 Task: Find connections with filter location Nioki with filter topic #ONOwith filter profile language German with filter current company ACCEL HUMAN RESOURCE CONSULTANTS with filter school IFIM Business School with filter industry Museums with filter service category Web Design with filter keywords title UPS Driver
Action: Mouse moved to (522, 111)
Screenshot: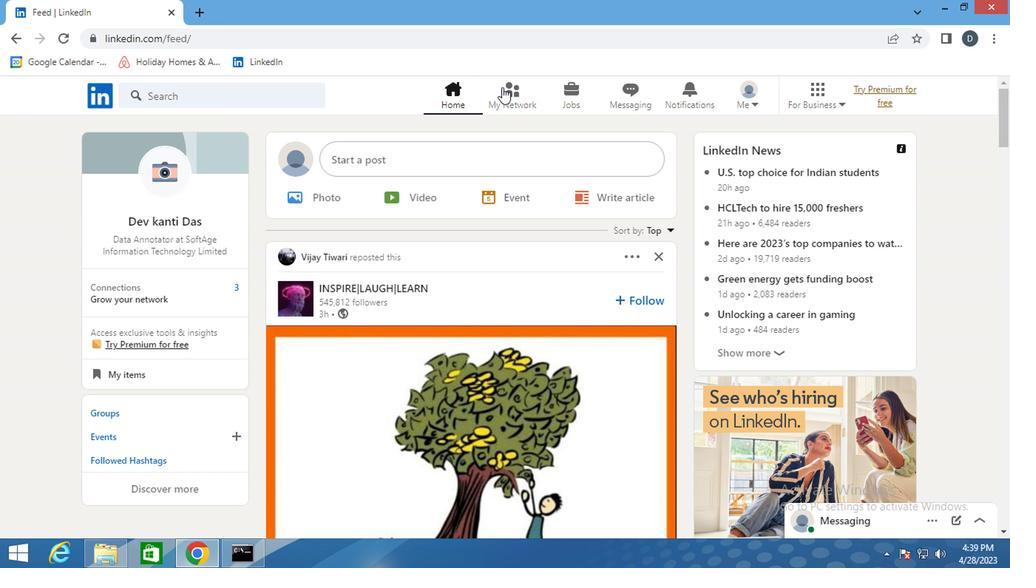 
Action: Mouse pressed left at (522, 111)
Screenshot: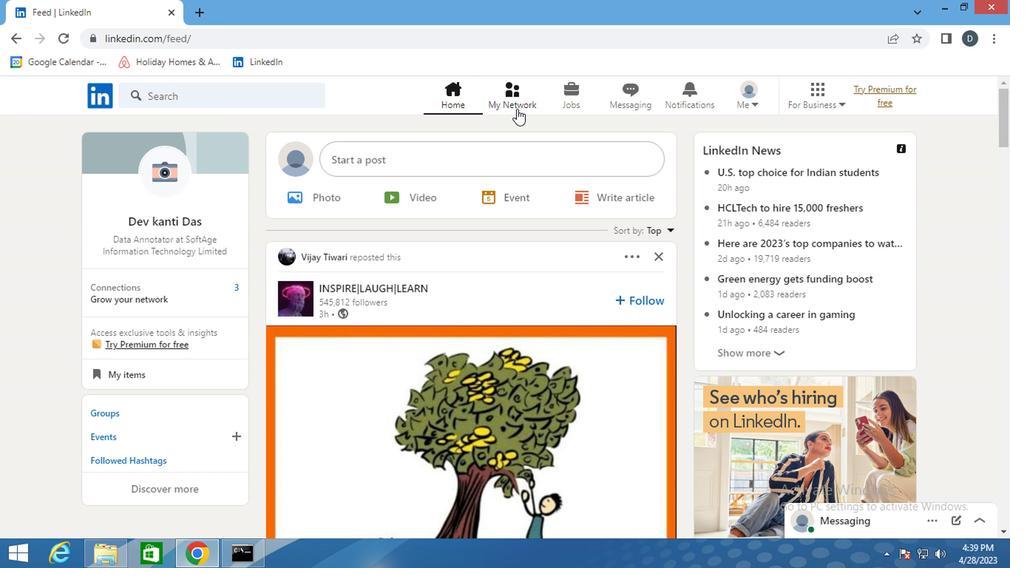 
Action: Mouse moved to (282, 175)
Screenshot: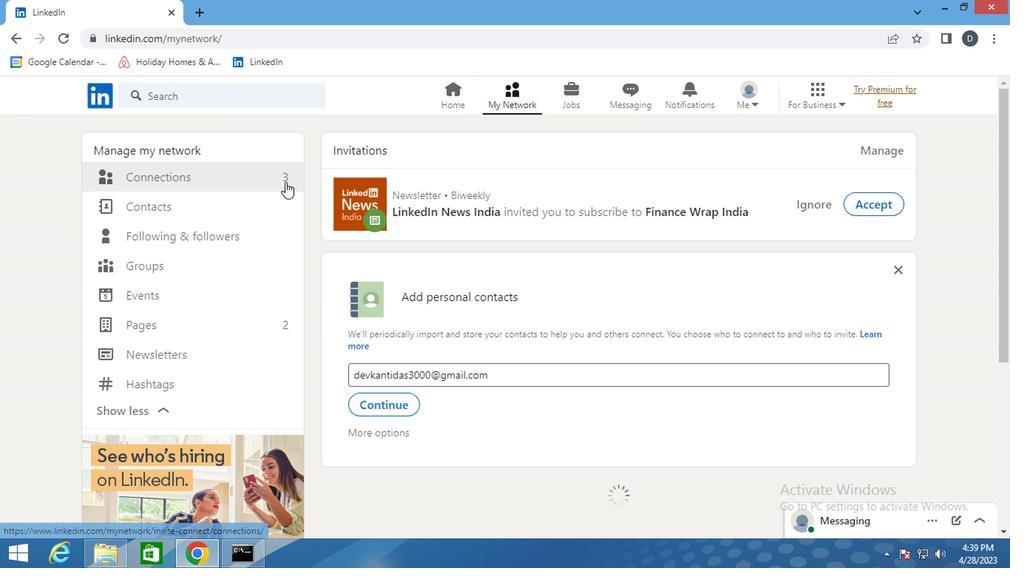 
Action: Mouse pressed left at (282, 175)
Screenshot: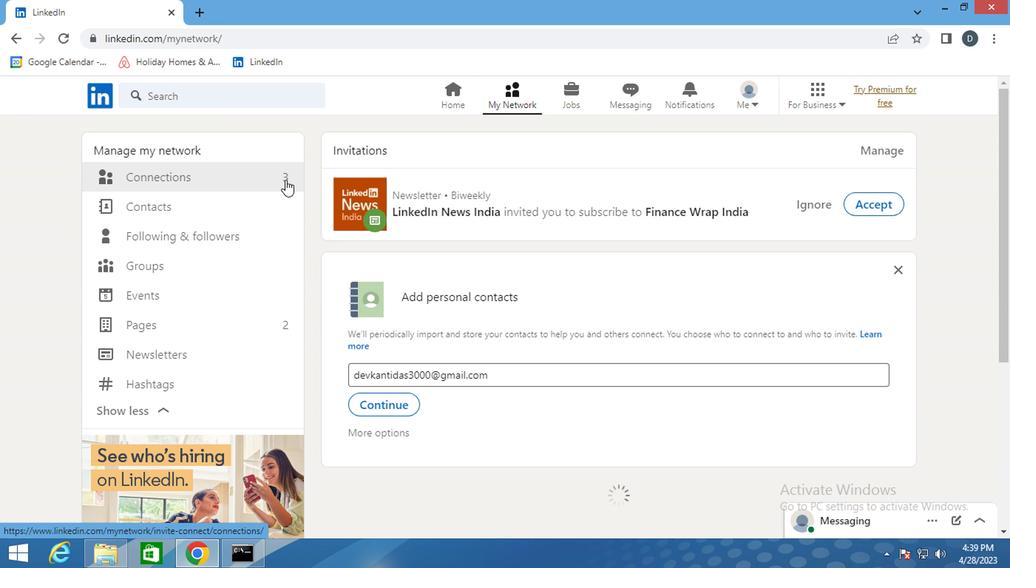 
Action: Mouse moved to (152, 174)
Screenshot: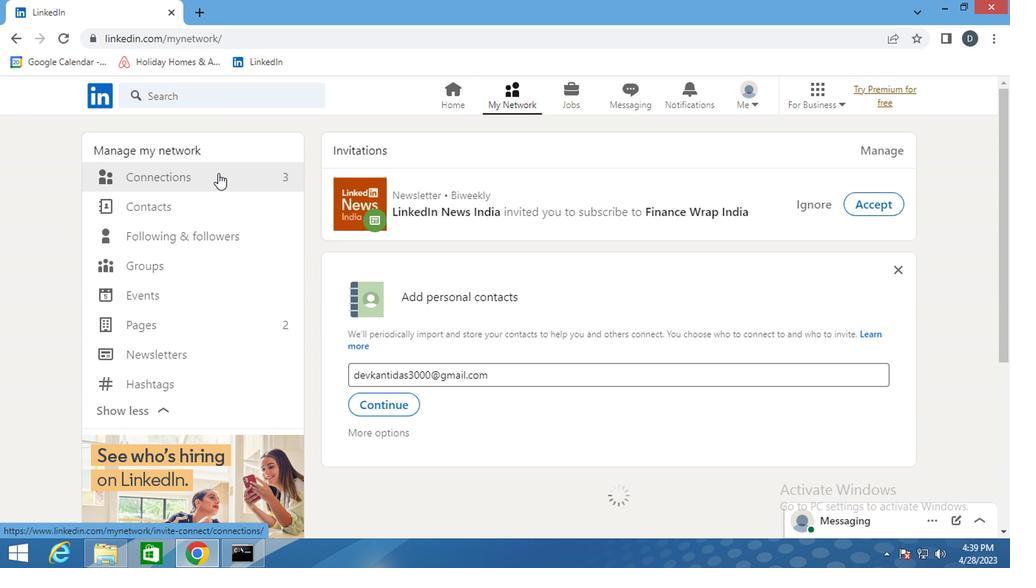 
Action: Mouse pressed left at (152, 174)
Screenshot: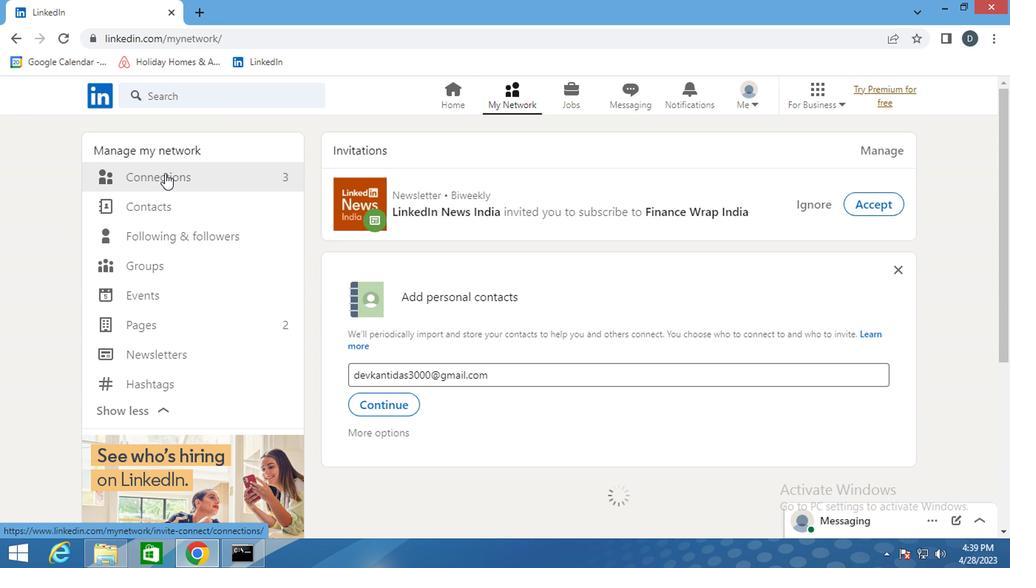 
Action: Mouse moved to (280, 169)
Screenshot: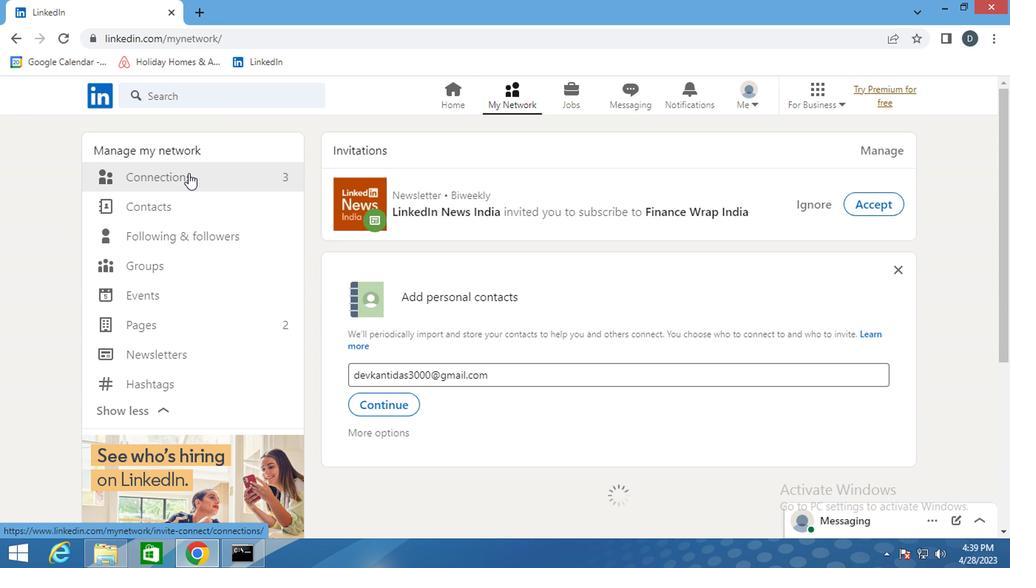 
Action: Mouse pressed left at (280, 169)
Screenshot: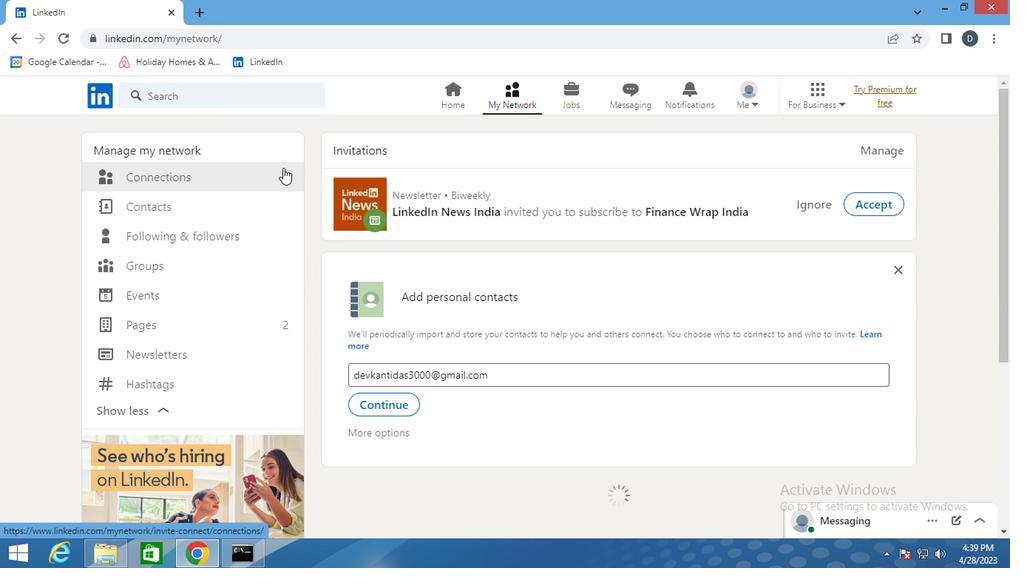 
Action: Mouse moved to (580, 163)
Screenshot: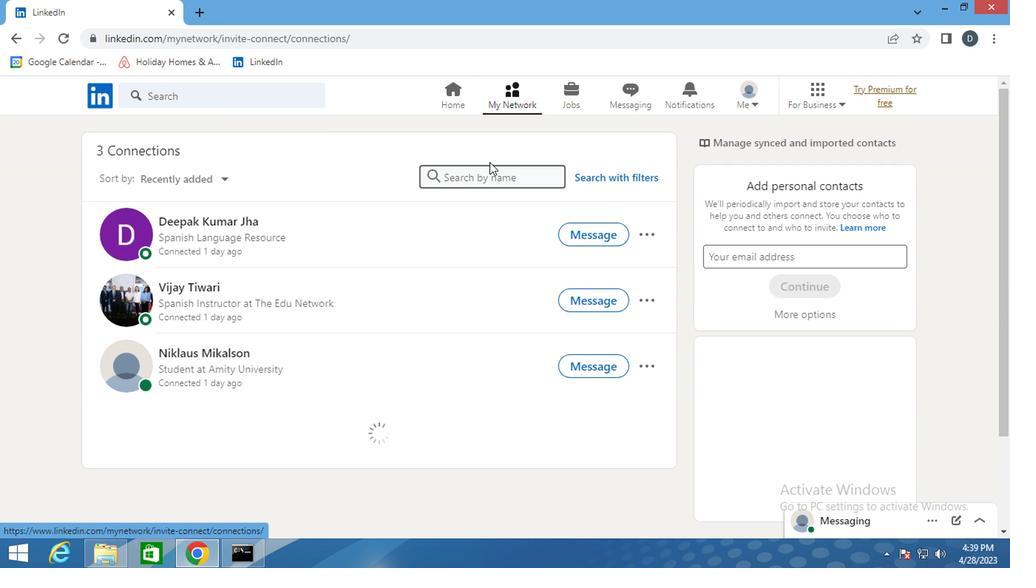
Action: Mouse pressed left at (580, 163)
Screenshot: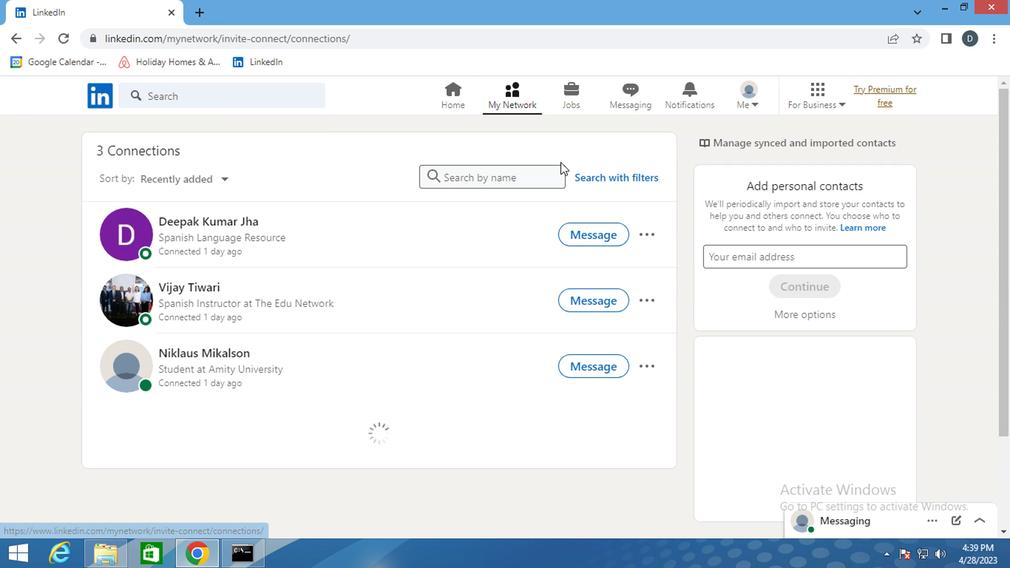 
Action: Mouse moved to (587, 173)
Screenshot: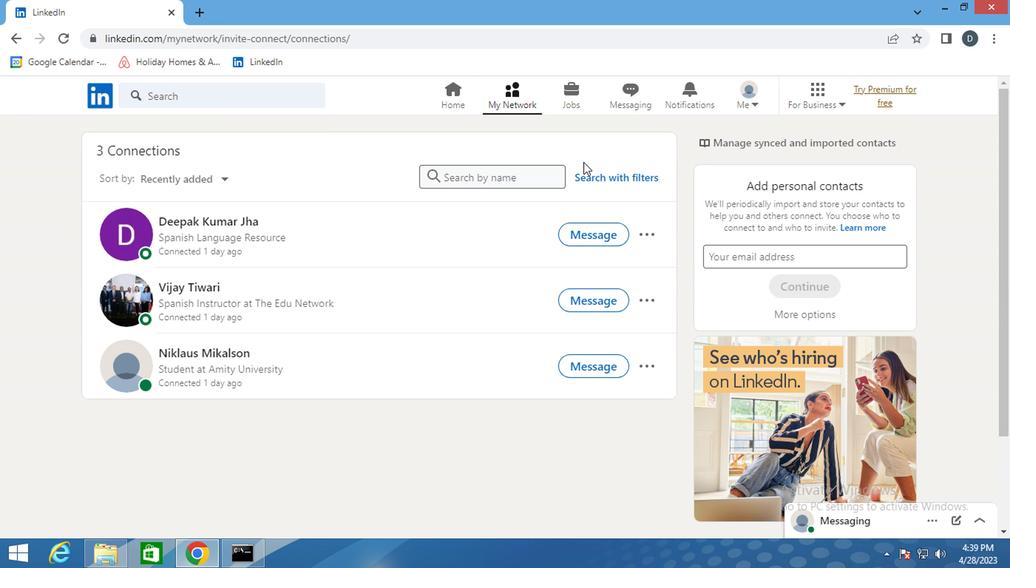 
Action: Mouse pressed left at (587, 173)
Screenshot: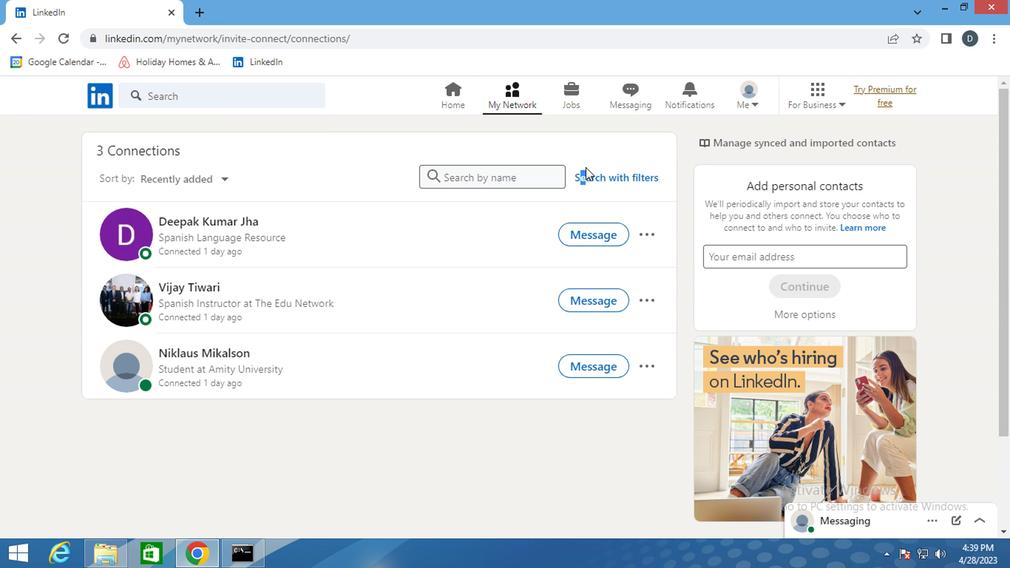 
Action: Mouse moved to (555, 142)
Screenshot: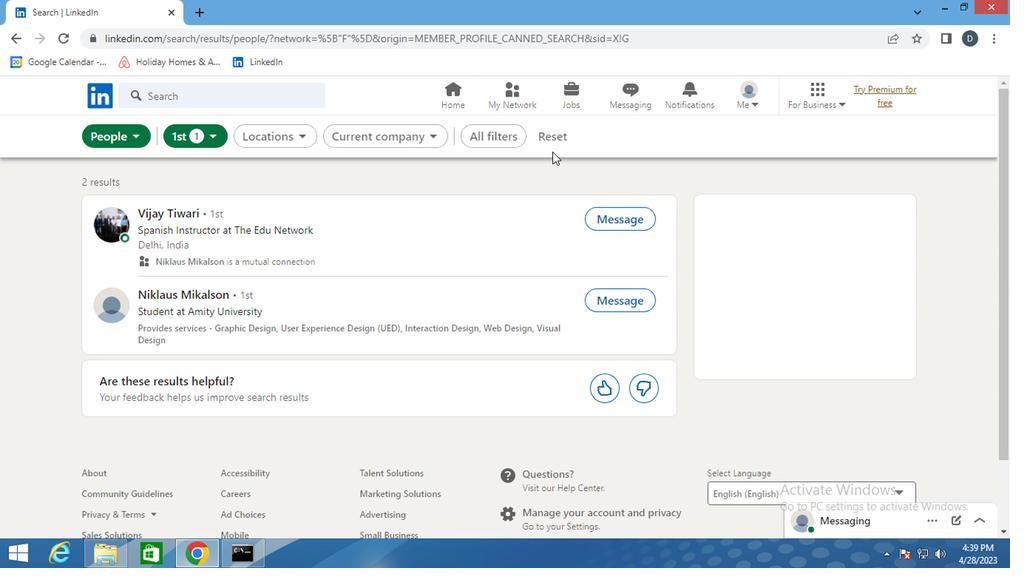 
Action: Mouse pressed left at (555, 142)
Screenshot: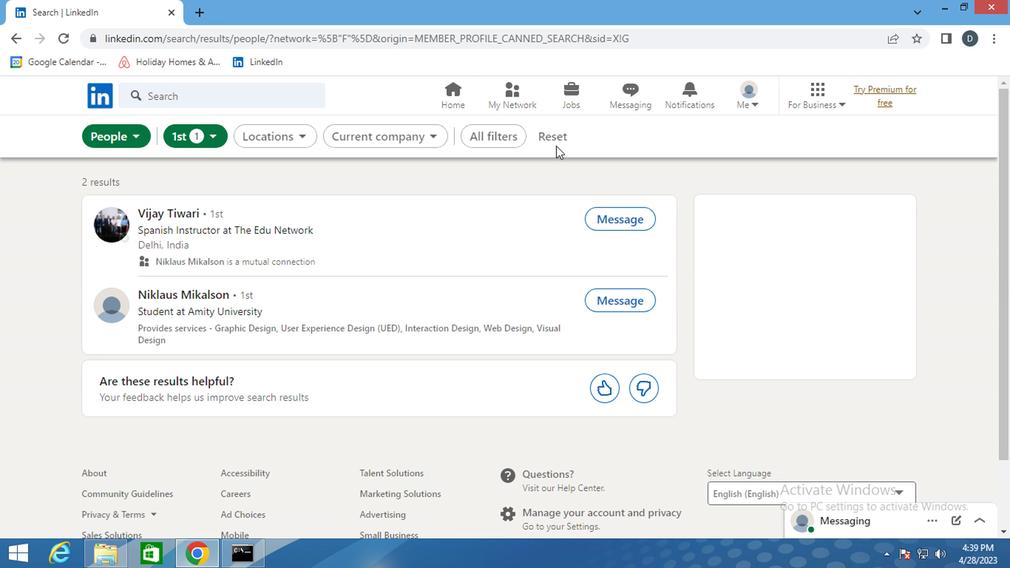 
Action: Mouse moved to (538, 133)
Screenshot: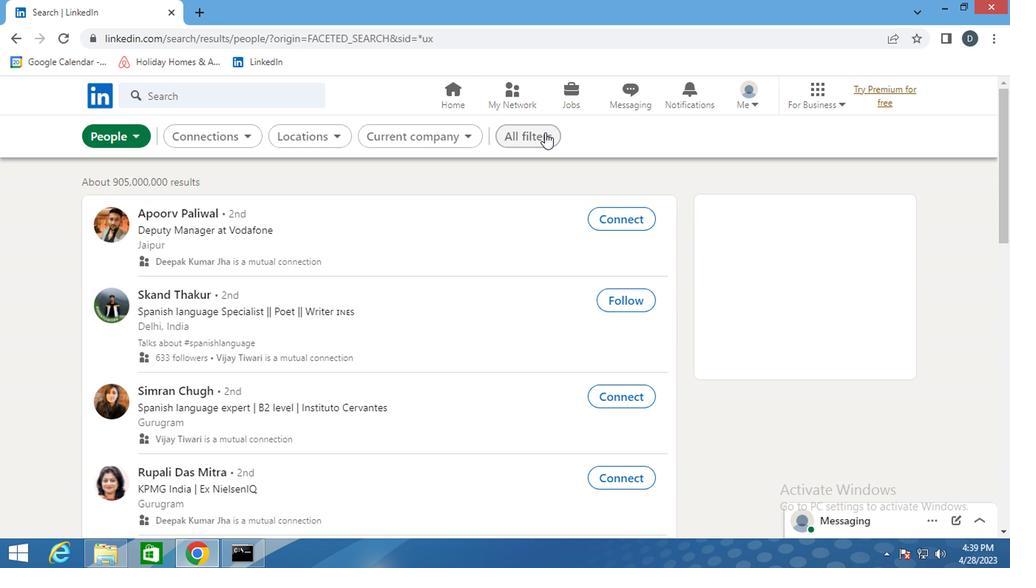 
Action: Mouse pressed left at (538, 133)
Screenshot: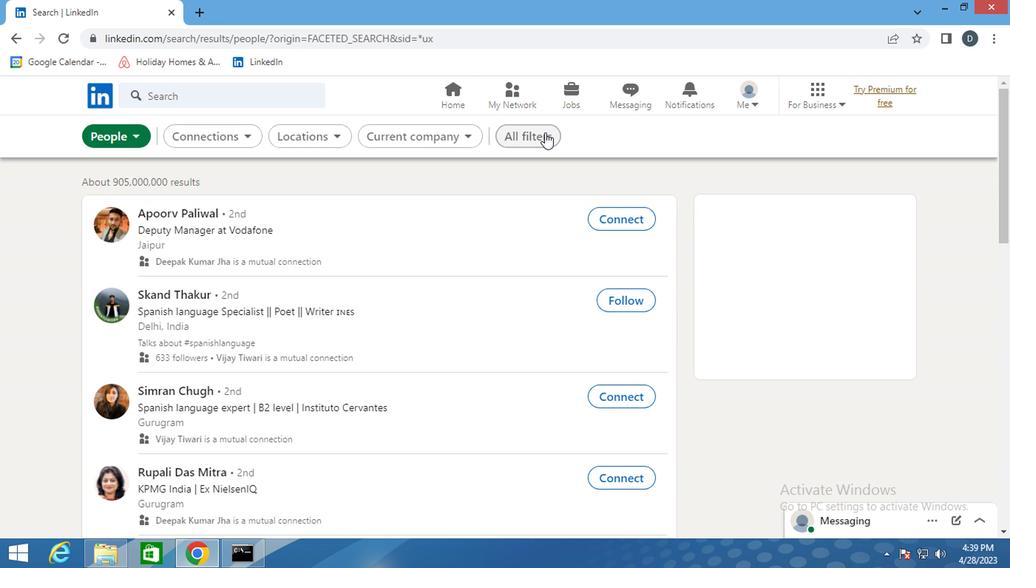 
Action: Mouse moved to (846, 428)
Screenshot: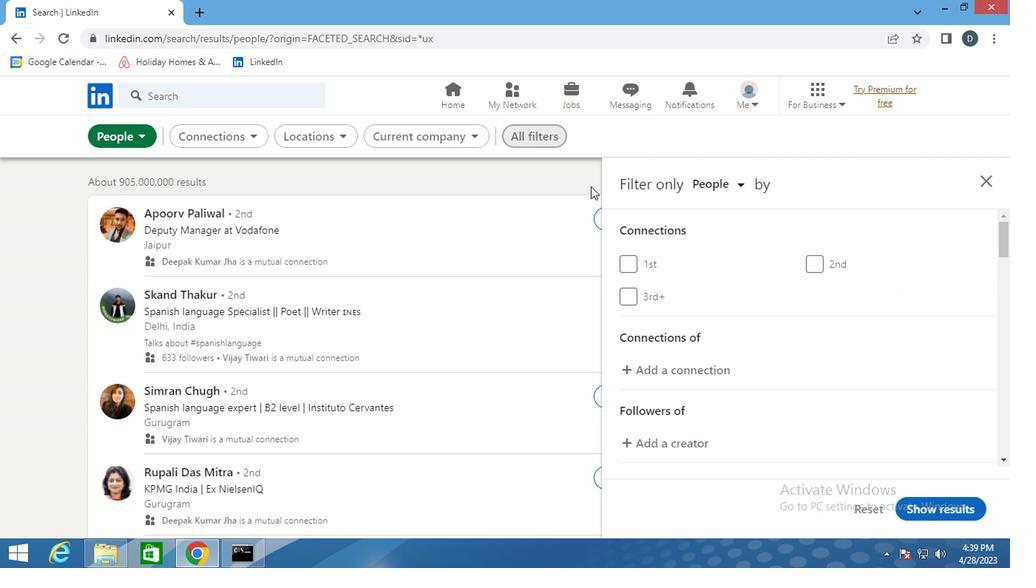 
Action: Mouse scrolled (846, 427) with delta (0, 0)
Screenshot: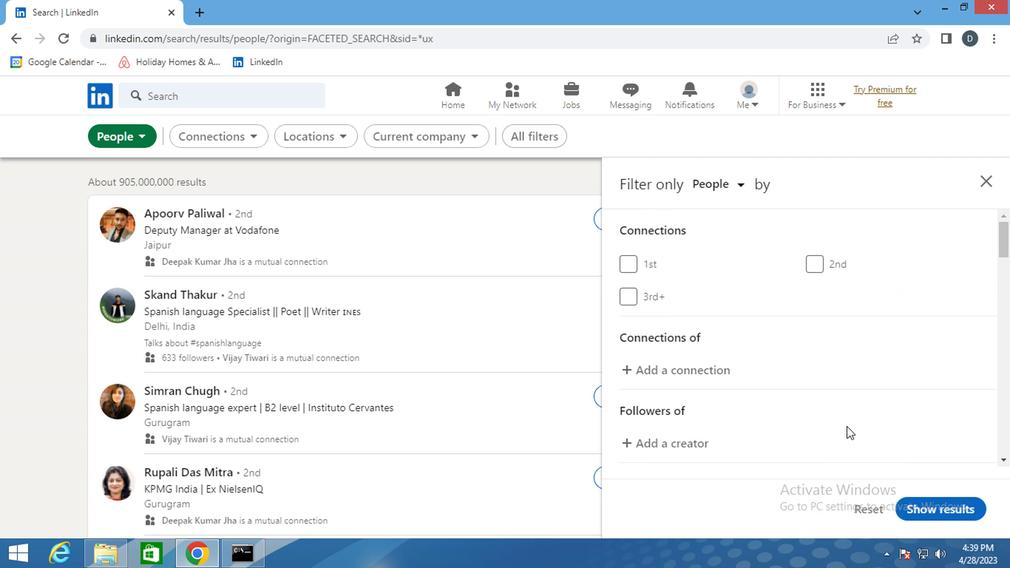 
Action: Mouse scrolled (846, 427) with delta (0, 0)
Screenshot: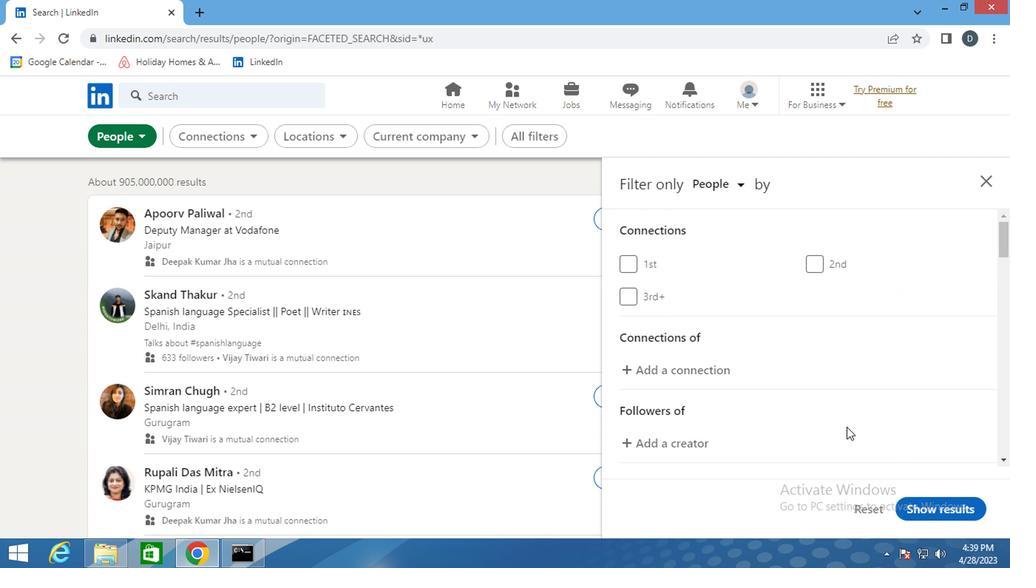 
Action: Mouse moved to (859, 399)
Screenshot: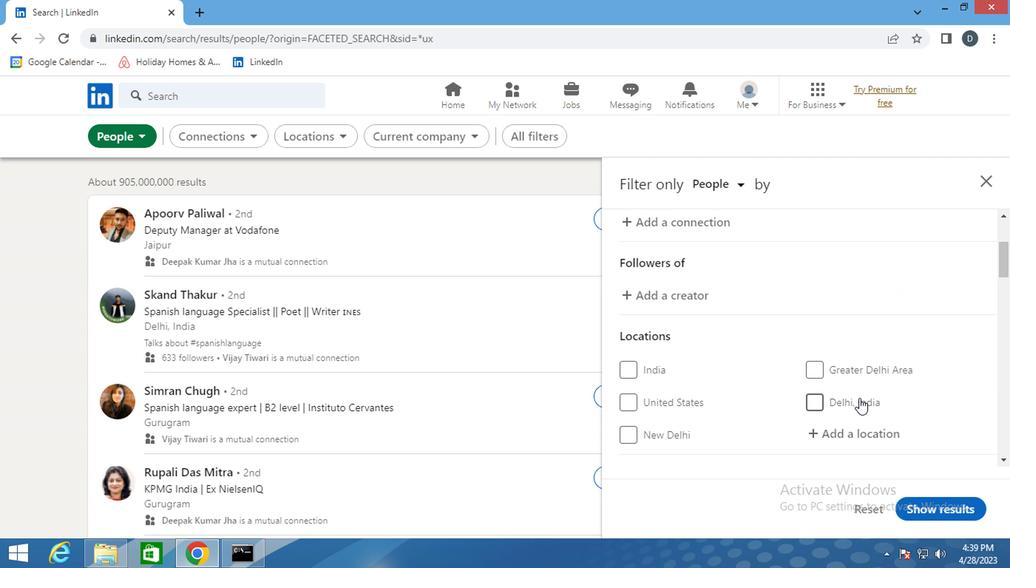 
Action: Mouse scrolled (859, 398) with delta (0, 0)
Screenshot: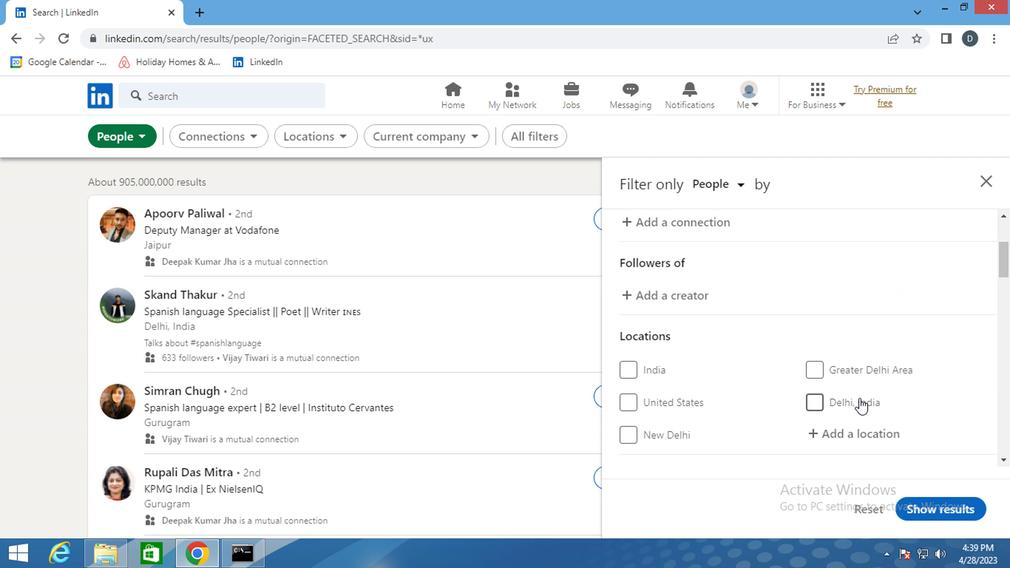 
Action: Mouse moved to (866, 359)
Screenshot: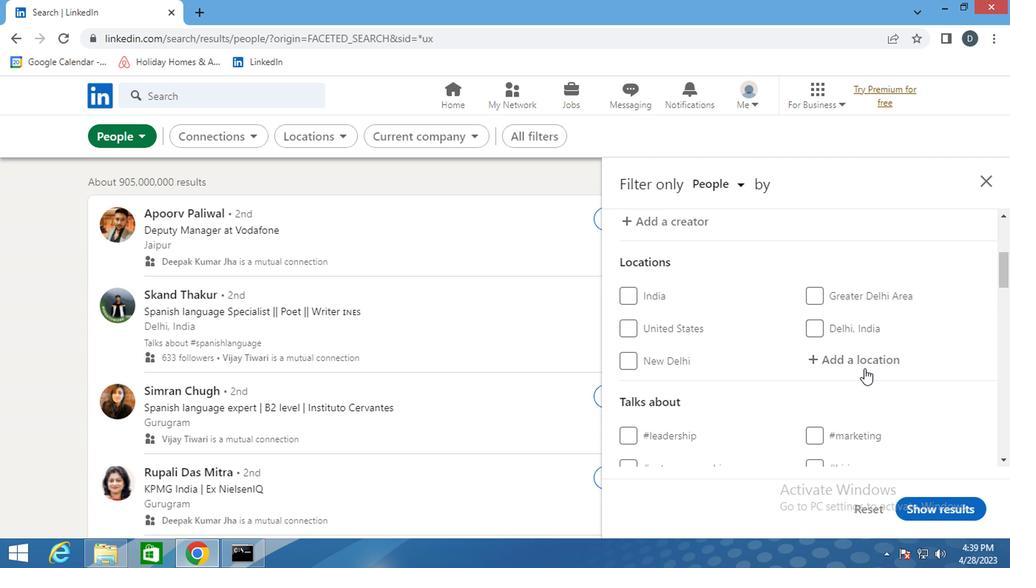 
Action: Mouse pressed left at (866, 359)
Screenshot: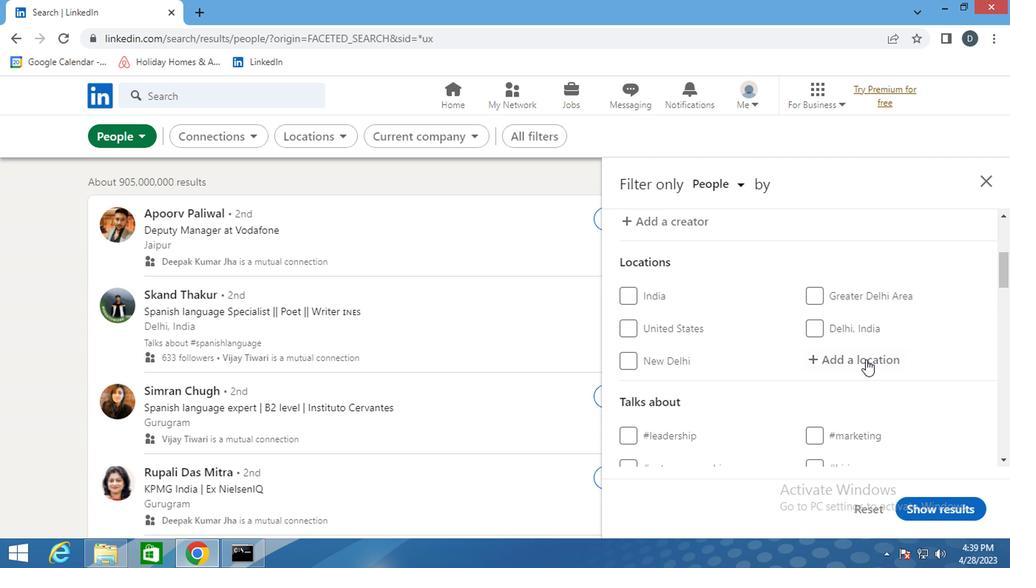 
Action: Key pressed <Key.shift_r>Nioki<Key.enter>
Screenshot: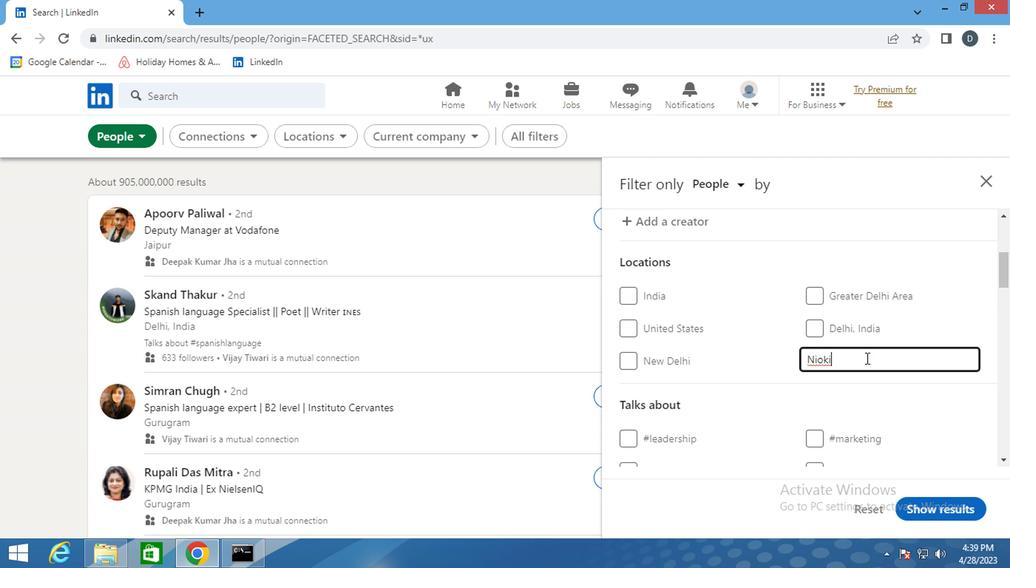 
Action: Mouse moved to (857, 351)
Screenshot: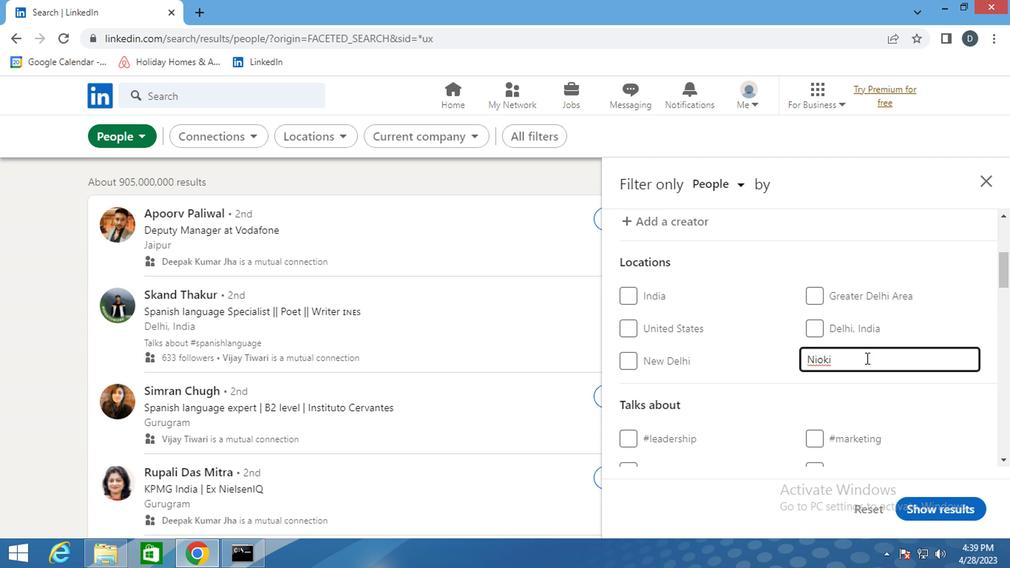 
Action: Mouse scrolled (857, 351) with delta (0, 0)
Screenshot: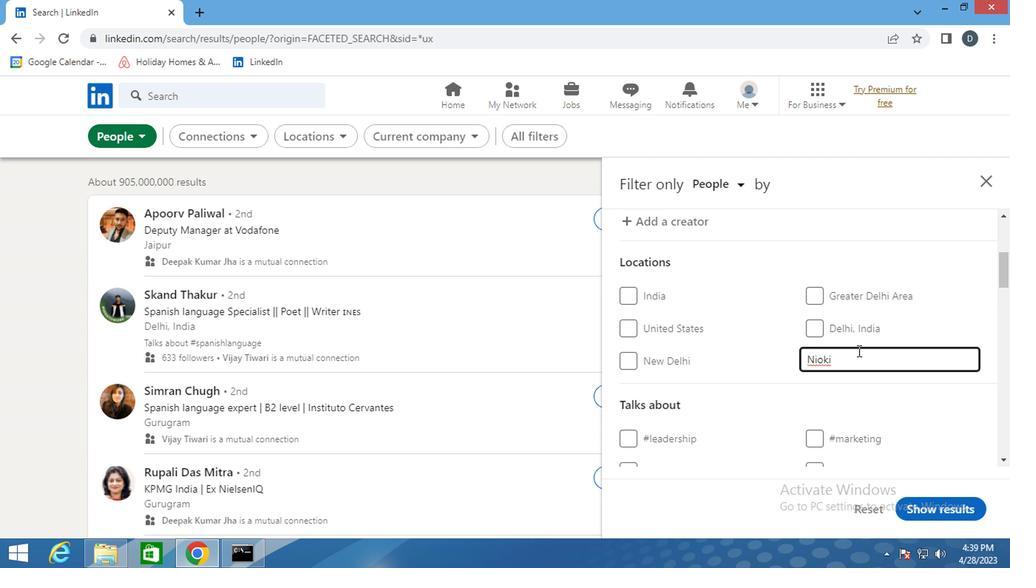 
Action: Mouse scrolled (857, 351) with delta (0, 0)
Screenshot: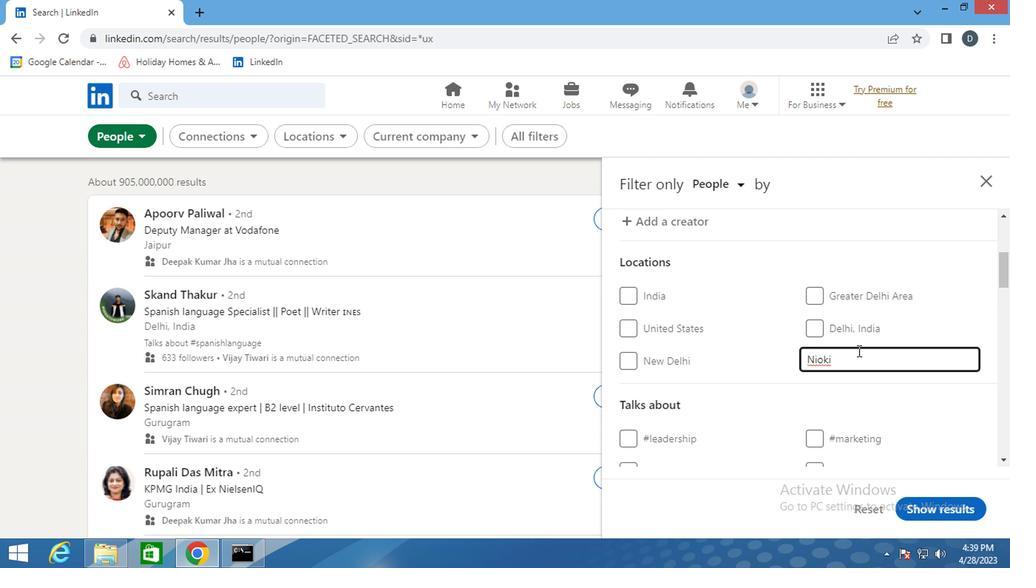 
Action: Mouse scrolled (857, 351) with delta (0, 0)
Screenshot: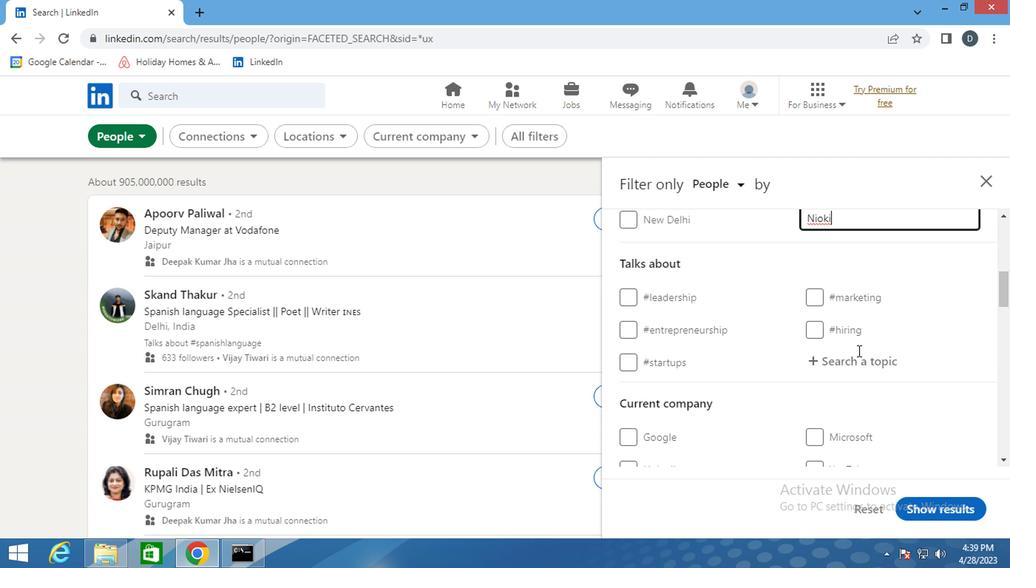 
Action: Mouse moved to (868, 284)
Screenshot: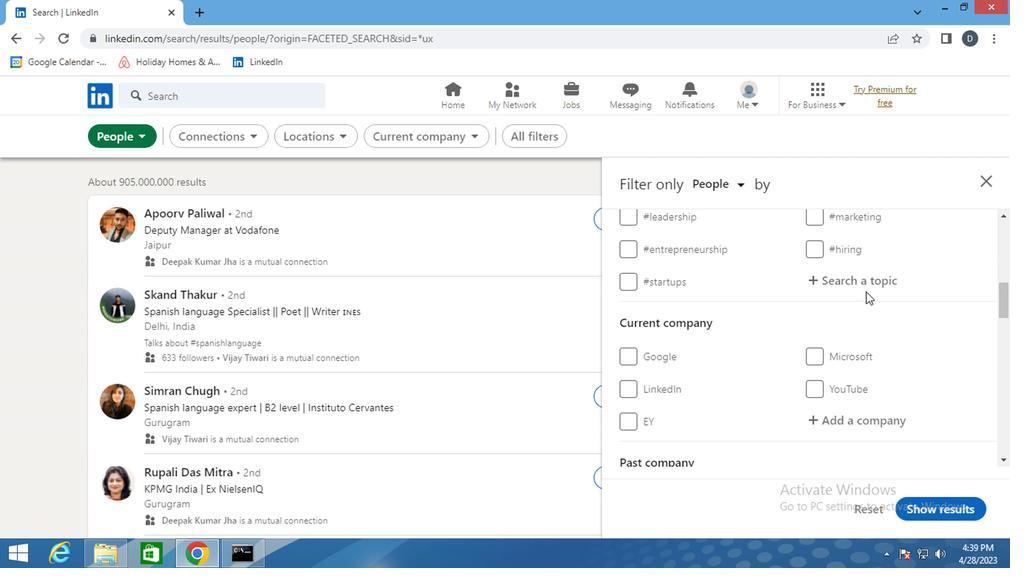 
Action: Mouse pressed left at (868, 284)
Screenshot: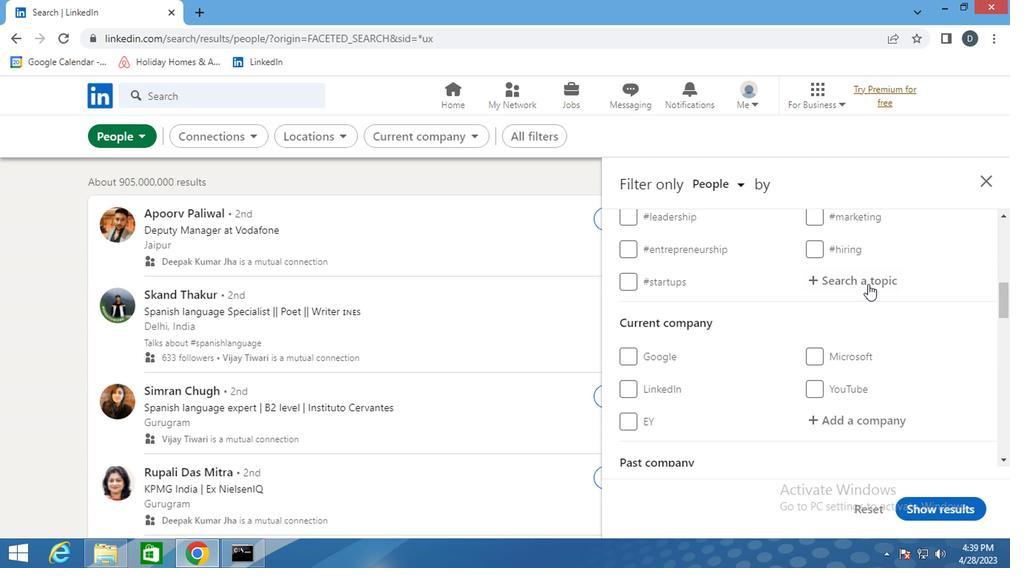 
Action: Mouse moved to (867, 286)
Screenshot: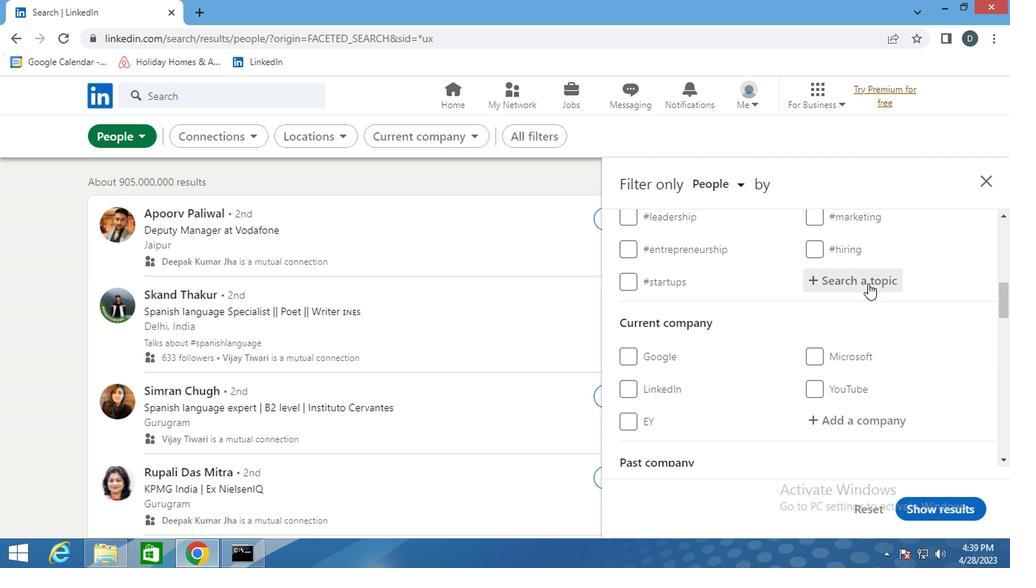 
Action: Key pressed <Key.shift><Key.shift><Key.shift><Key.shift><Key.shift>#<Key.shift>ONO
Screenshot: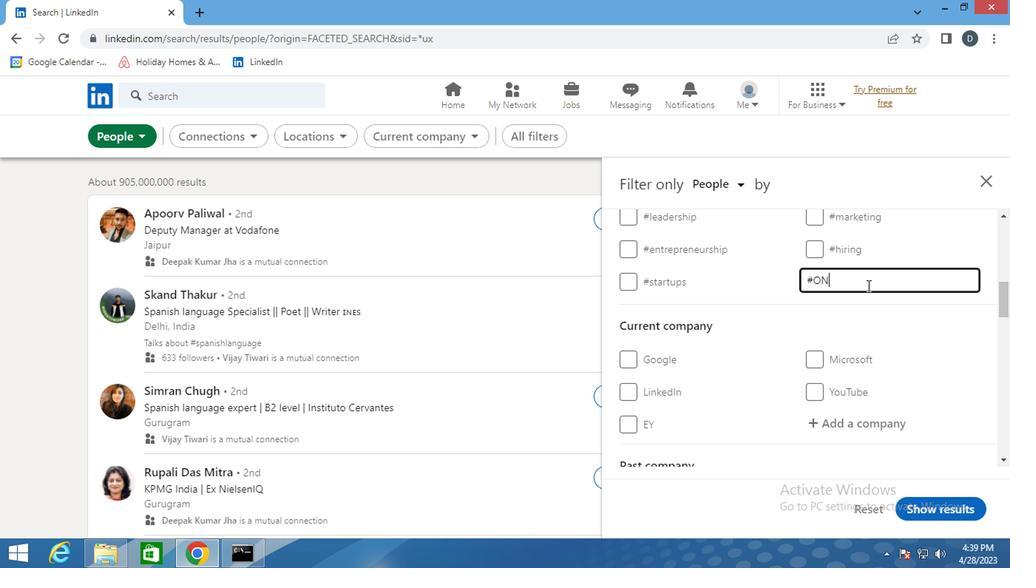 
Action: Mouse moved to (867, 294)
Screenshot: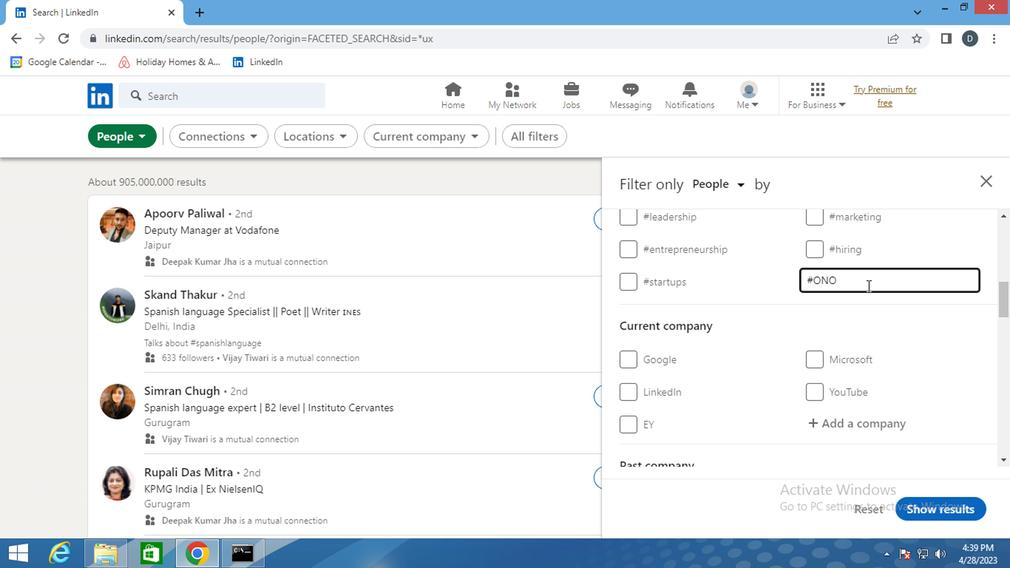 
Action: Mouse scrolled (867, 294) with delta (0, 0)
Screenshot: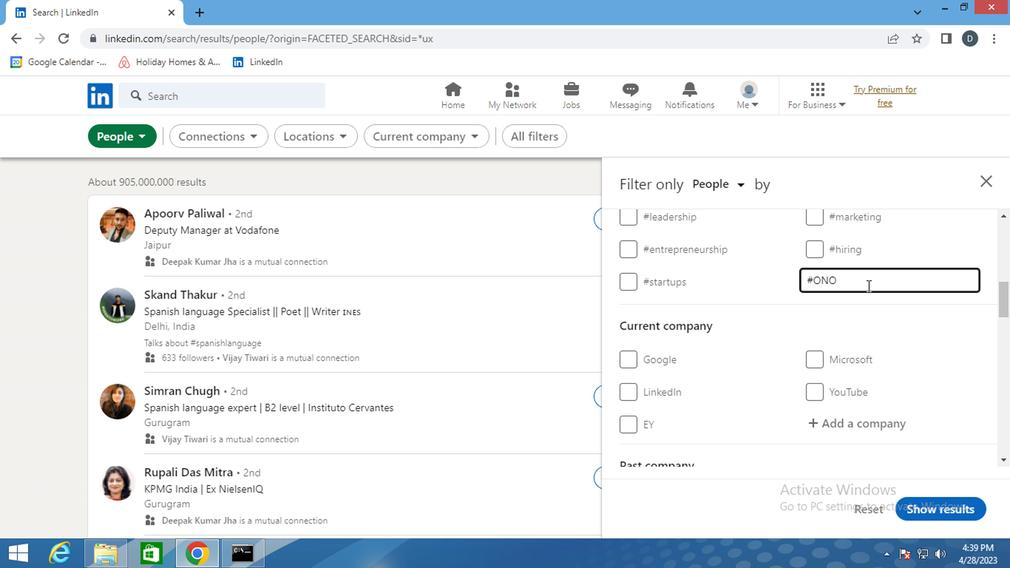 
Action: Mouse moved to (867, 297)
Screenshot: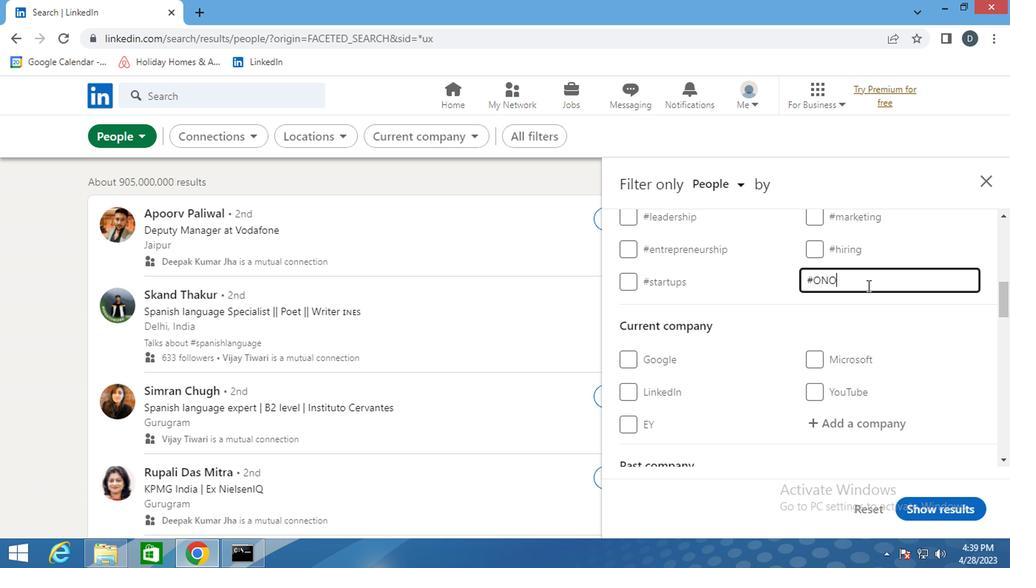 
Action: Mouse scrolled (867, 297) with delta (0, 0)
Screenshot: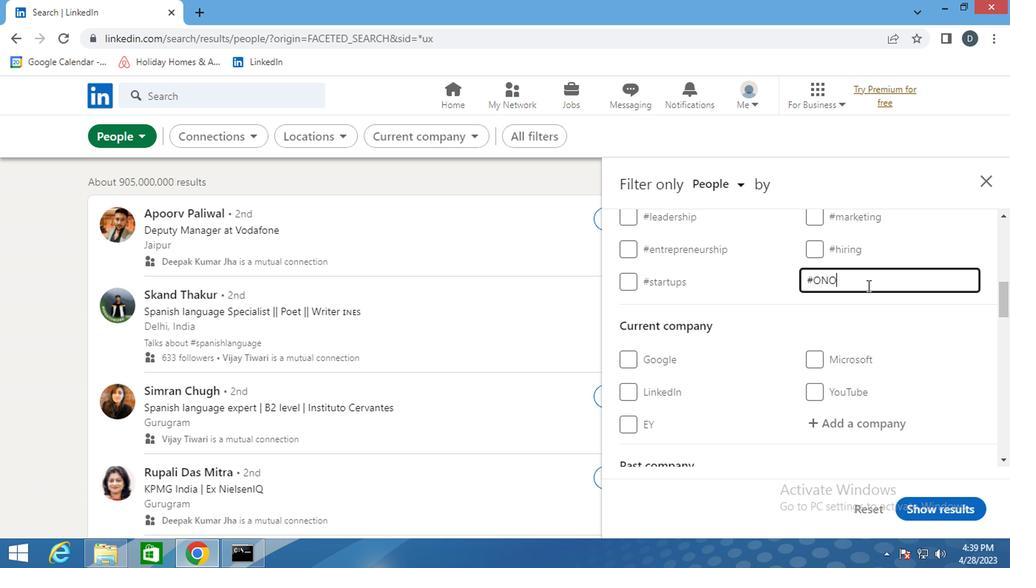 
Action: Mouse moved to (867, 298)
Screenshot: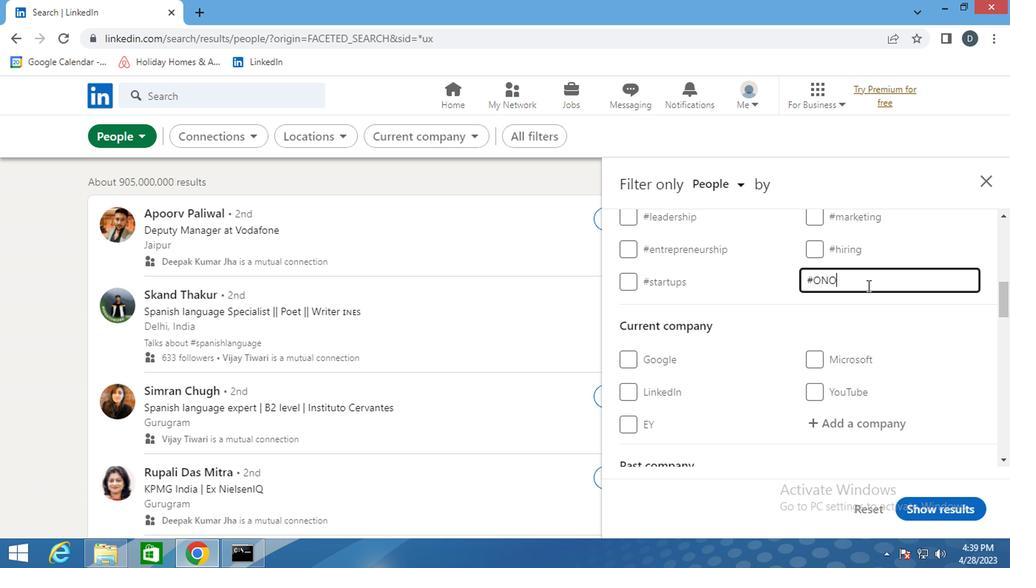 
Action: Mouse scrolled (867, 297) with delta (0, 0)
Screenshot: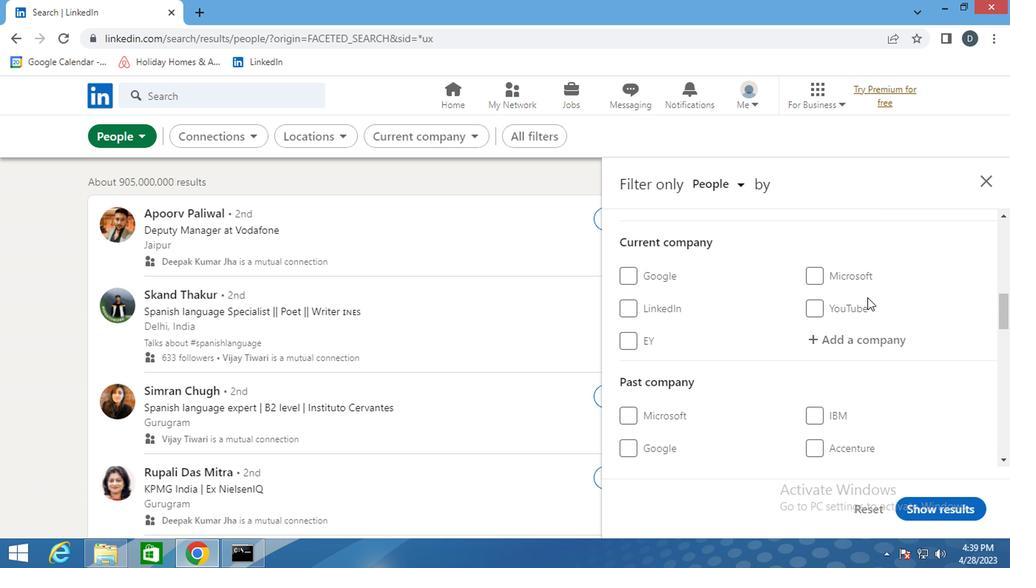 
Action: Mouse scrolled (867, 297) with delta (0, 0)
Screenshot: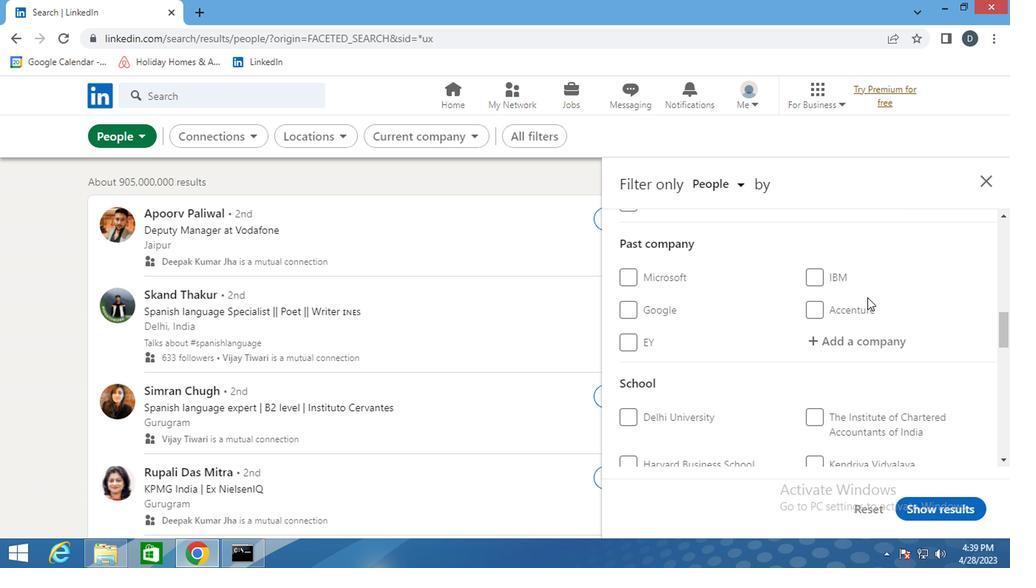 
Action: Mouse scrolled (867, 297) with delta (0, 0)
Screenshot: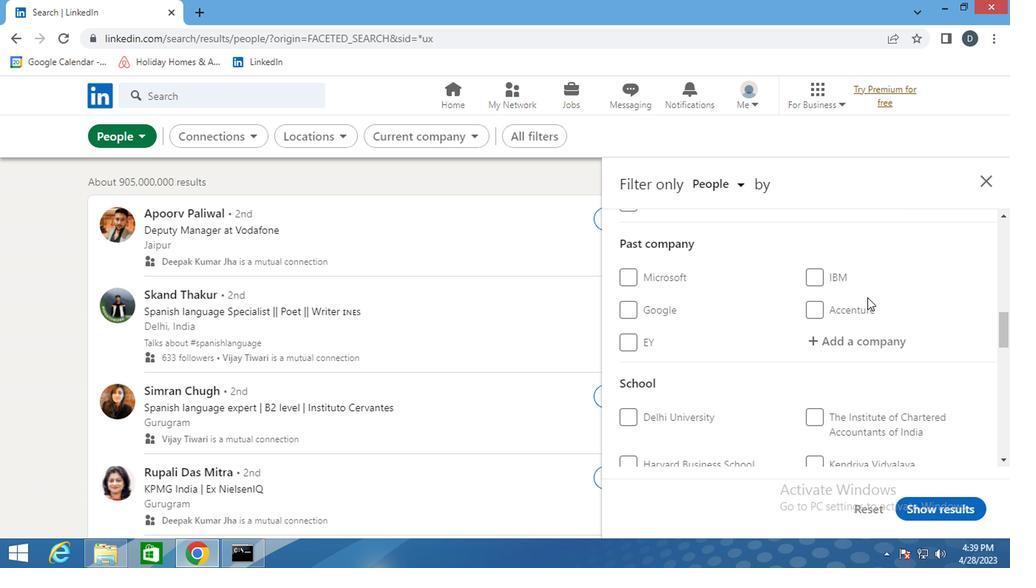 
Action: Mouse scrolled (867, 297) with delta (0, 0)
Screenshot: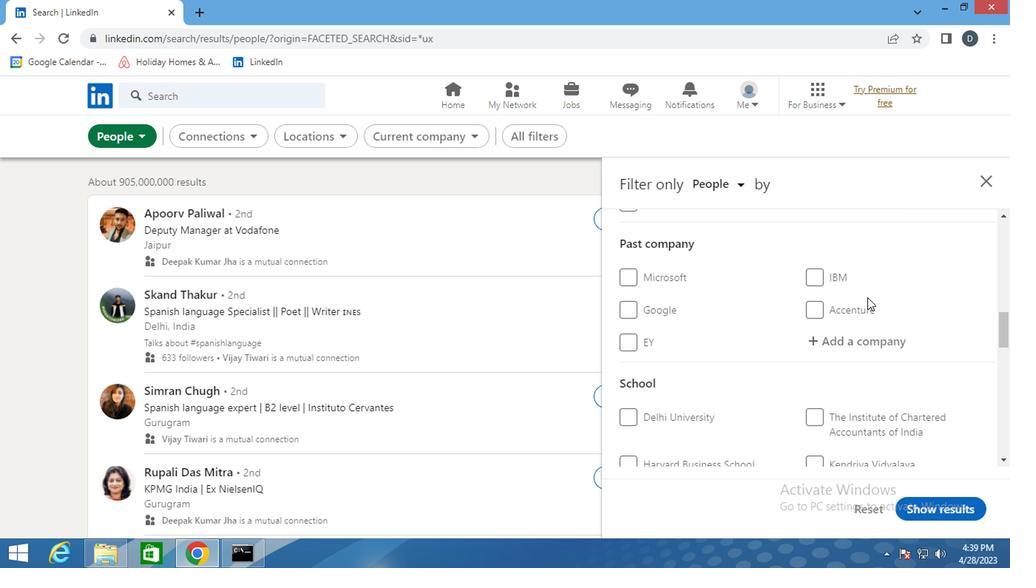 
Action: Mouse scrolled (867, 297) with delta (0, 0)
Screenshot: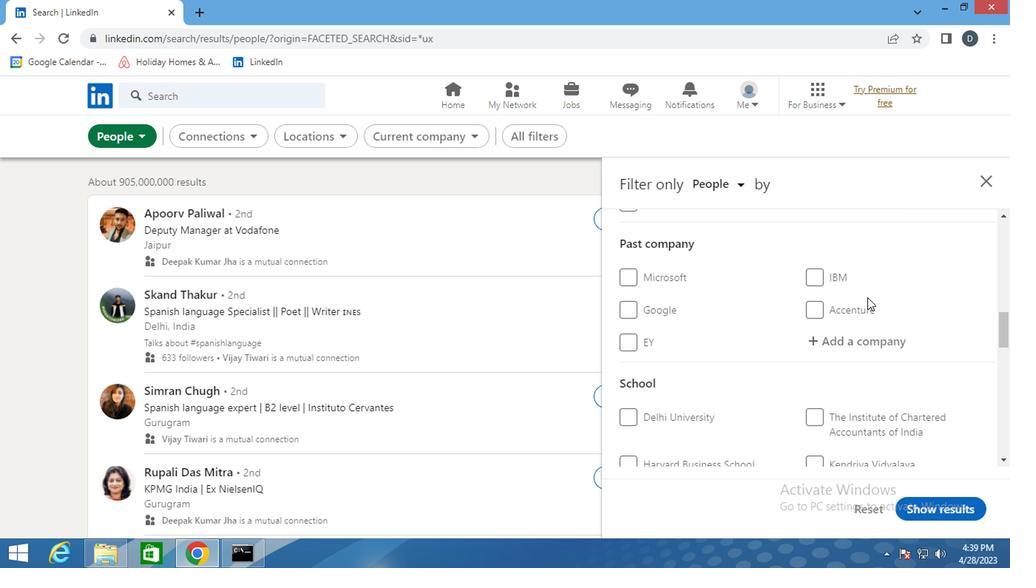 
Action: Mouse moved to (854, 303)
Screenshot: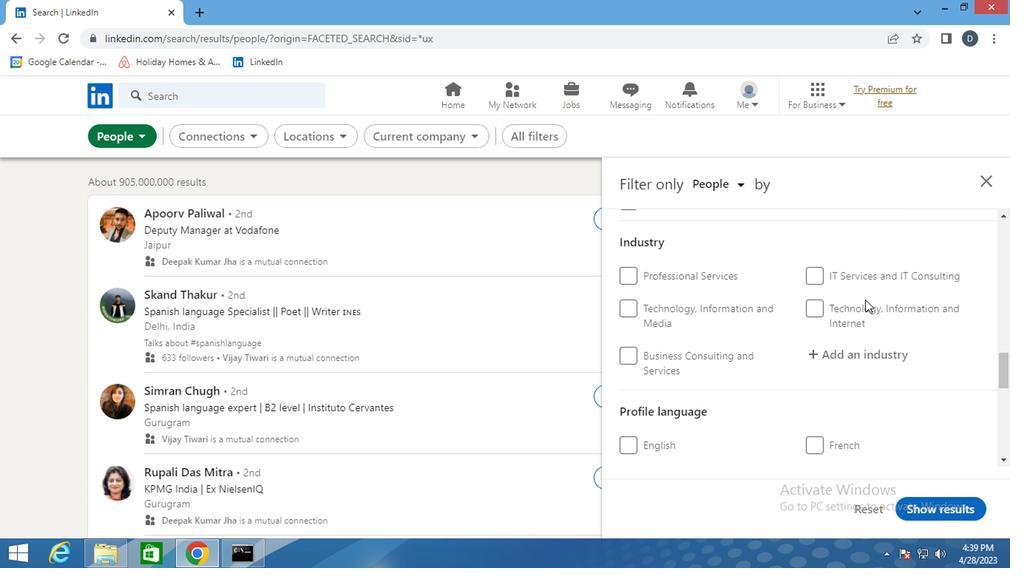 
Action: Mouse scrolled (854, 303) with delta (0, 0)
Screenshot: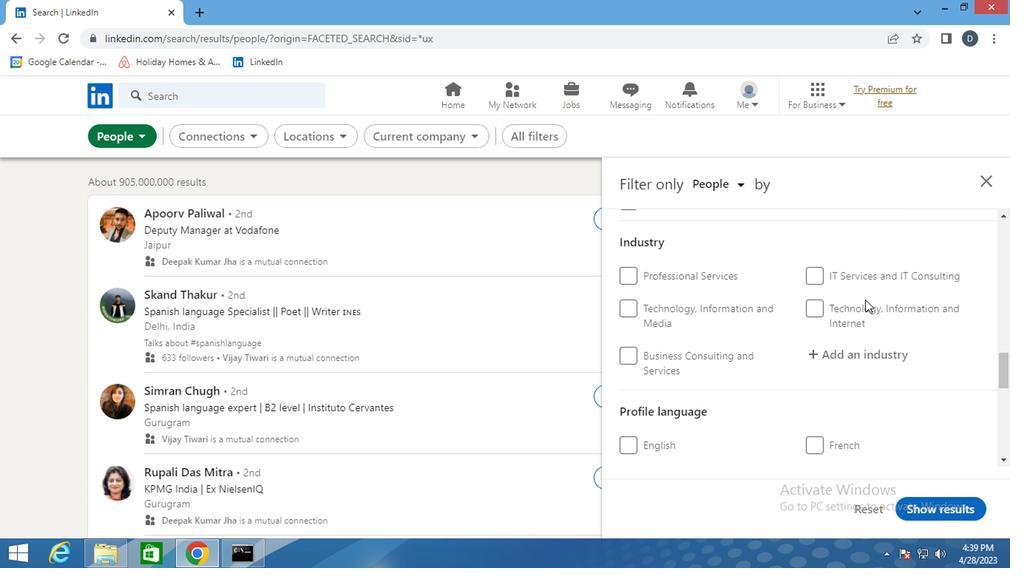 
Action: Mouse moved to (853, 304)
Screenshot: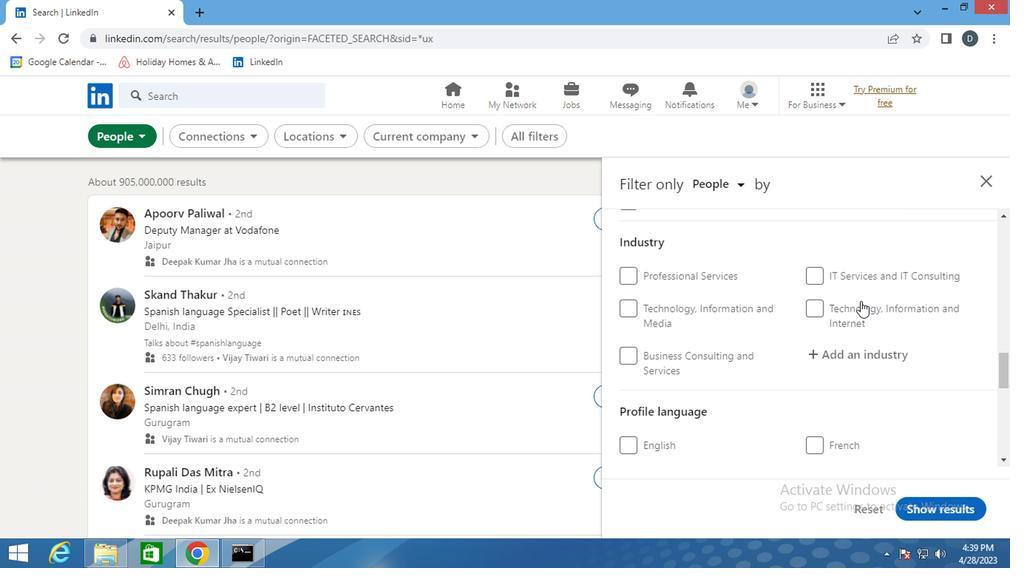 
Action: Mouse scrolled (853, 303) with delta (0, -1)
Screenshot: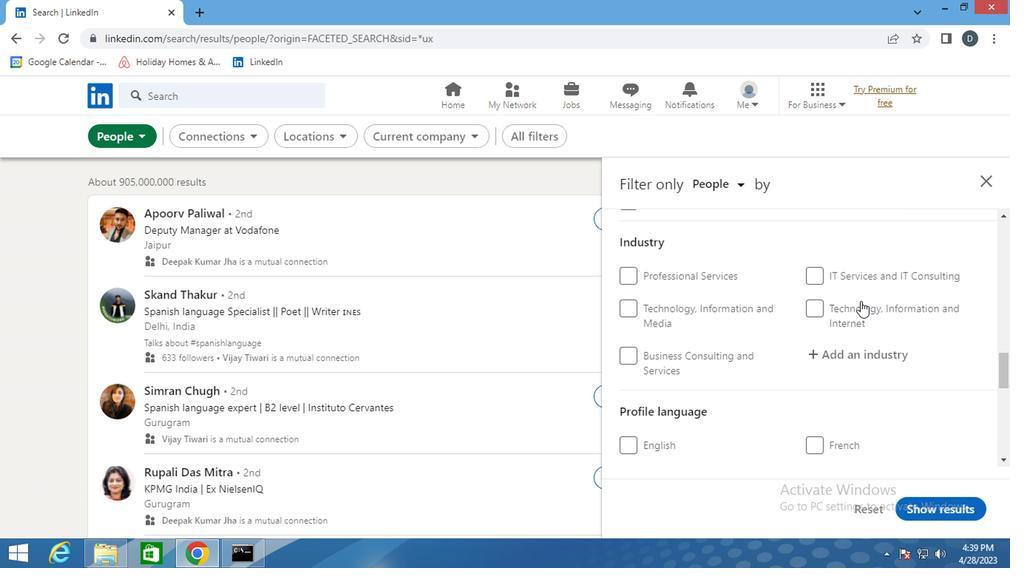 
Action: Mouse scrolled (853, 303) with delta (0, -1)
Screenshot: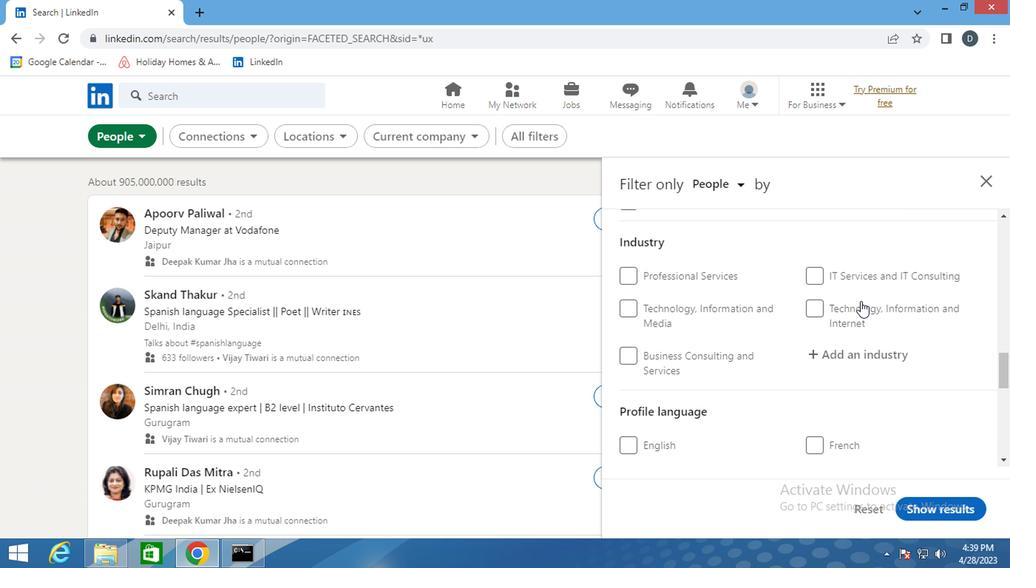 
Action: Mouse moved to (649, 293)
Screenshot: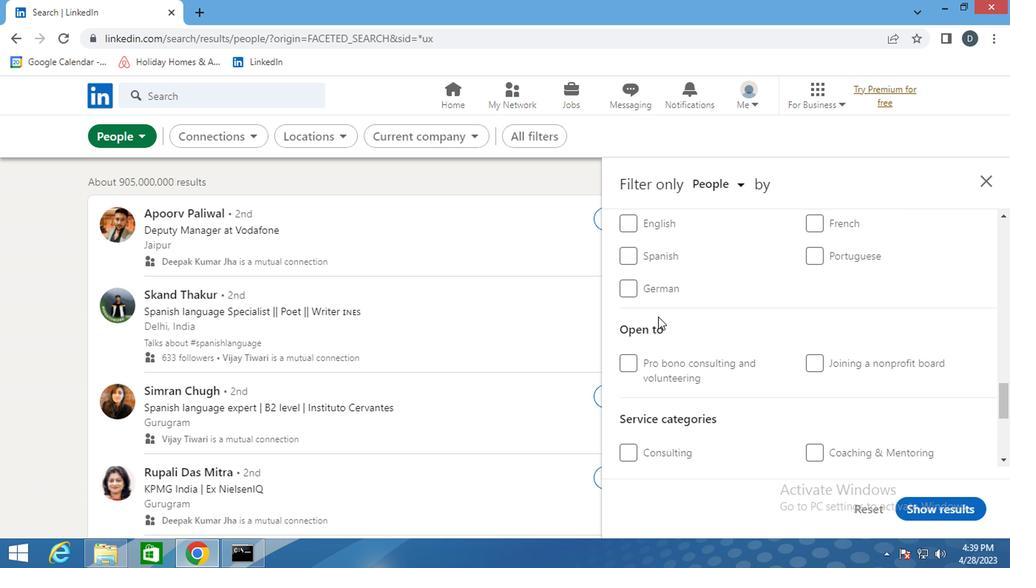 
Action: Mouse pressed left at (649, 293)
Screenshot: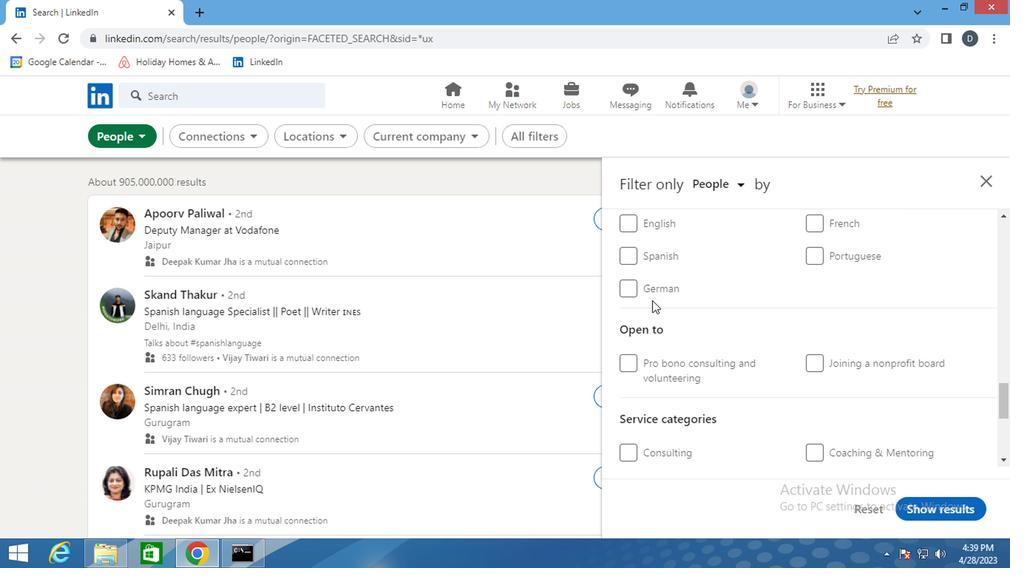 
Action: Mouse moved to (718, 324)
Screenshot: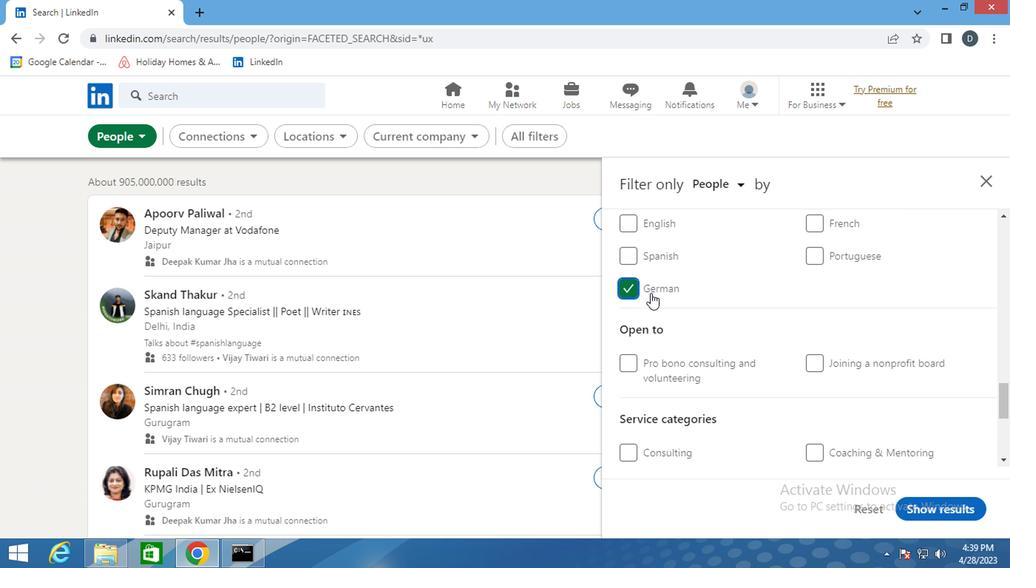 
Action: Mouse scrolled (718, 325) with delta (0, 1)
Screenshot: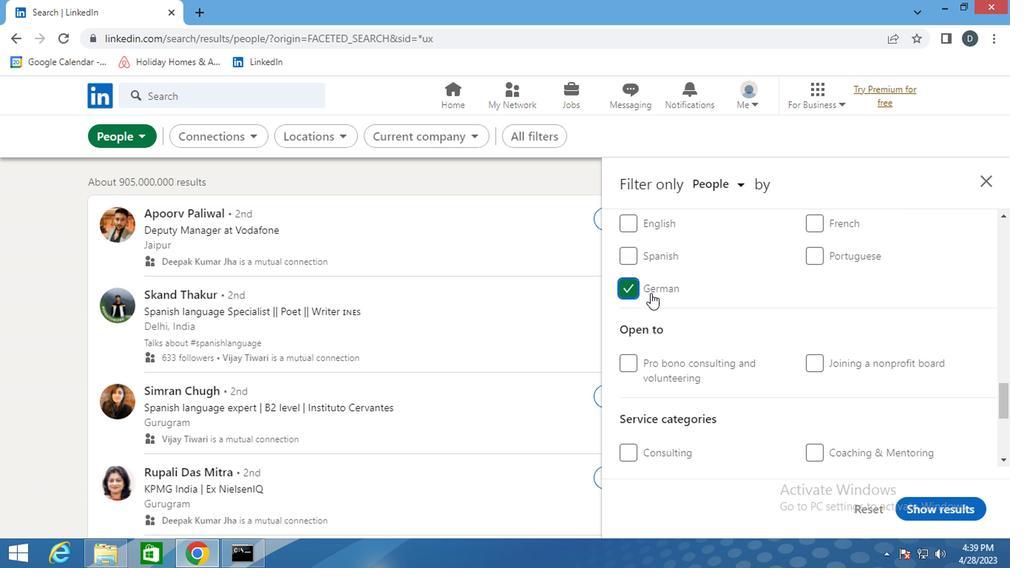 
Action: Mouse scrolled (718, 325) with delta (0, 1)
Screenshot: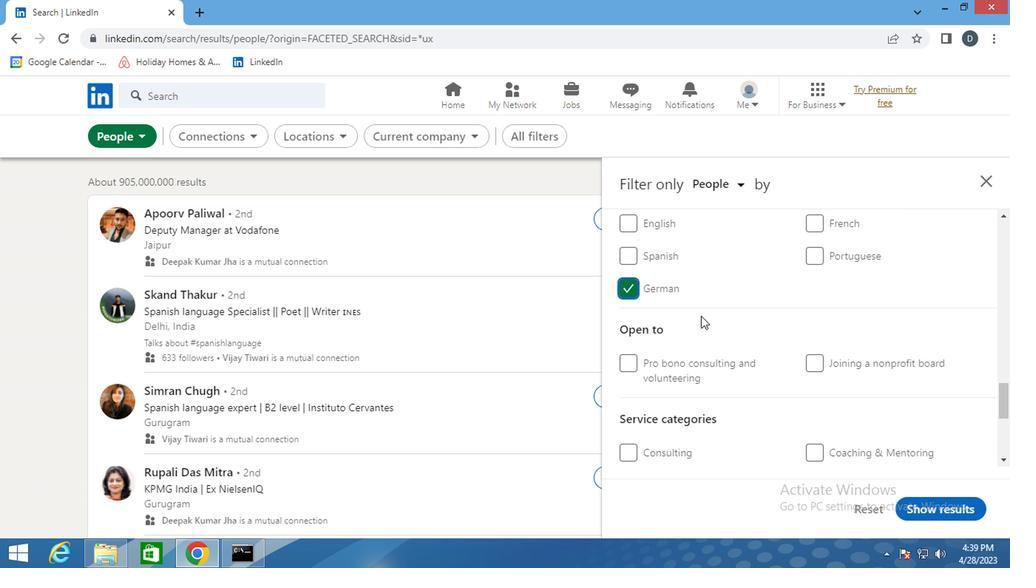 
Action: Mouse scrolled (718, 325) with delta (0, 1)
Screenshot: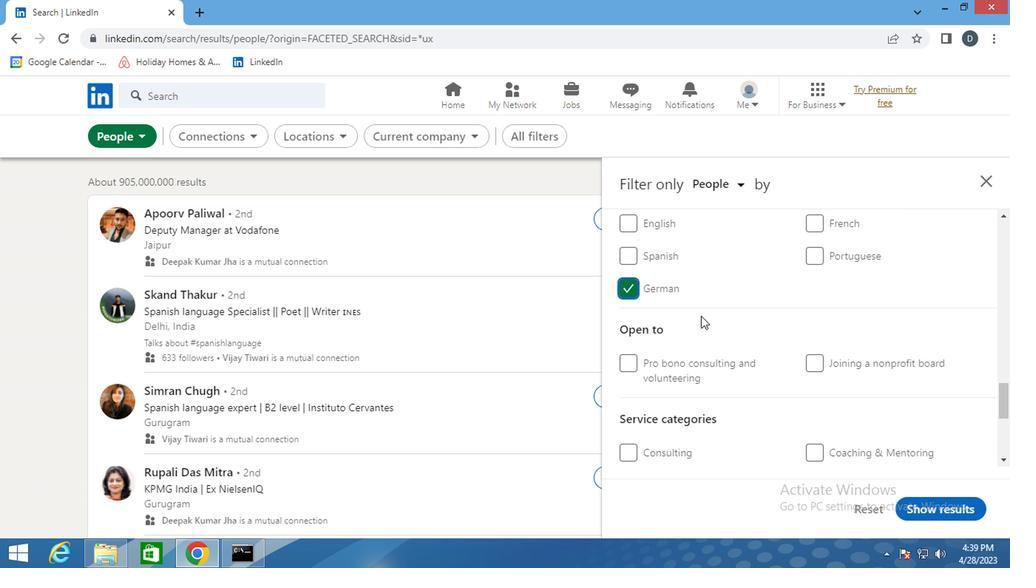 
Action: Mouse scrolled (718, 325) with delta (0, 1)
Screenshot: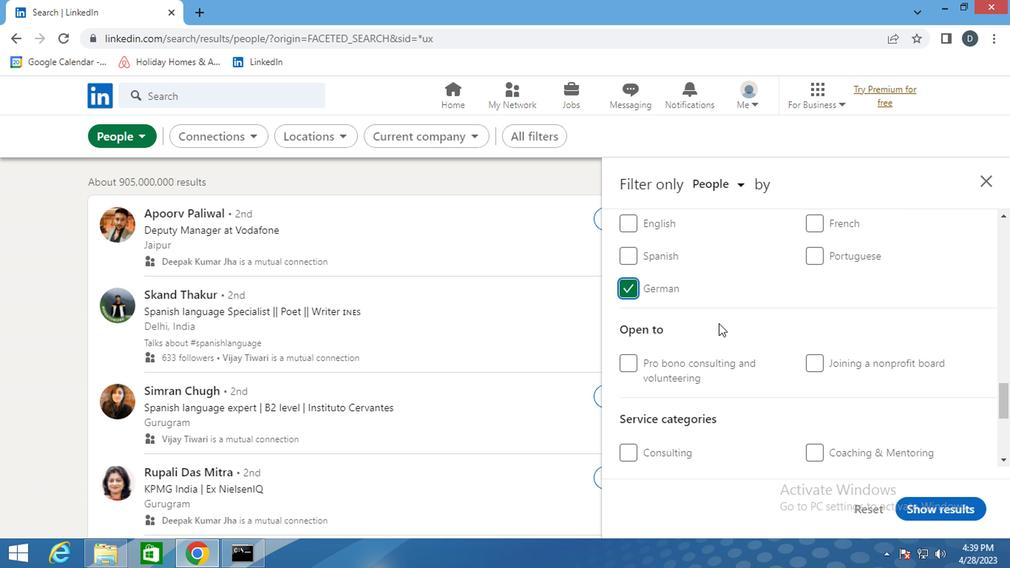 
Action: Mouse moved to (718, 326)
Screenshot: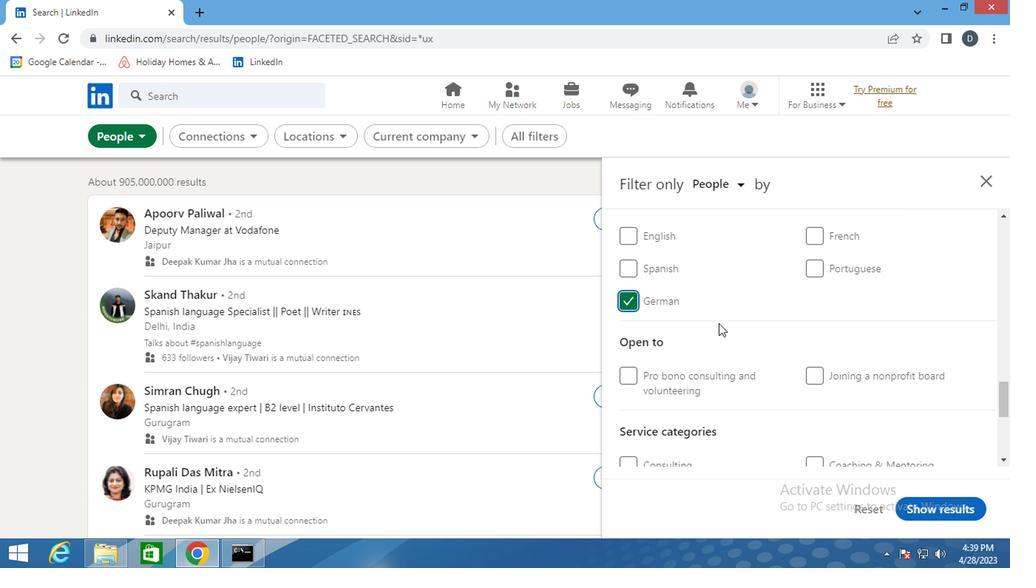 
Action: Mouse scrolled (718, 327) with delta (0, 0)
Screenshot: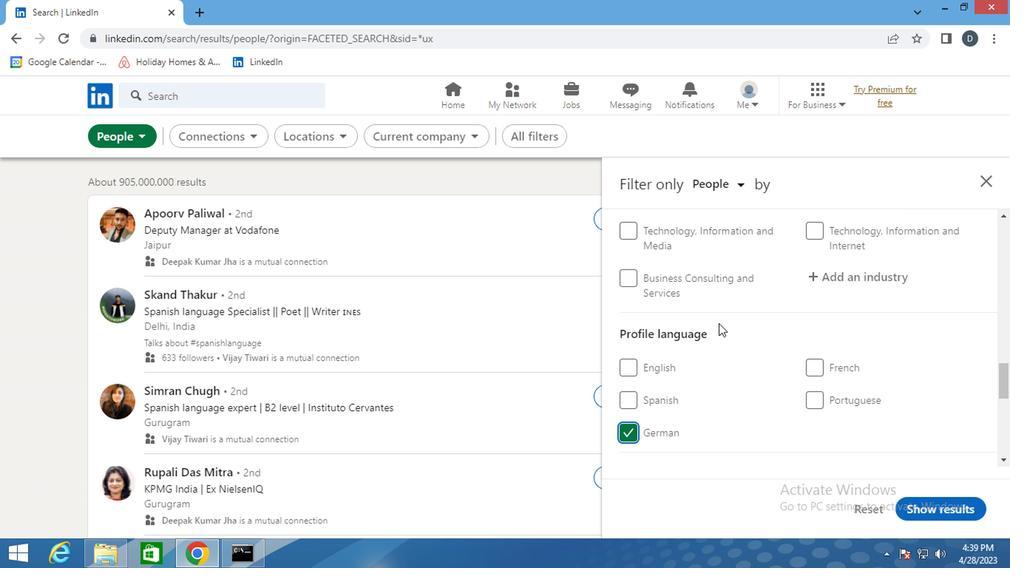 
Action: Mouse scrolled (718, 327) with delta (0, 0)
Screenshot: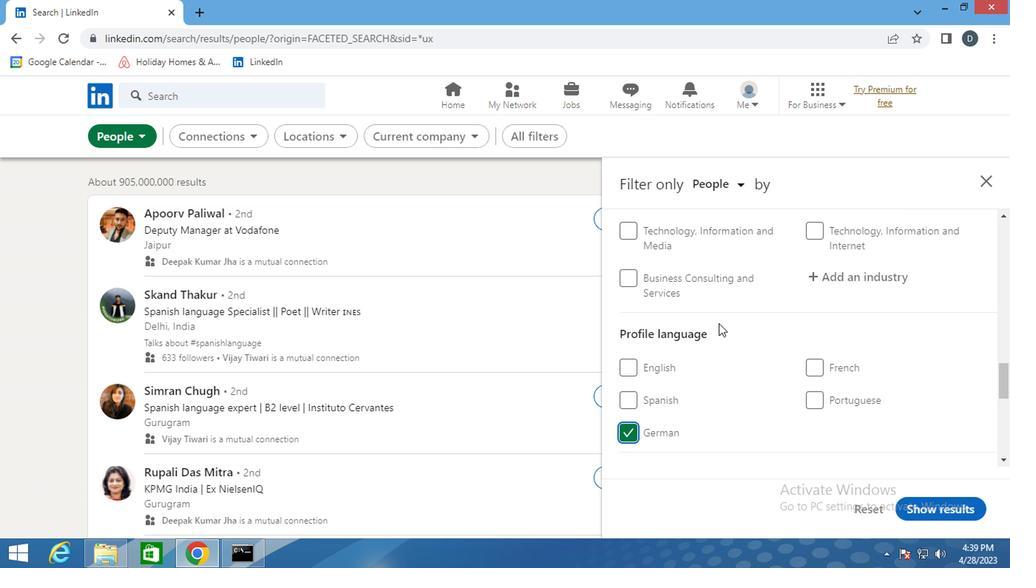 
Action: Mouse moved to (784, 341)
Screenshot: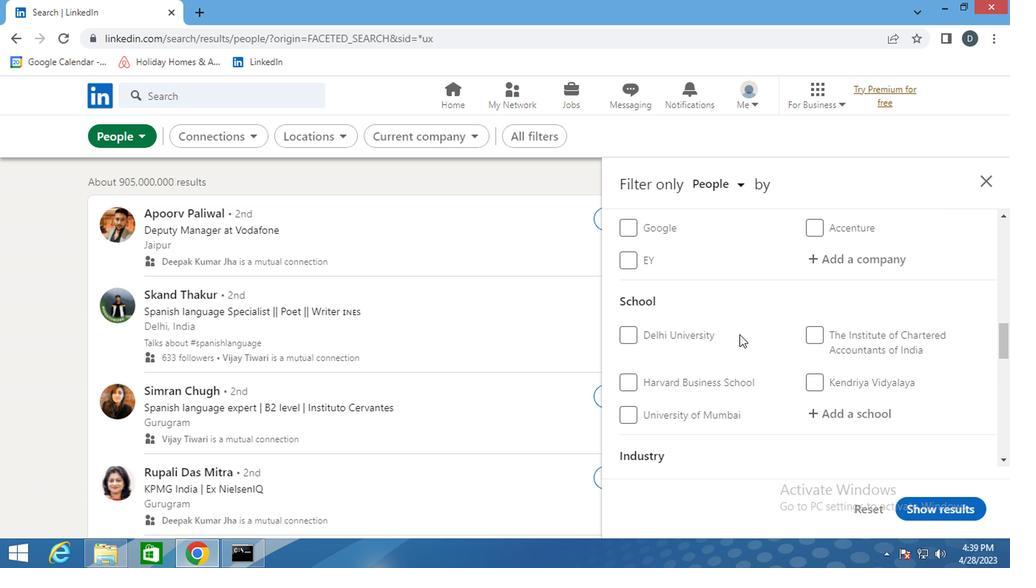 
Action: Mouse scrolled (784, 342) with delta (0, 0)
Screenshot: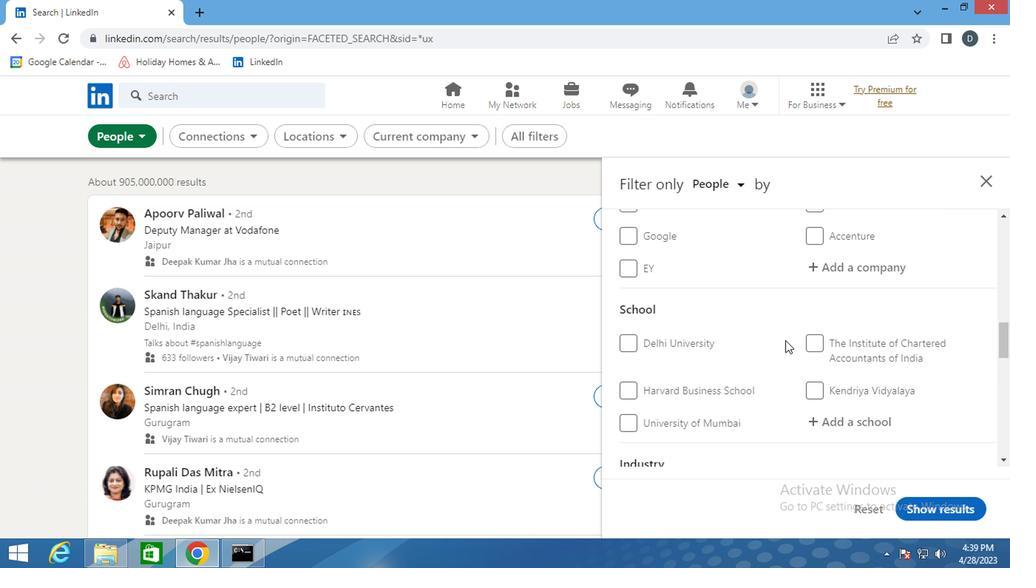 
Action: Mouse moved to (864, 345)
Screenshot: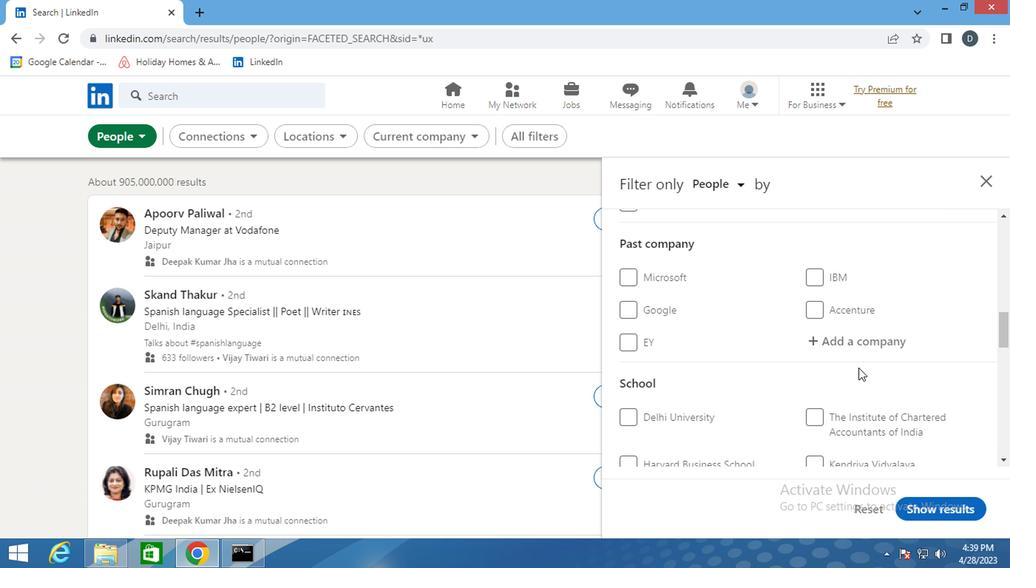 
Action: Mouse scrolled (864, 346) with delta (0, 1)
Screenshot: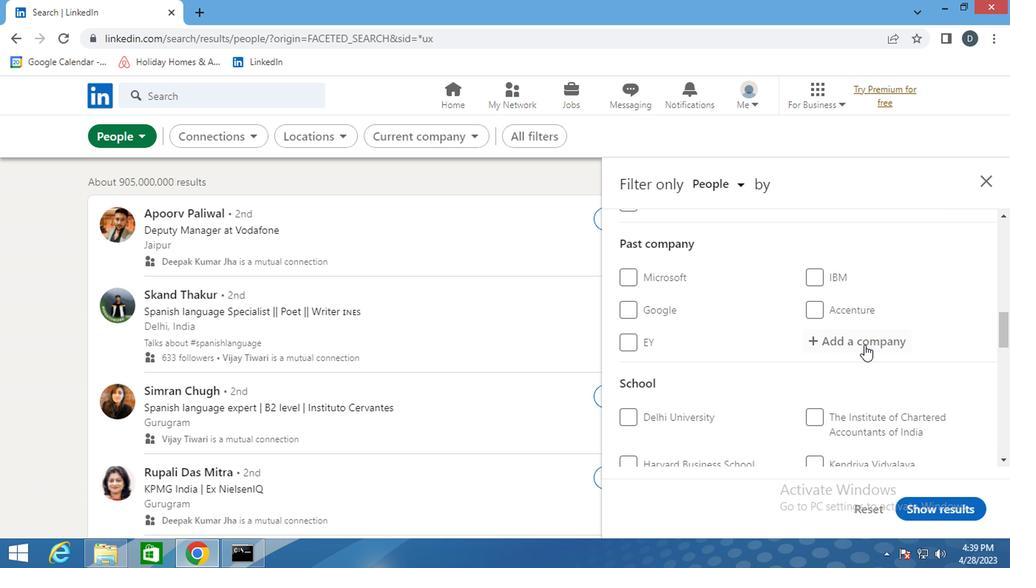 
Action: Mouse moved to (857, 277)
Screenshot: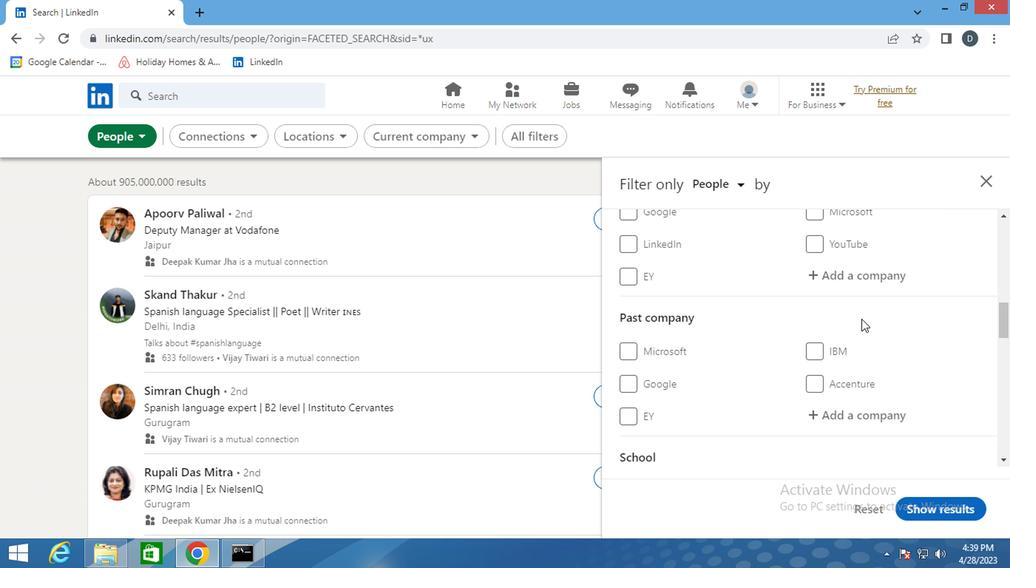 
Action: Mouse pressed left at (857, 277)
Screenshot: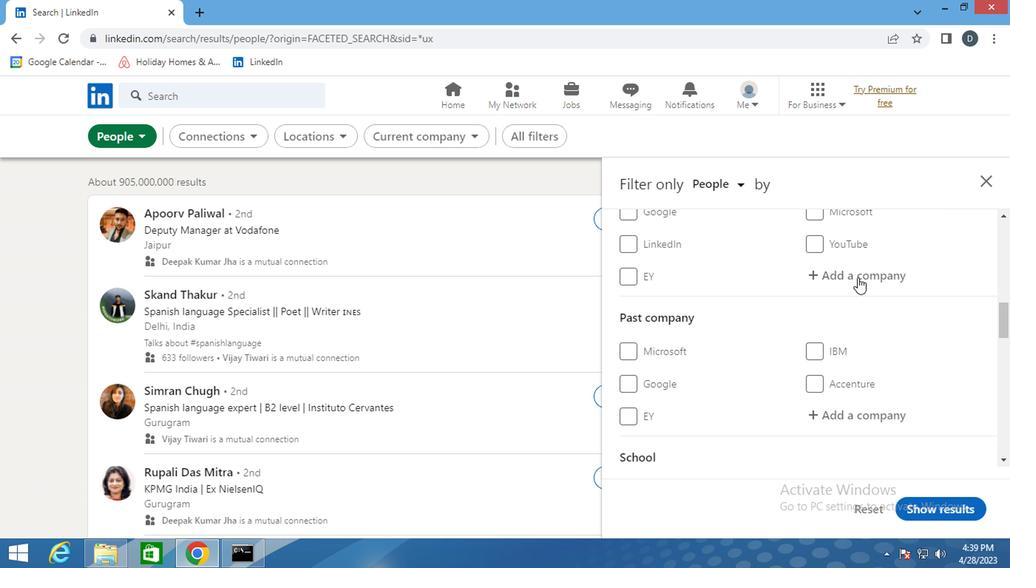 
Action: Key pressed <Key.shift>ACC<Key.shift>EL<Key.space><Key.shift>HUMAN
Screenshot: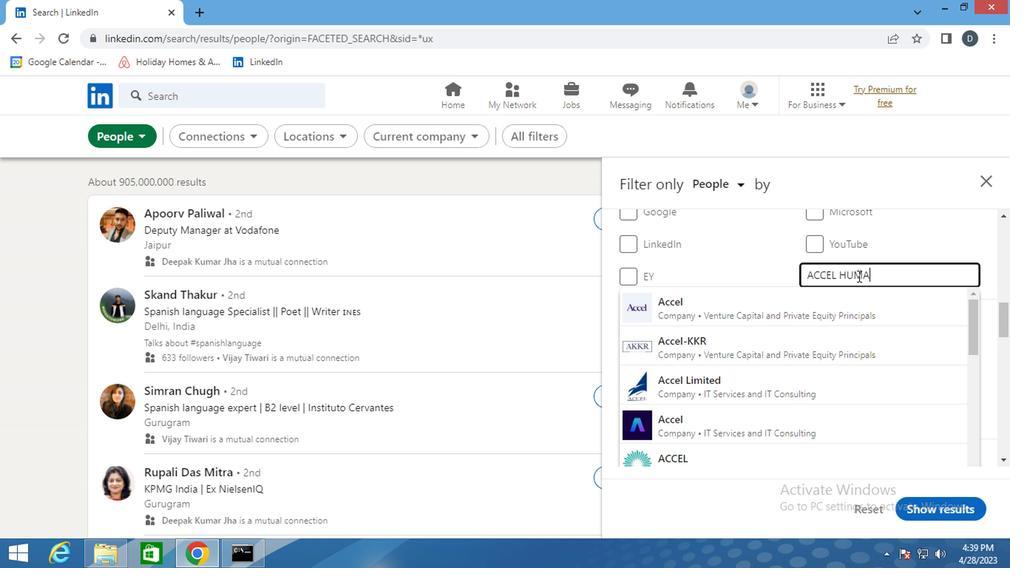 
Action: Mouse moved to (830, 316)
Screenshot: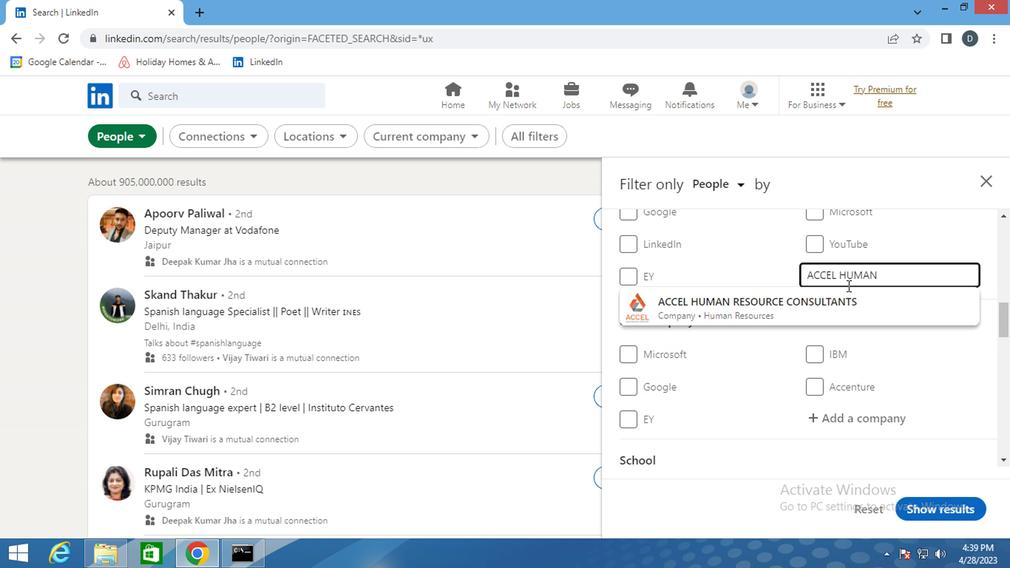 
Action: Mouse pressed left at (830, 316)
Screenshot: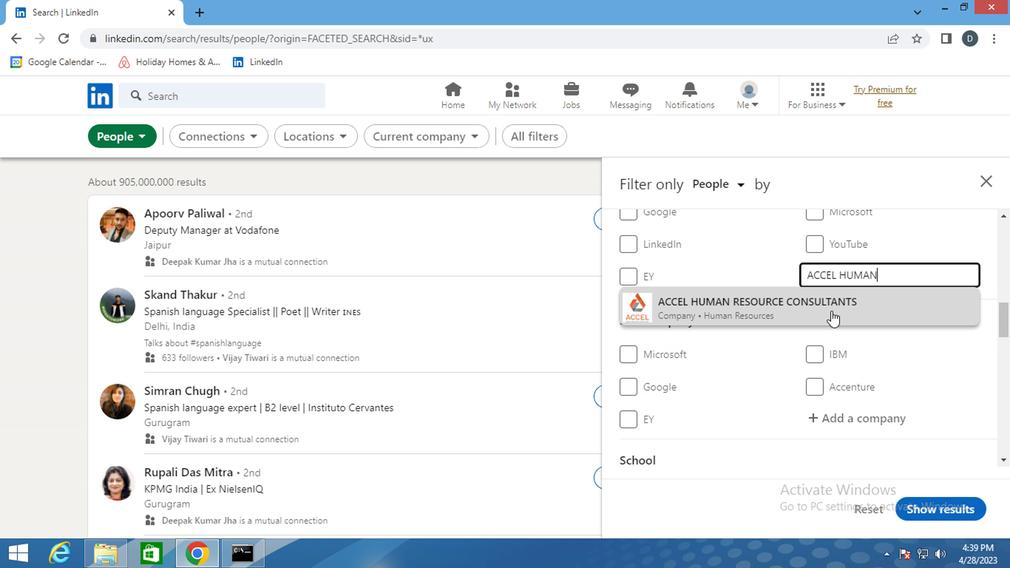
Action: Mouse scrolled (830, 315) with delta (0, 0)
Screenshot: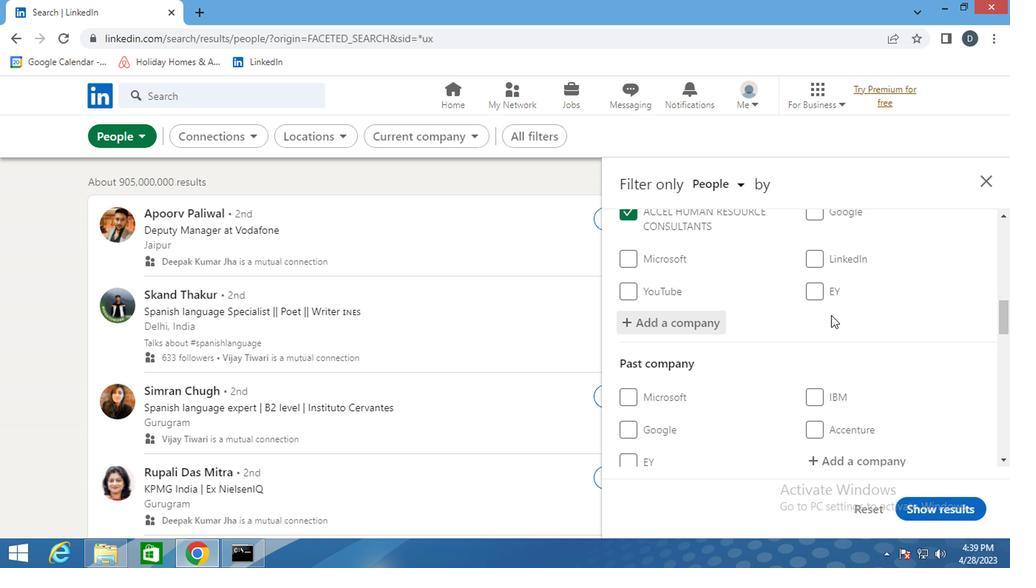 
Action: Mouse scrolled (830, 315) with delta (0, 0)
Screenshot: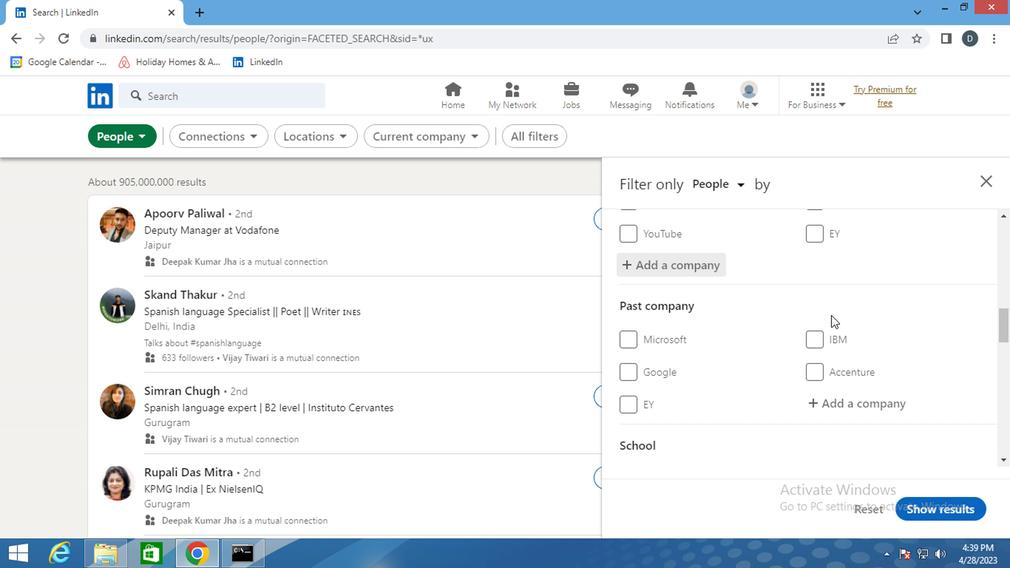 
Action: Mouse scrolled (830, 315) with delta (0, 0)
Screenshot: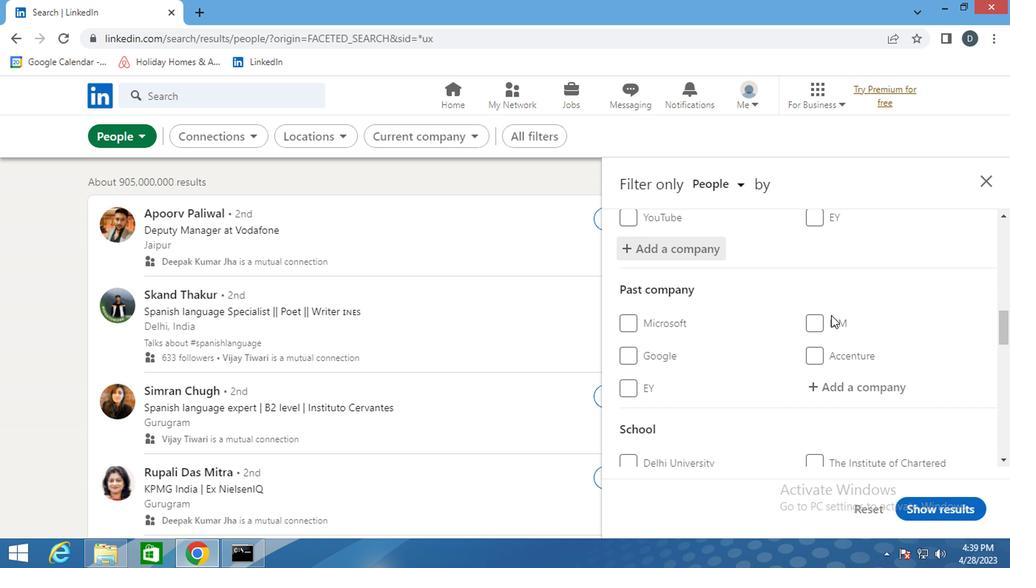 
Action: Mouse scrolled (830, 316) with delta (0, 0)
Screenshot: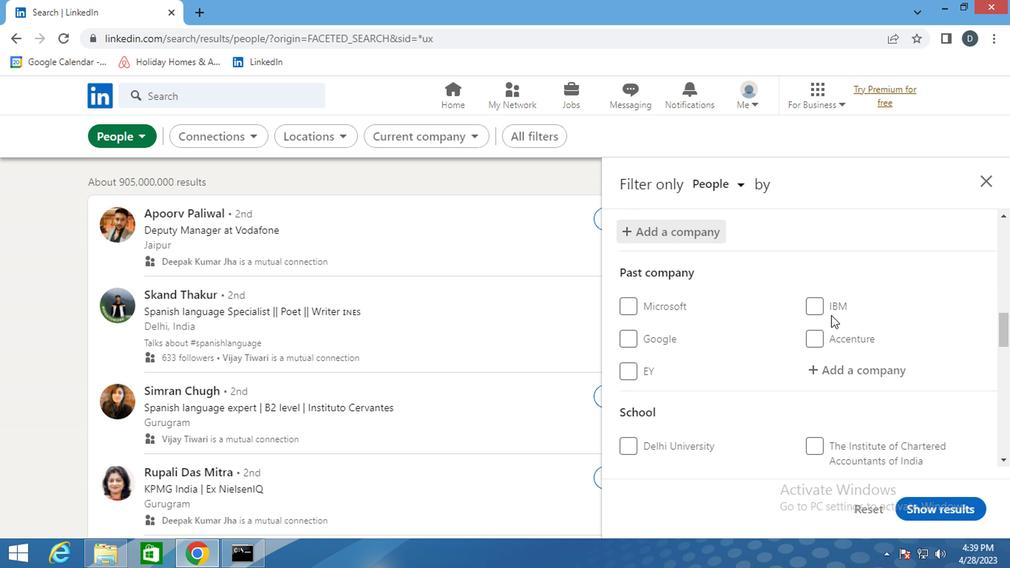 
Action: Mouse scrolled (830, 315) with delta (0, 0)
Screenshot: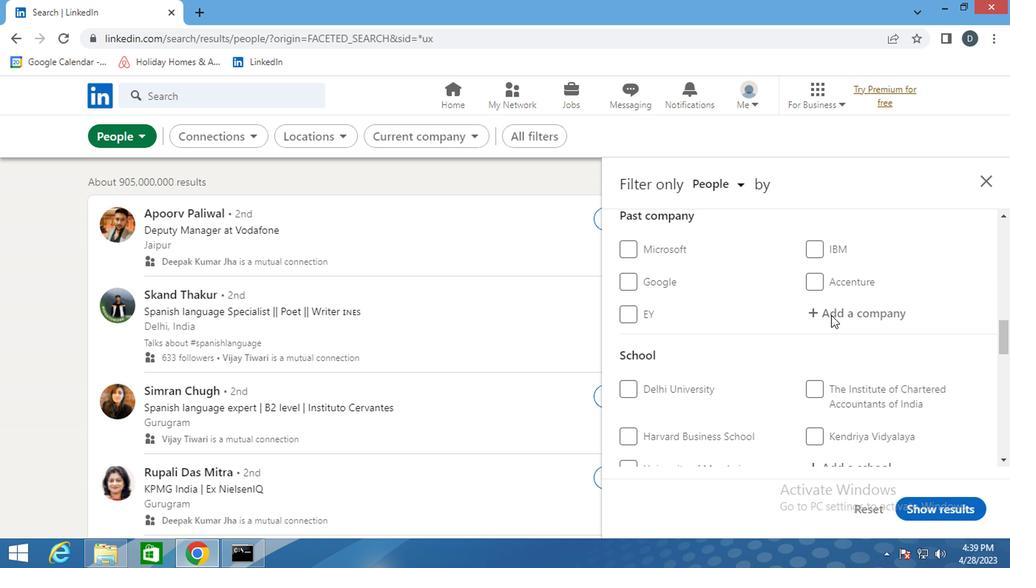 
Action: Mouse moved to (844, 390)
Screenshot: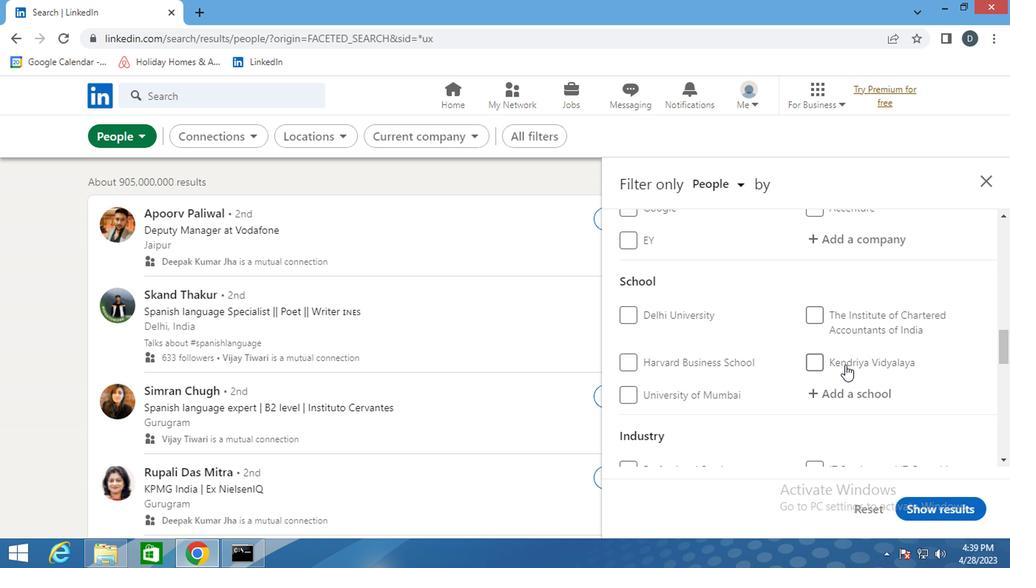 
Action: Mouse pressed left at (844, 390)
Screenshot: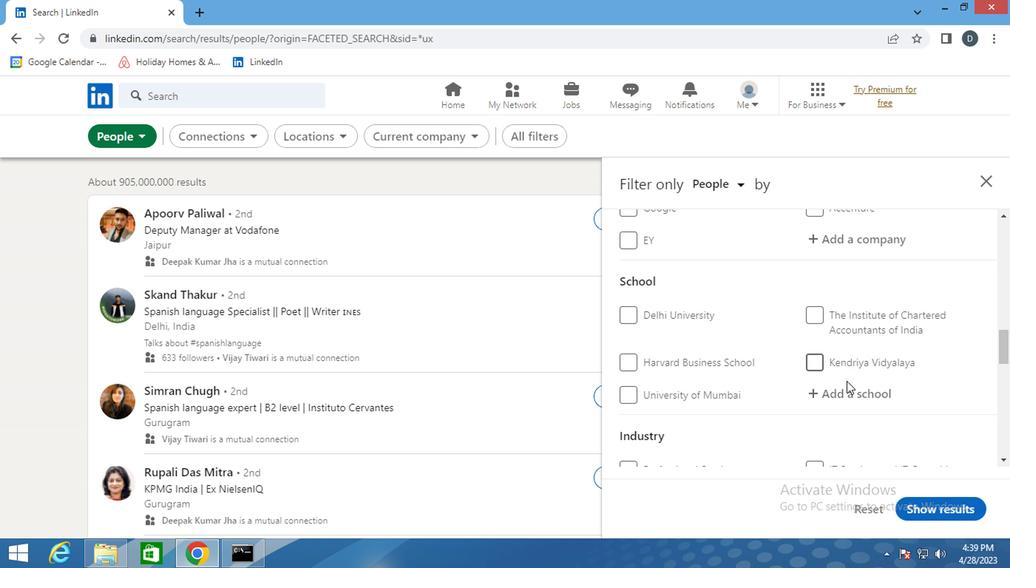 
Action: Mouse moved to (804, 334)
Screenshot: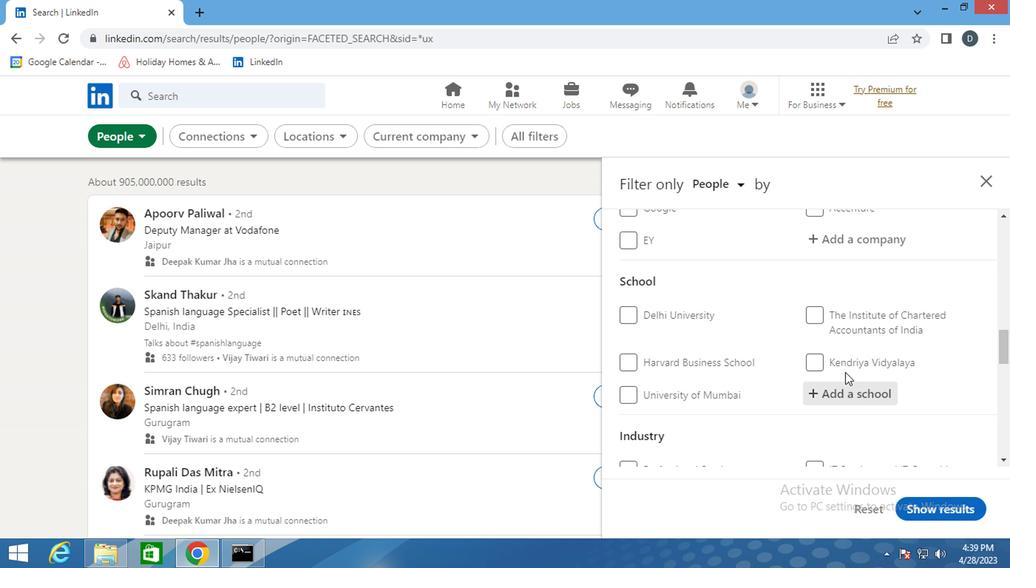 
Action: Mouse scrolled (804, 334) with delta (0, 0)
Screenshot: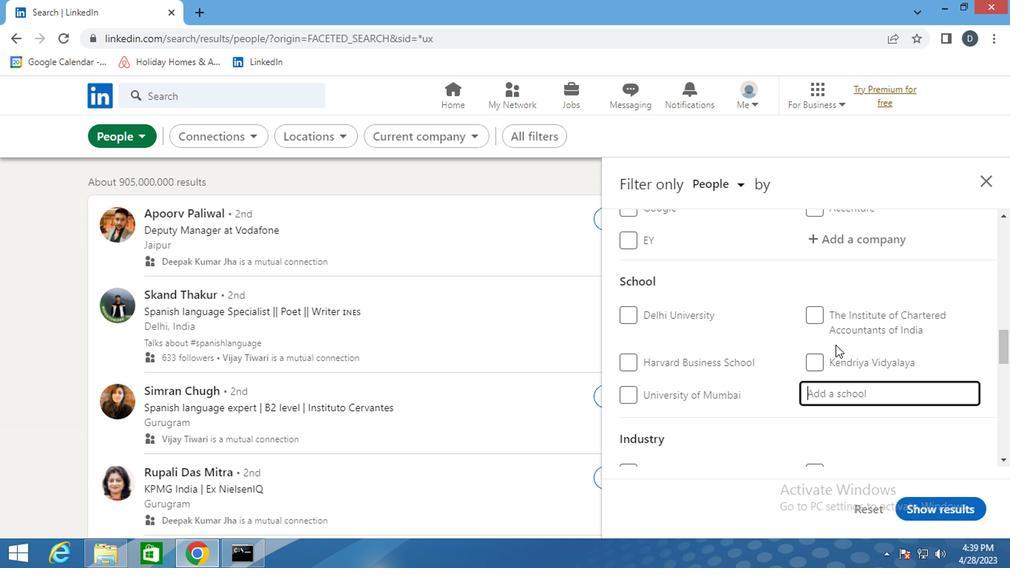 
Action: Mouse moved to (793, 325)
Screenshot: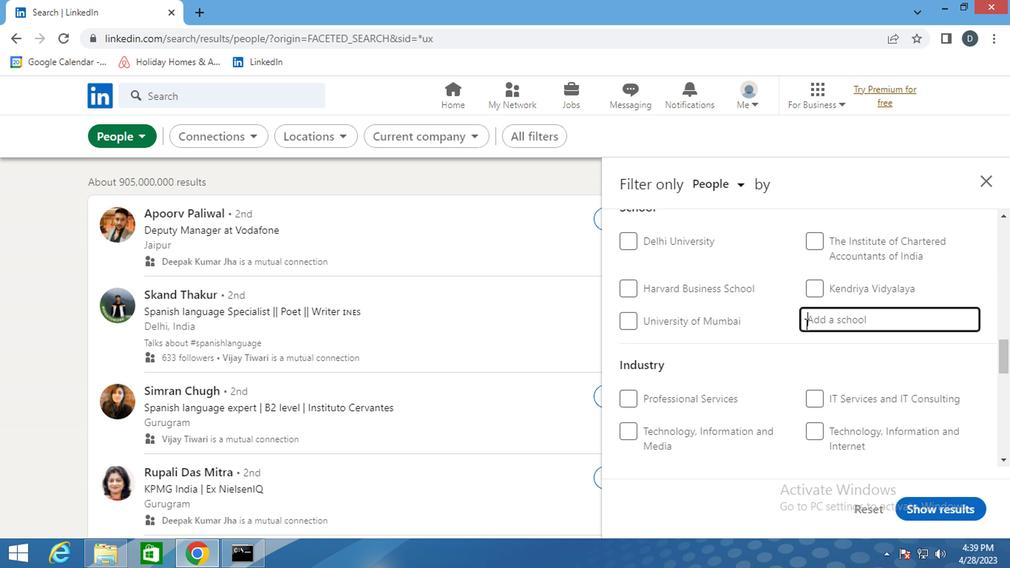 
Action: Key pressed <Key.shift><Key.shift><Key.shift><Key.shift><Key.shift><Key.shift><Key.shift><Key.shift>IFIM<Key.down><Key.down><Key.enter>
Screenshot: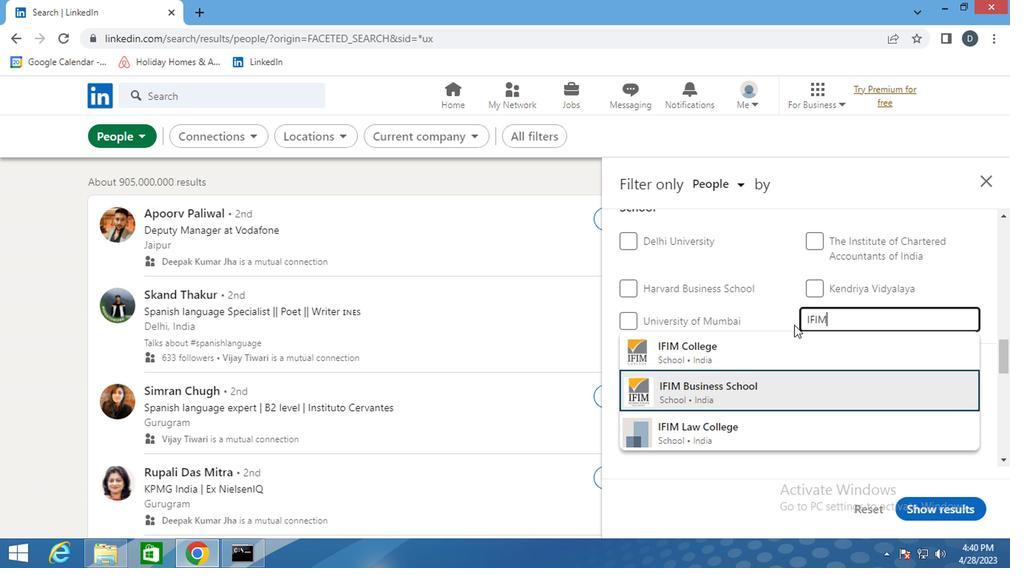 
Action: Mouse moved to (808, 329)
Screenshot: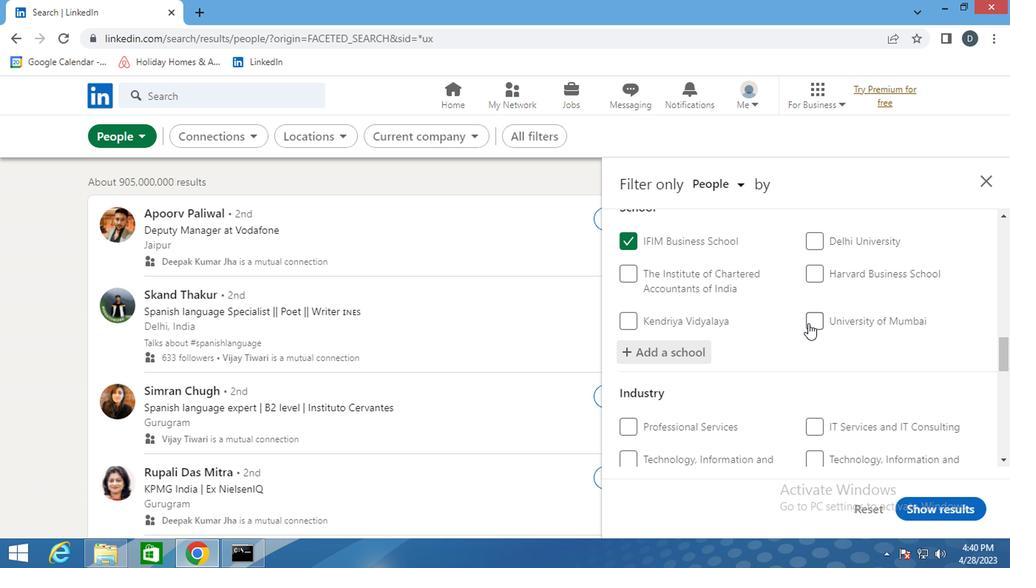 
Action: Mouse scrolled (808, 328) with delta (0, 0)
Screenshot: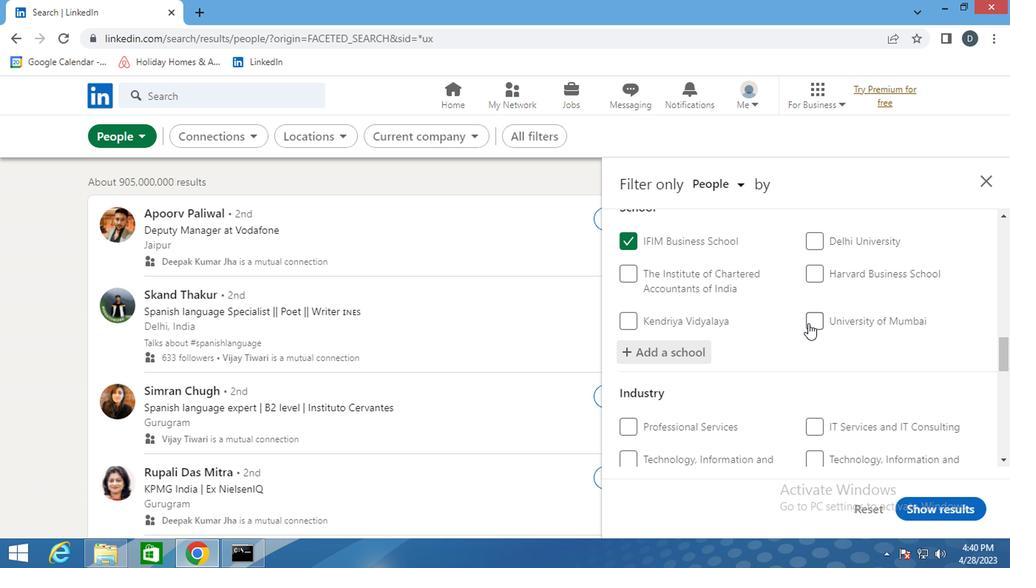 
Action: Mouse moved to (808, 332)
Screenshot: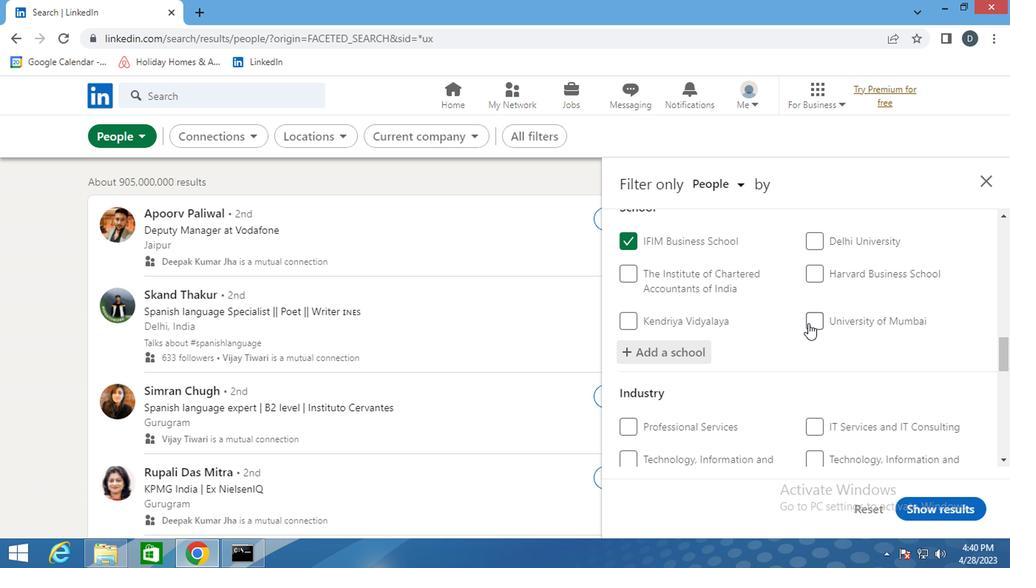 
Action: Mouse scrolled (808, 332) with delta (0, 0)
Screenshot: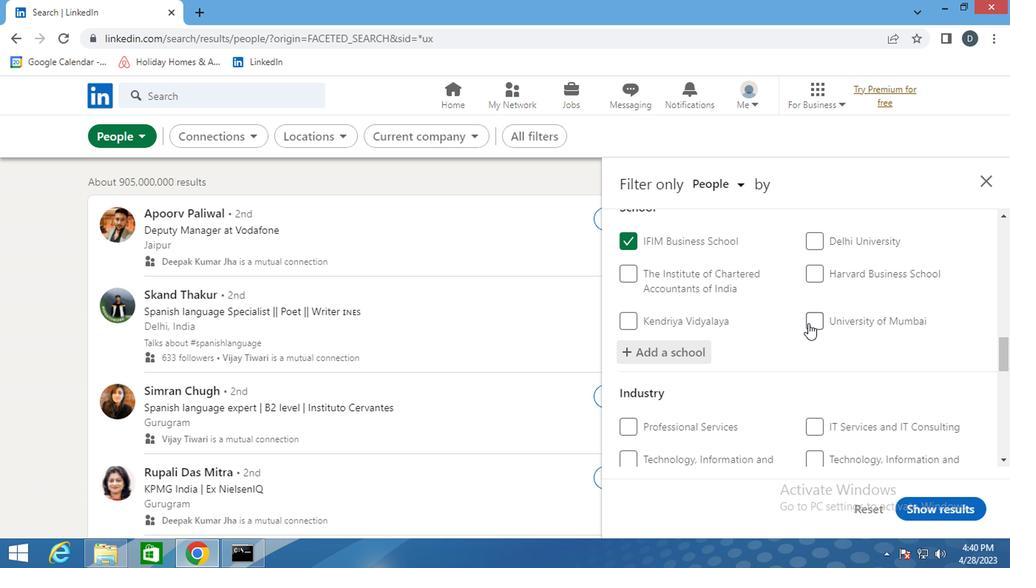
Action: Mouse moved to (808, 333)
Screenshot: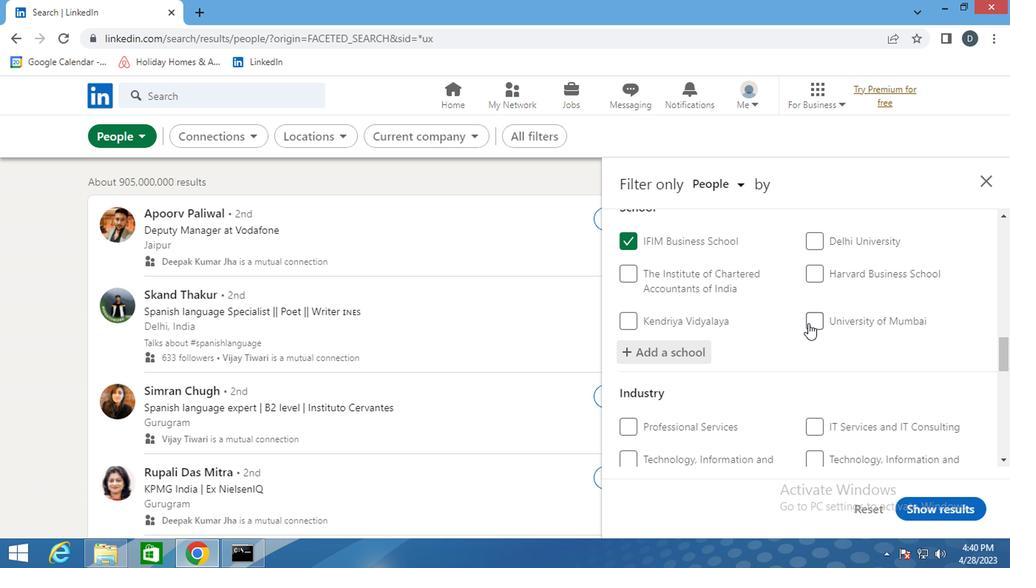 
Action: Mouse scrolled (808, 332) with delta (0, 0)
Screenshot: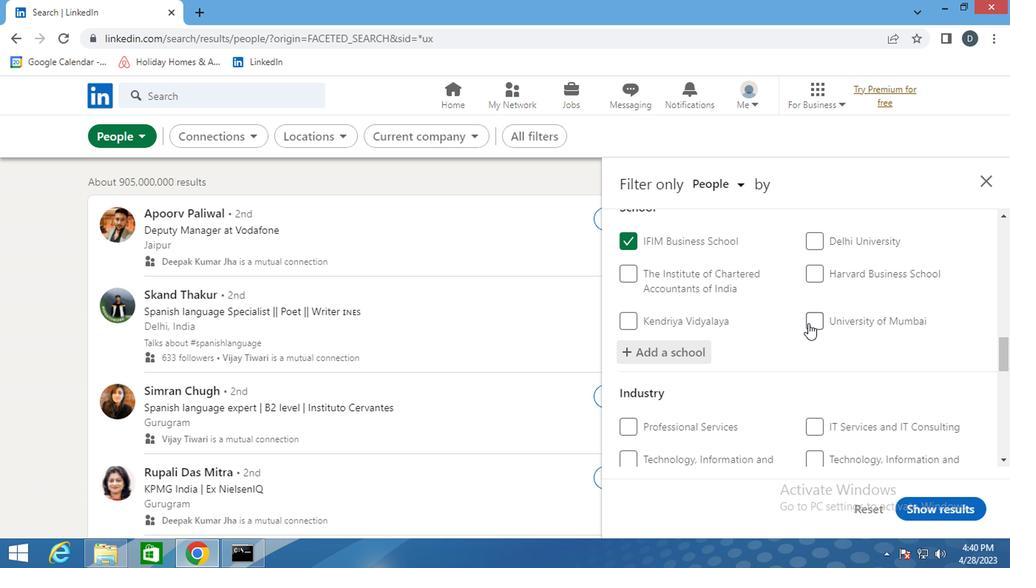 
Action: Mouse moved to (862, 292)
Screenshot: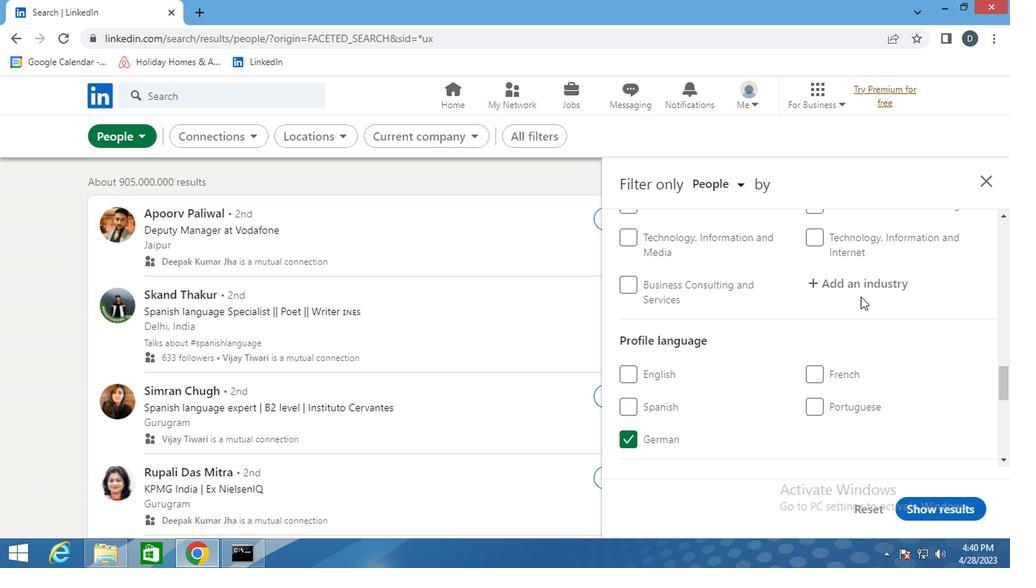 
Action: Mouse pressed left at (862, 292)
Screenshot: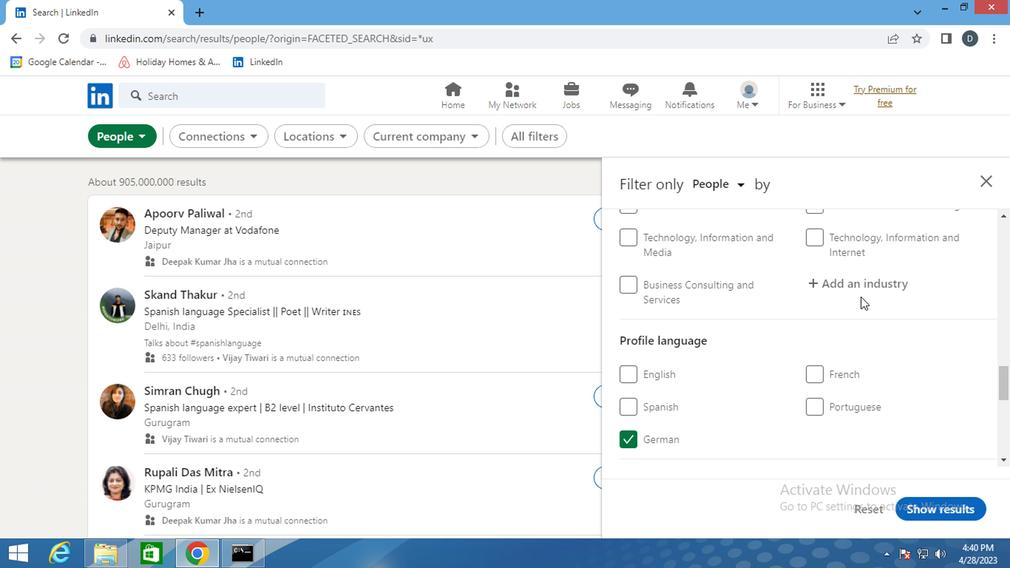 
Action: Key pressed <Key.shift>MUSE
Screenshot: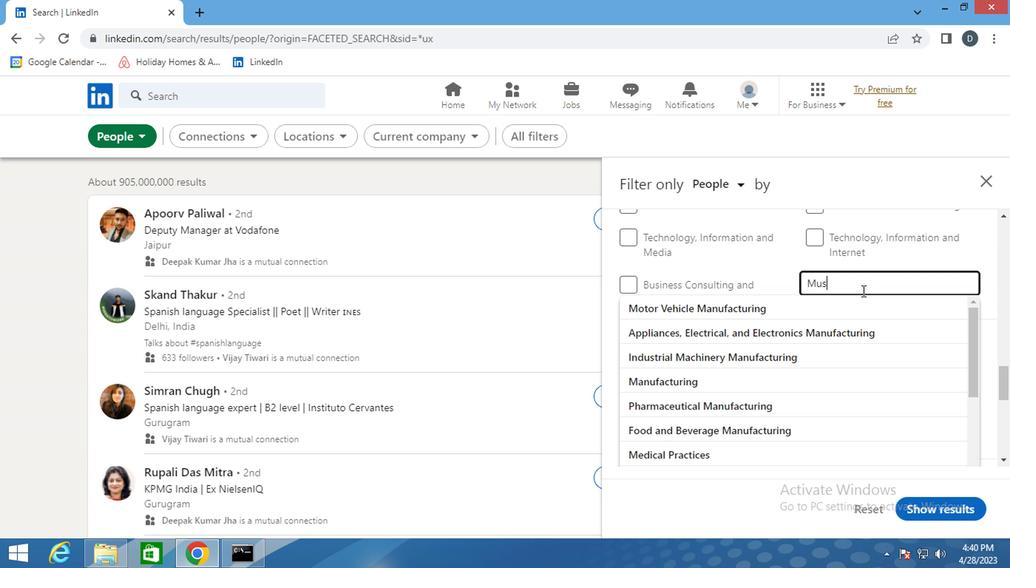 
Action: Mouse moved to (797, 329)
Screenshot: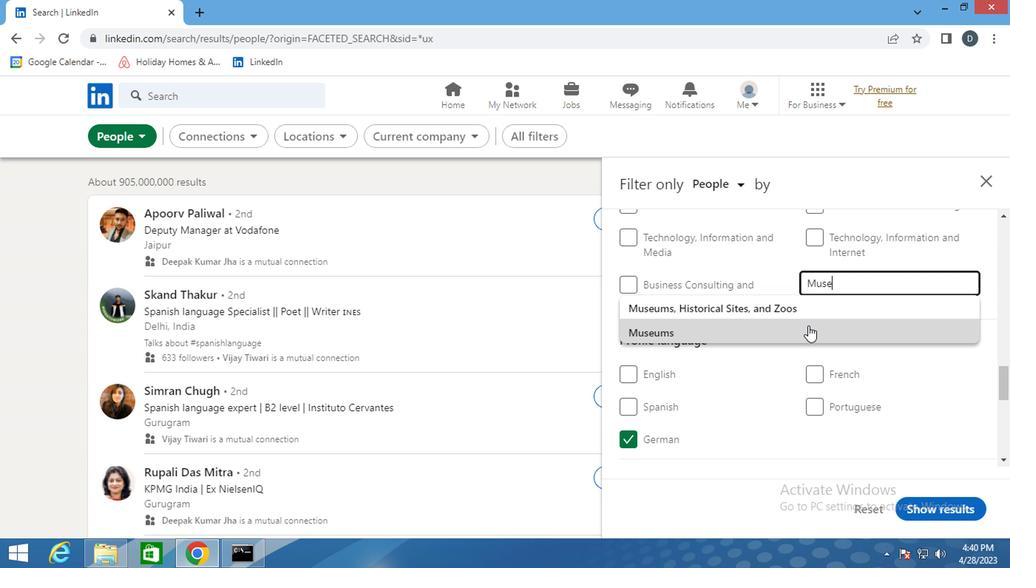 
Action: Mouse pressed left at (797, 329)
Screenshot: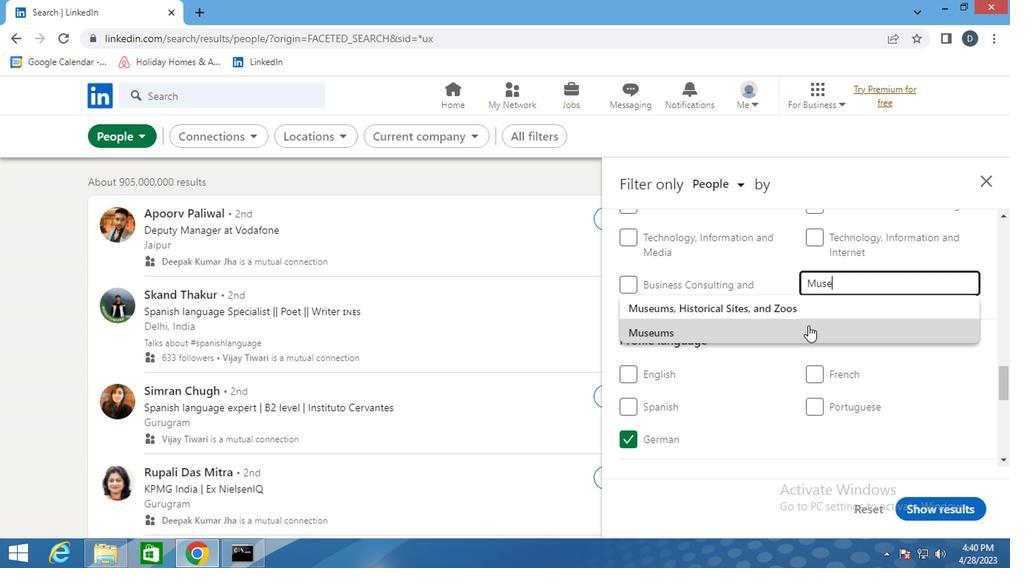 
Action: Mouse moved to (793, 340)
Screenshot: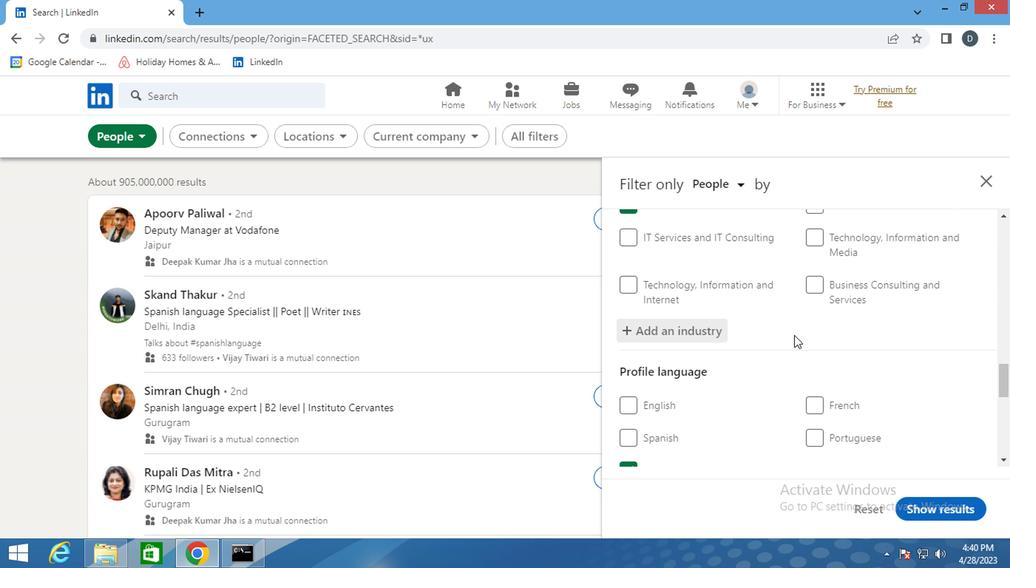 
Action: Mouse scrolled (793, 339) with delta (0, 0)
Screenshot: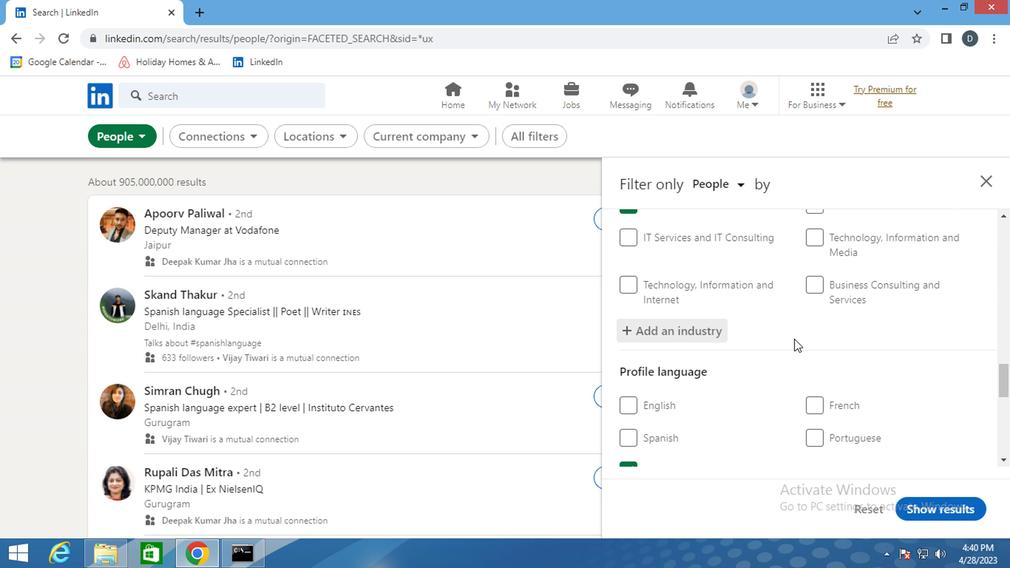 
Action: Mouse scrolled (793, 339) with delta (0, 0)
Screenshot: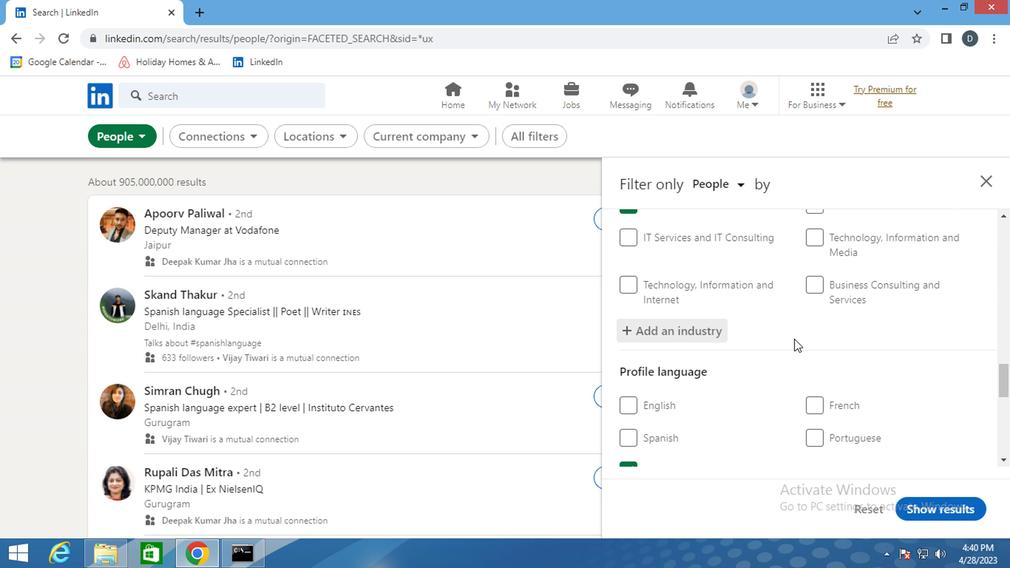 
Action: Mouse scrolled (793, 339) with delta (0, 0)
Screenshot: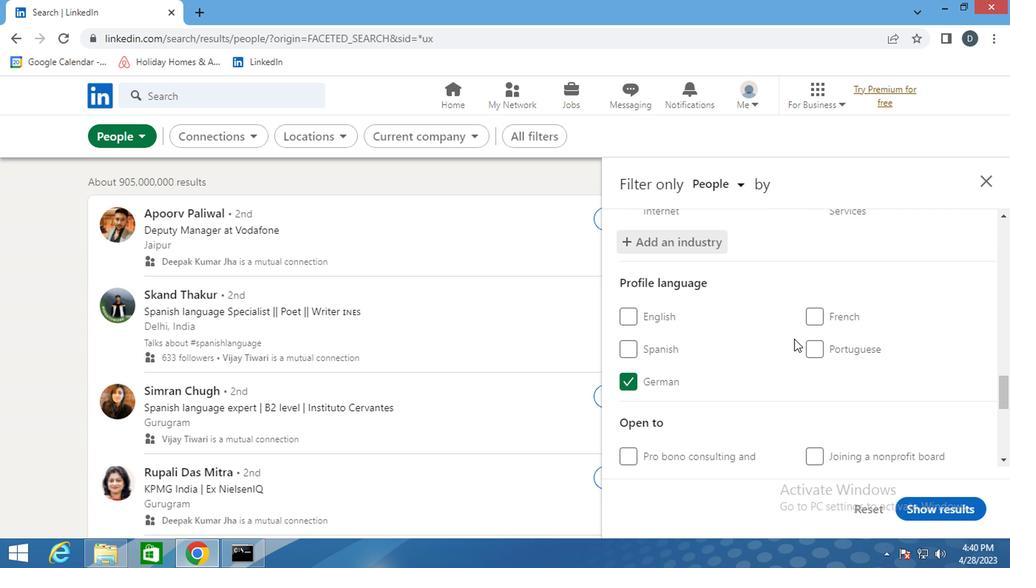 
Action: Mouse scrolled (793, 339) with delta (0, 0)
Screenshot: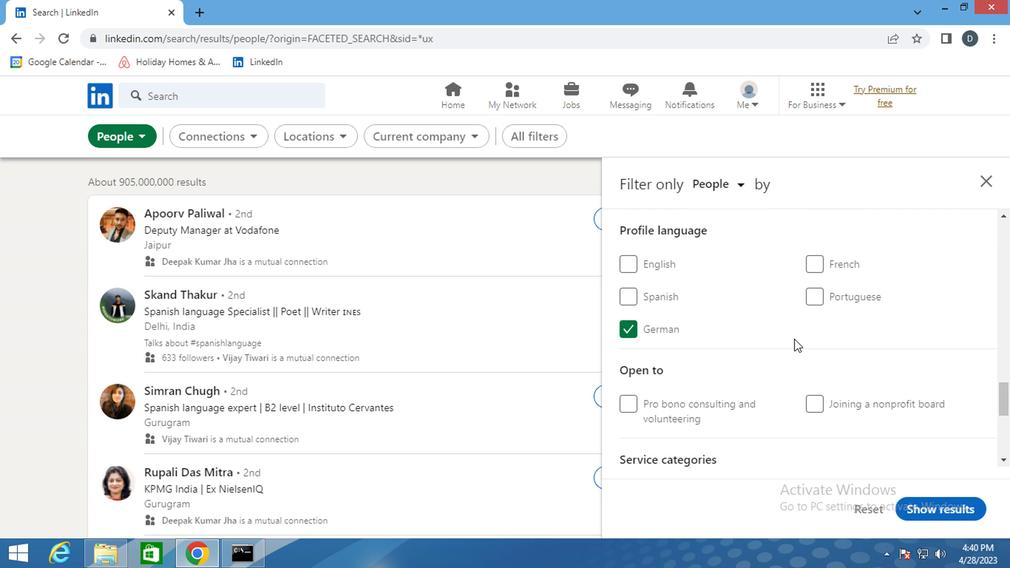 
Action: Mouse scrolled (793, 339) with delta (0, 0)
Screenshot: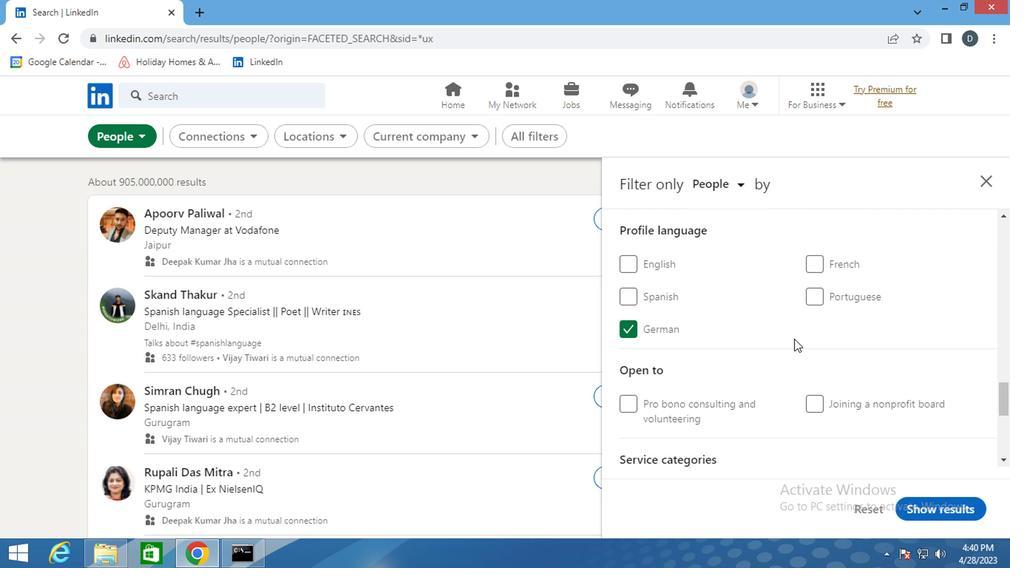 
Action: Mouse scrolled (793, 339) with delta (0, 0)
Screenshot: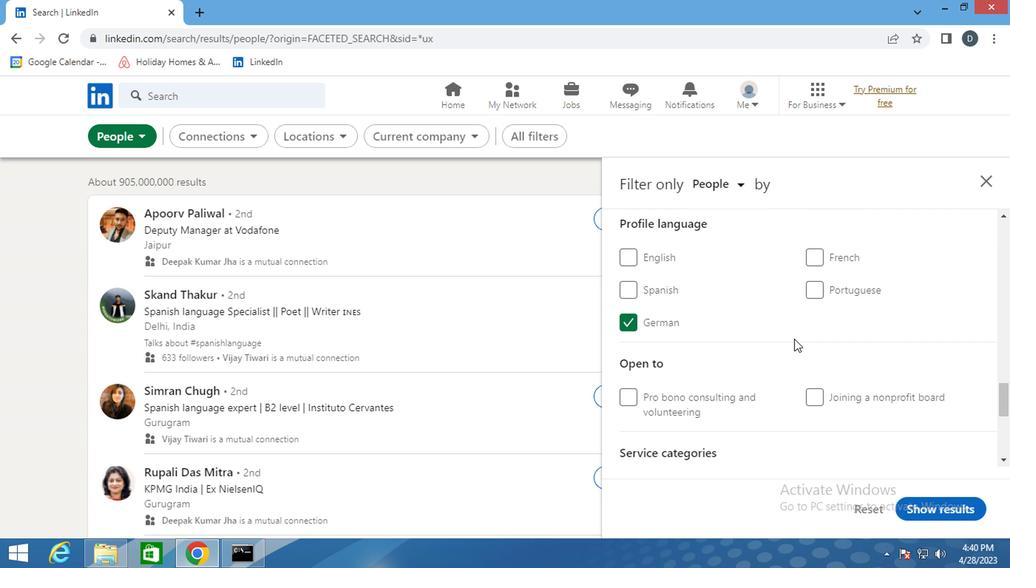 
Action: Mouse moved to (897, 263)
Screenshot: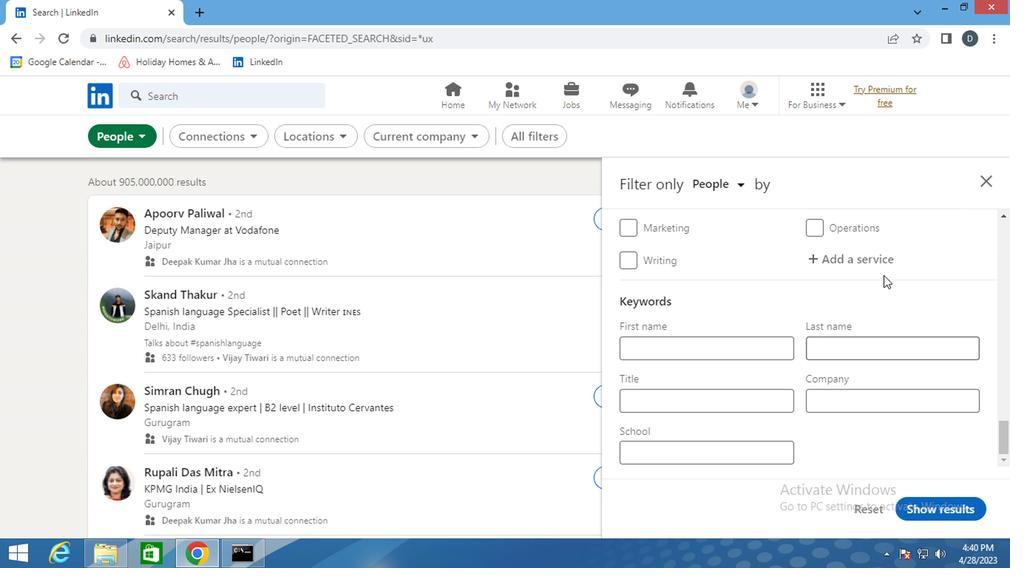 
Action: Mouse pressed left at (897, 263)
Screenshot: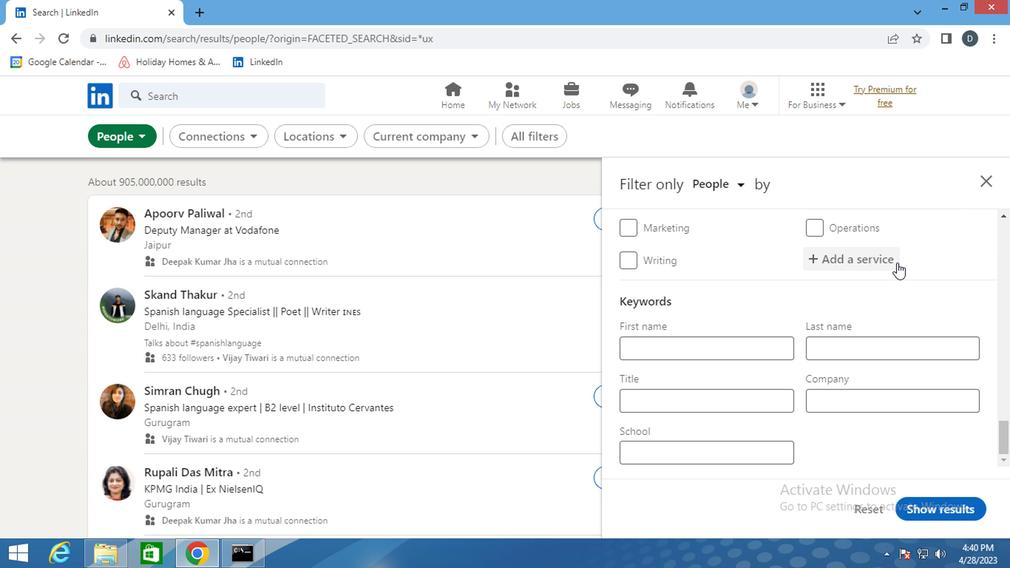 
Action: Mouse moved to (893, 264)
Screenshot: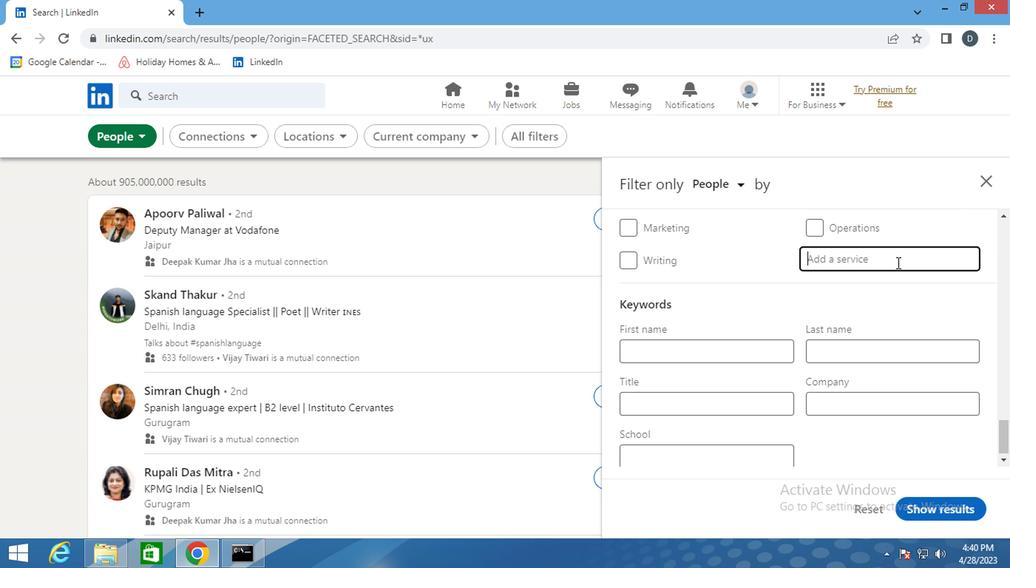 
Action: Key pressed <Key.shift>WEB<Key.space>D
Screenshot: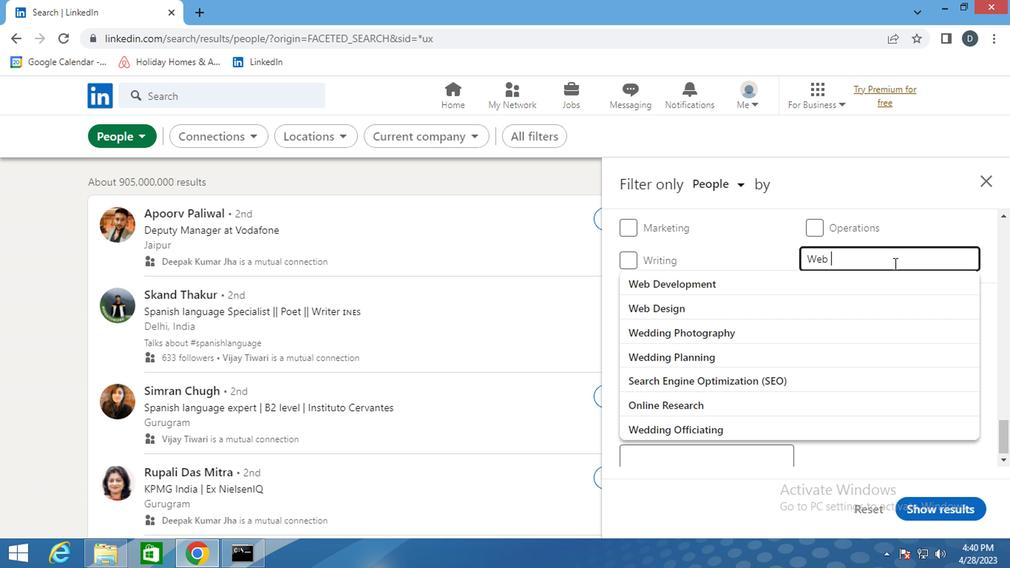 
Action: Mouse moved to (803, 302)
Screenshot: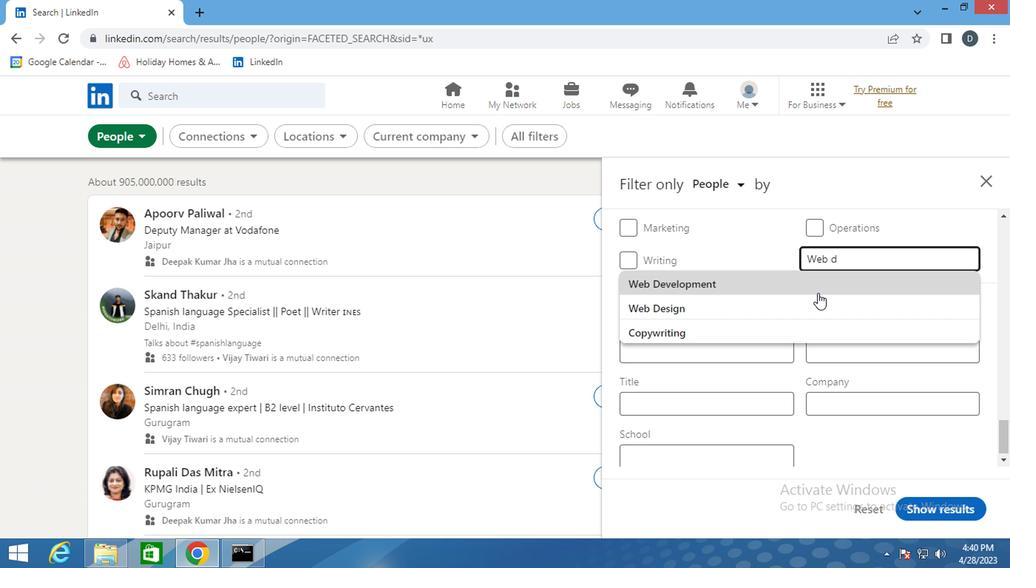
Action: Mouse pressed left at (803, 302)
Screenshot: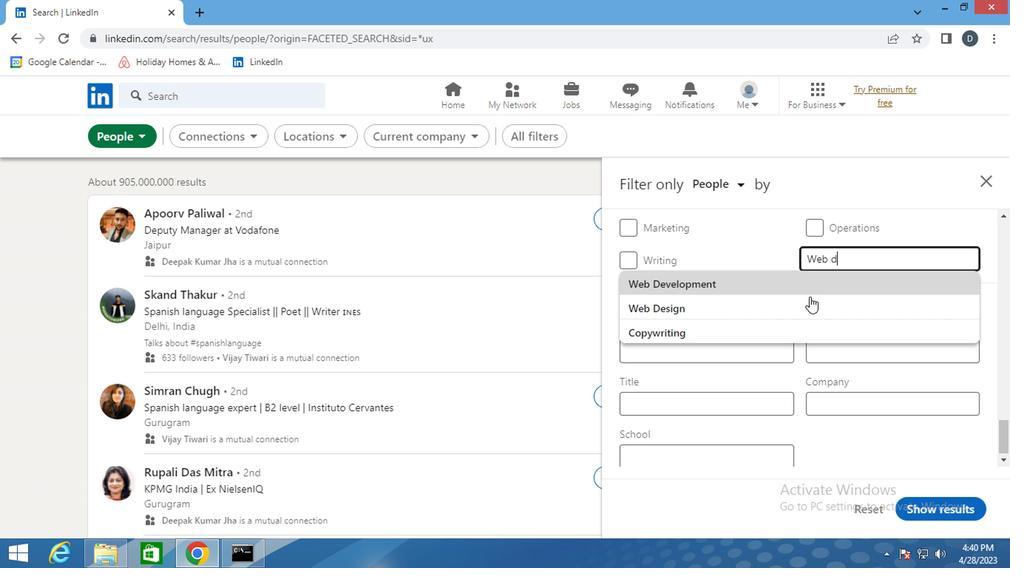 
Action: Mouse moved to (802, 303)
Screenshot: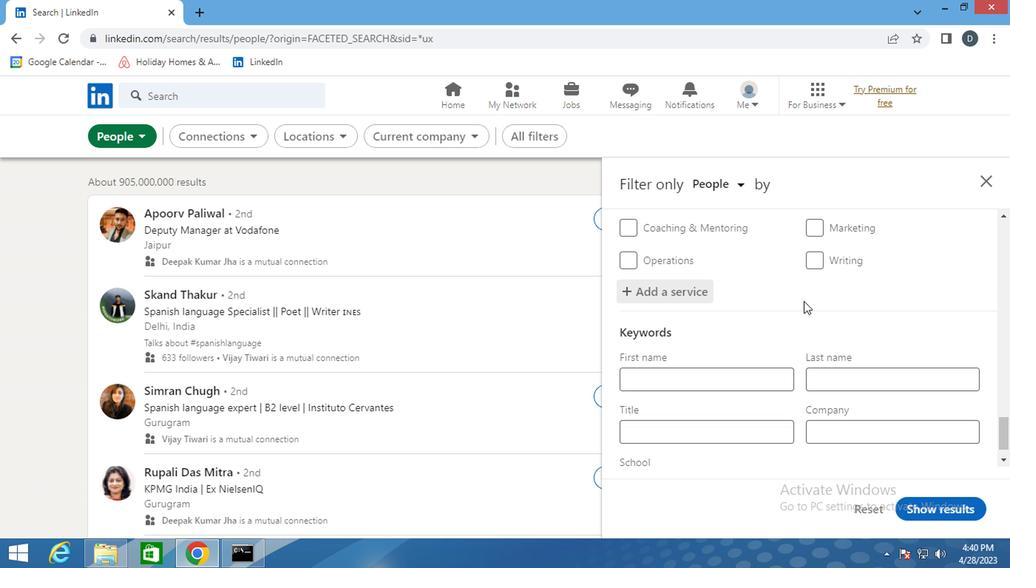
Action: Mouse scrolled (802, 303) with delta (0, 0)
Screenshot: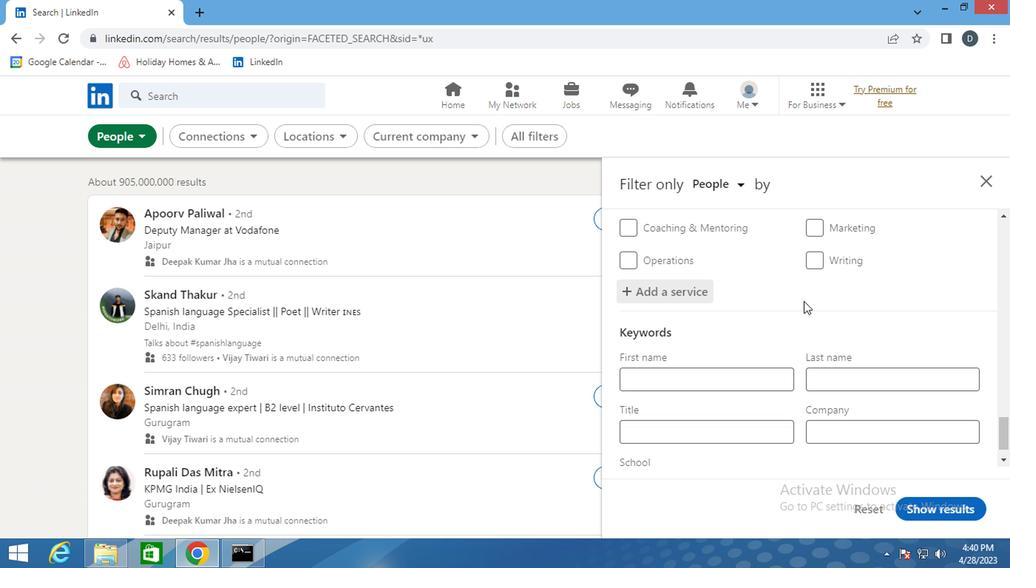 
Action: Mouse moved to (802, 305)
Screenshot: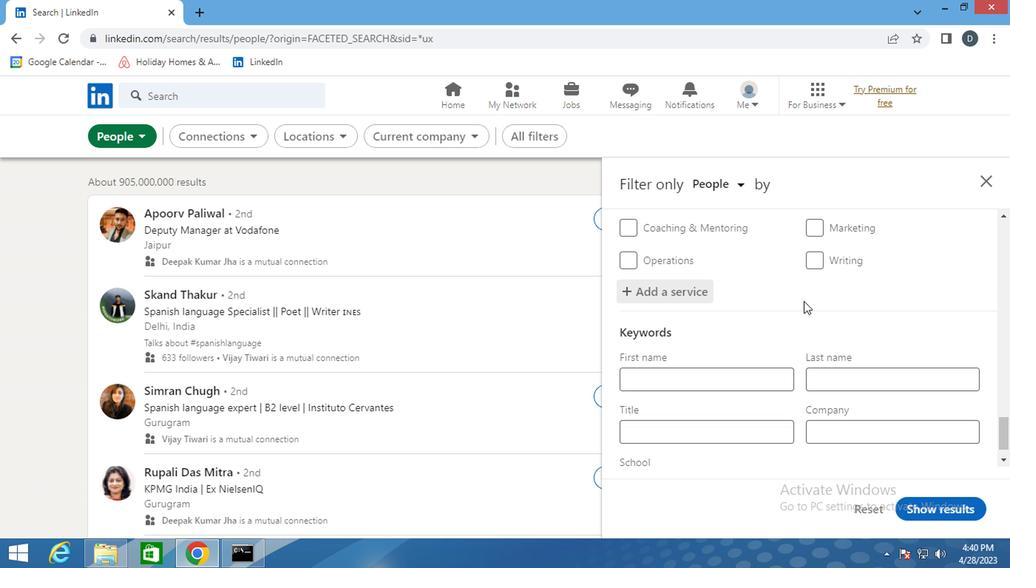
Action: Mouse scrolled (802, 304) with delta (0, 0)
Screenshot: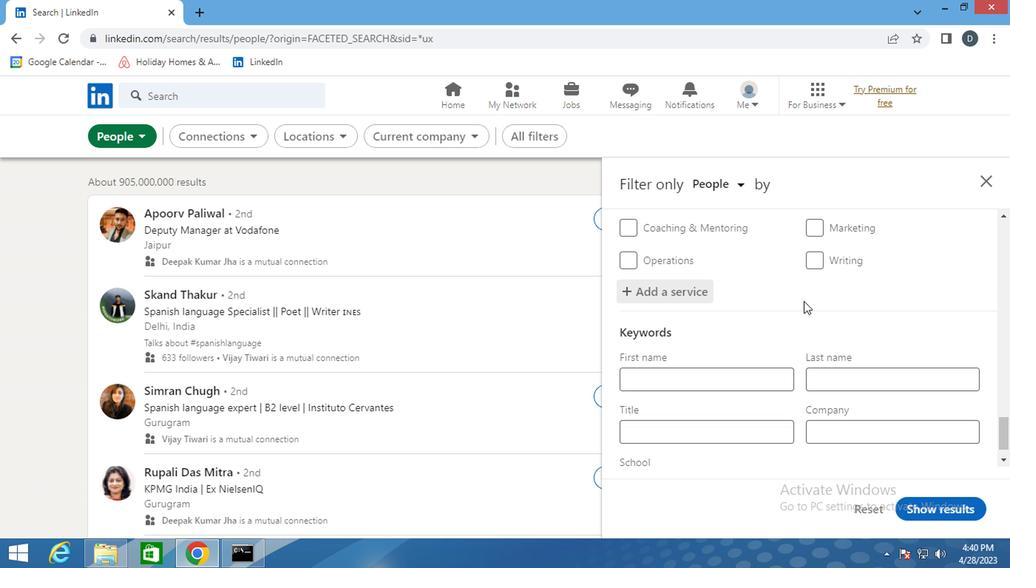 
Action: Mouse moved to (802, 306)
Screenshot: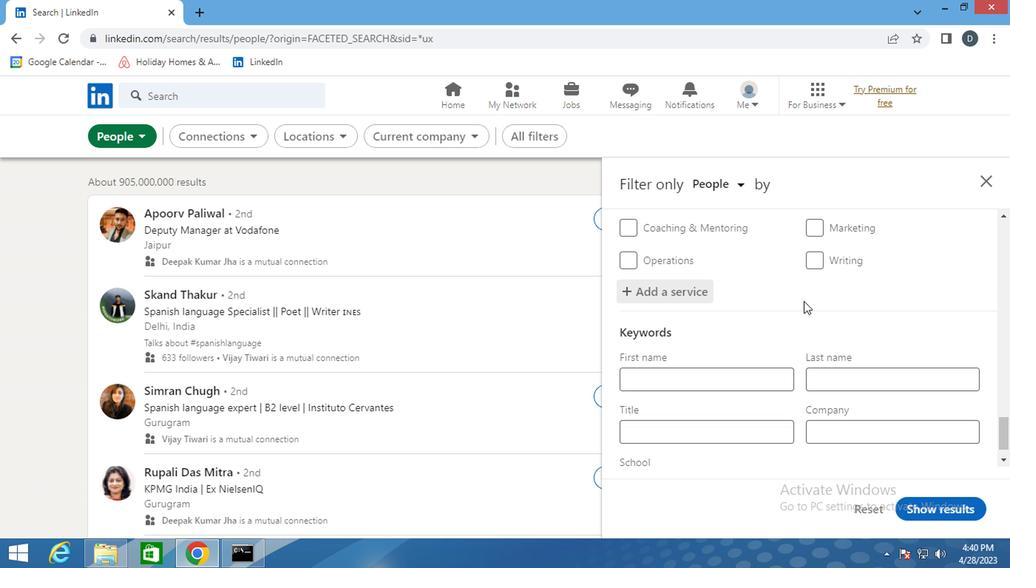 
Action: Mouse scrolled (802, 305) with delta (0, -1)
Screenshot: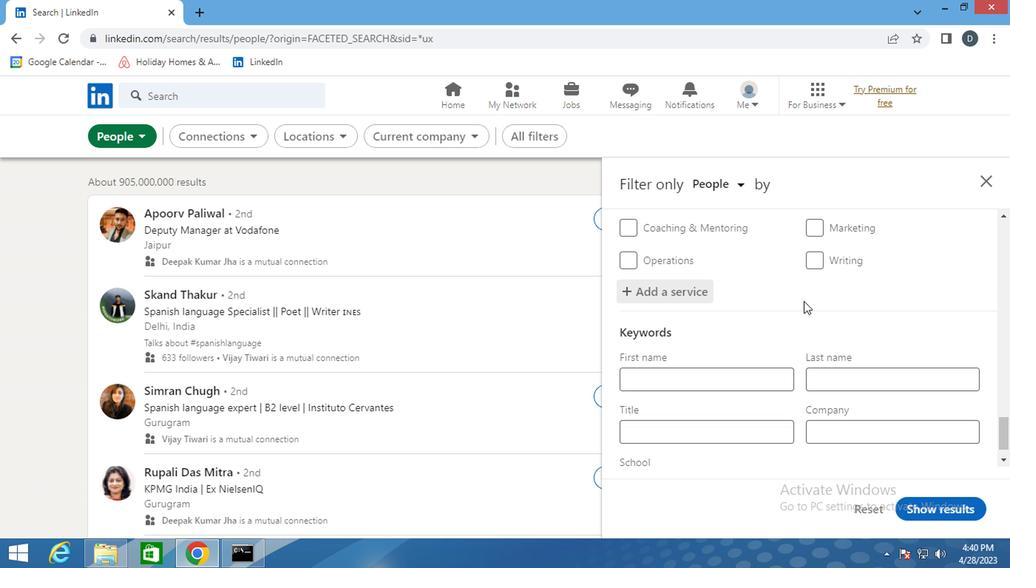
Action: Mouse moved to (803, 306)
Screenshot: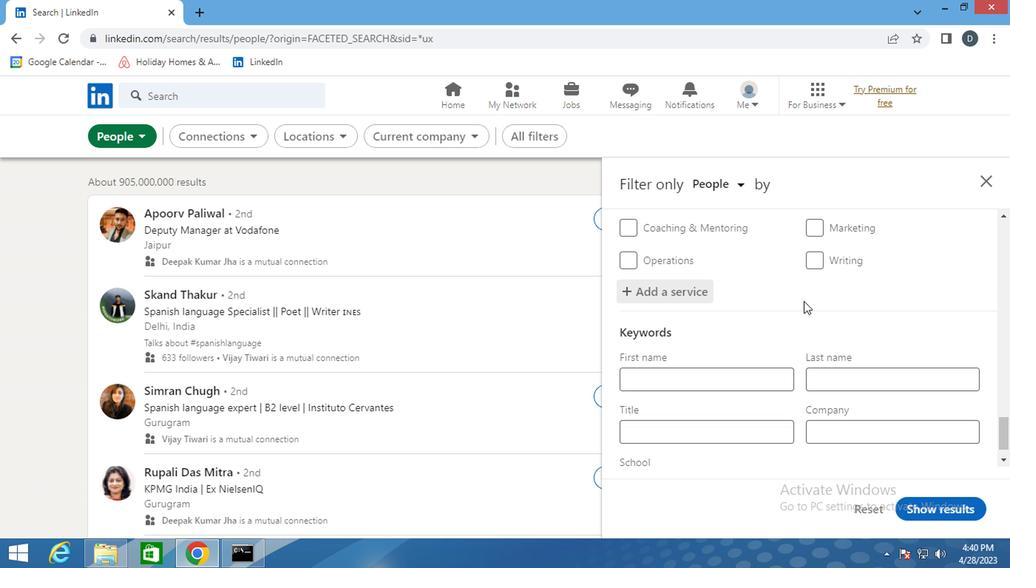 
Action: Mouse scrolled (803, 305) with delta (0, -1)
Screenshot: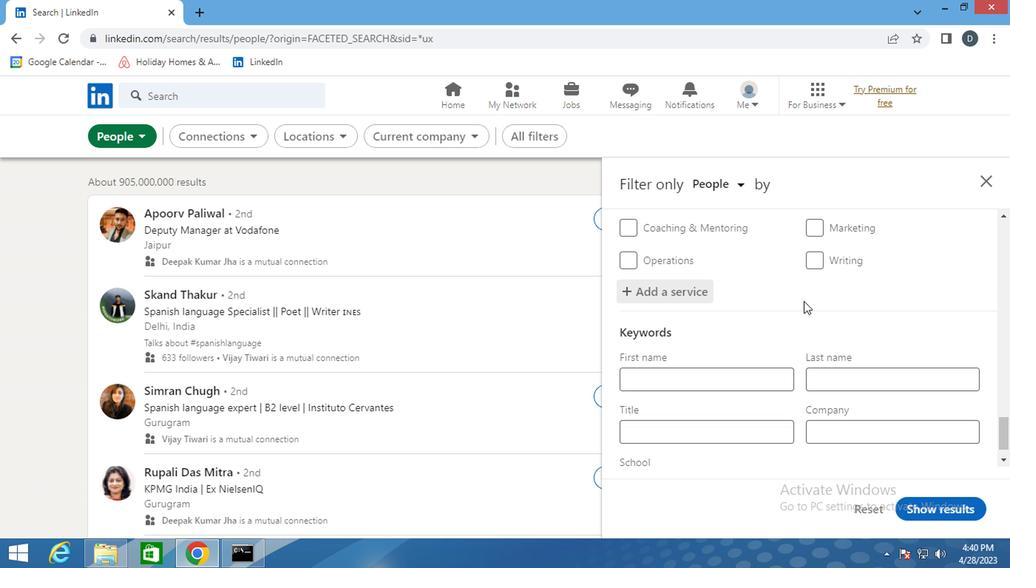 
Action: Mouse moved to (770, 389)
Screenshot: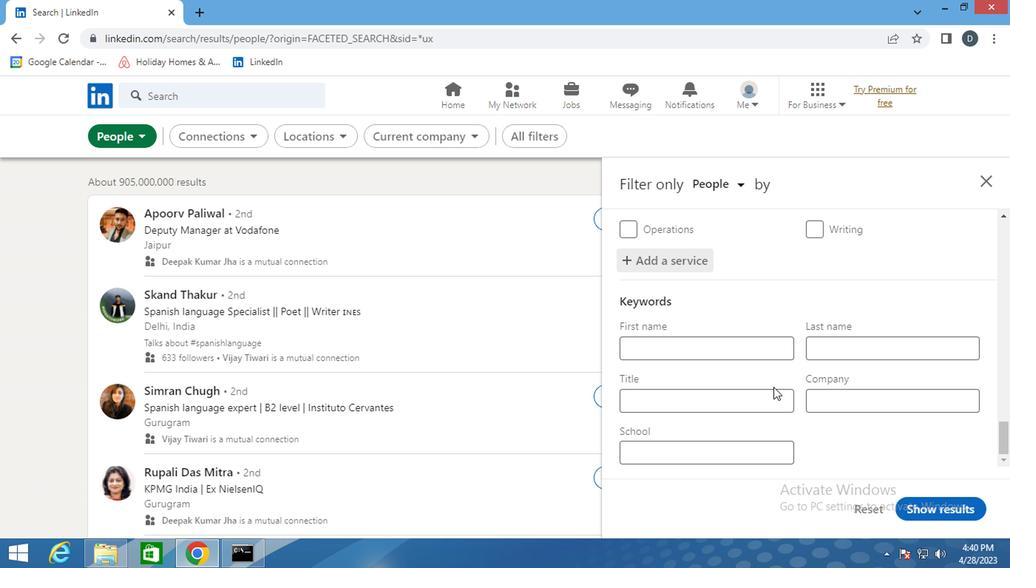 
Action: Mouse pressed left at (770, 389)
Screenshot: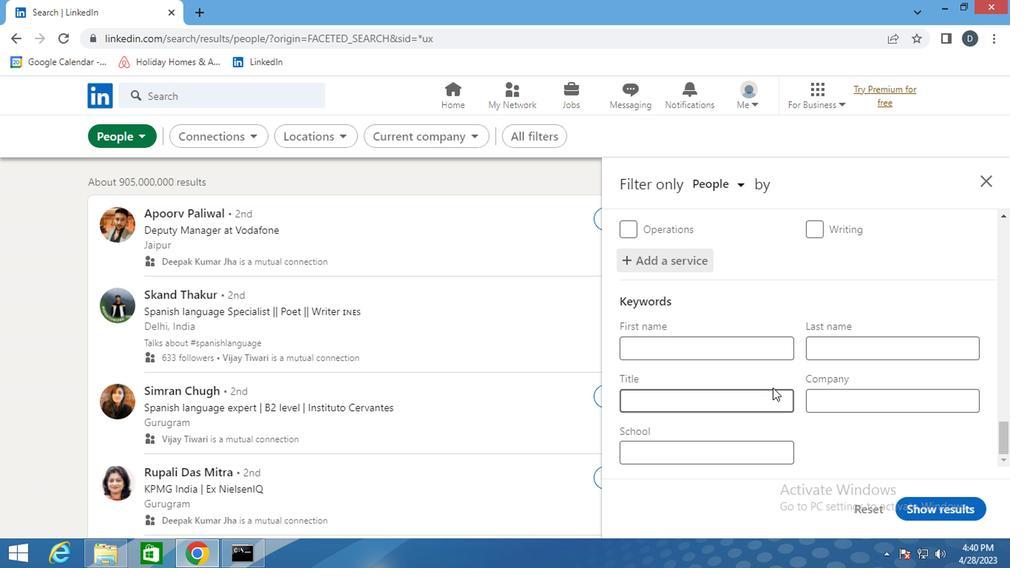 
Action: Mouse moved to (761, 390)
Screenshot: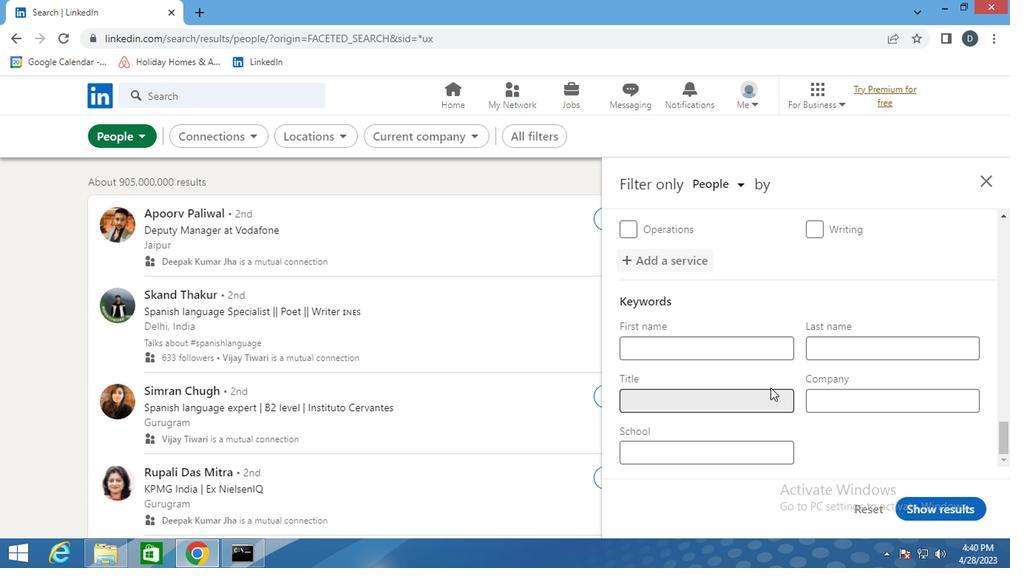 
Action: Key pressed <Key.shift><Key.shift><Key.shift>UOPS<Key.backspace><Key.backspace><Key.backspace>PS<Key.space><Key.shift>DRIVER<Key.backspace><Key.backspace><Key.backspace><Key.backspace><Key.backspace>RIVER
Screenshot: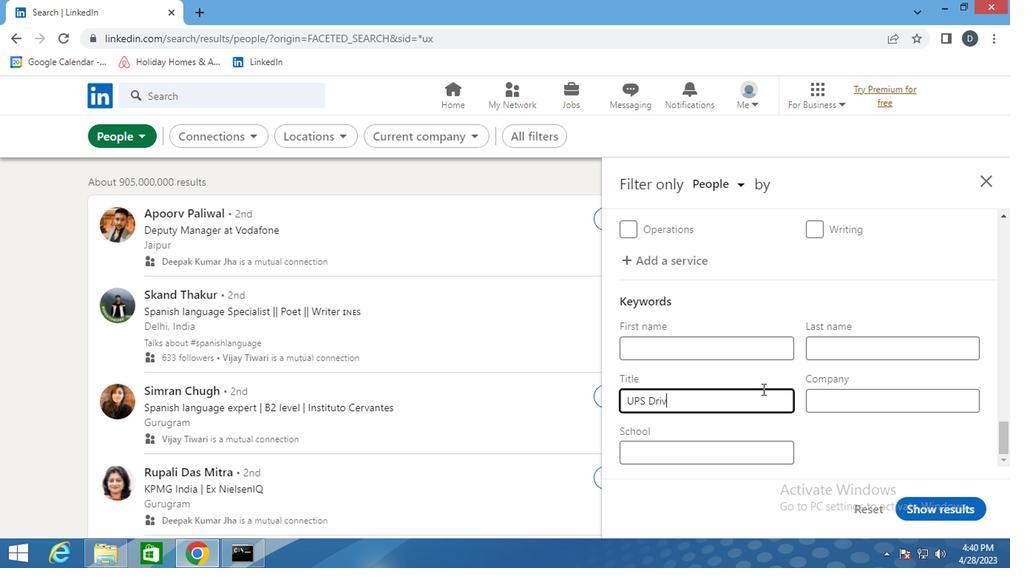 
Action: Mouse moved to (957, 514)
Screenshot: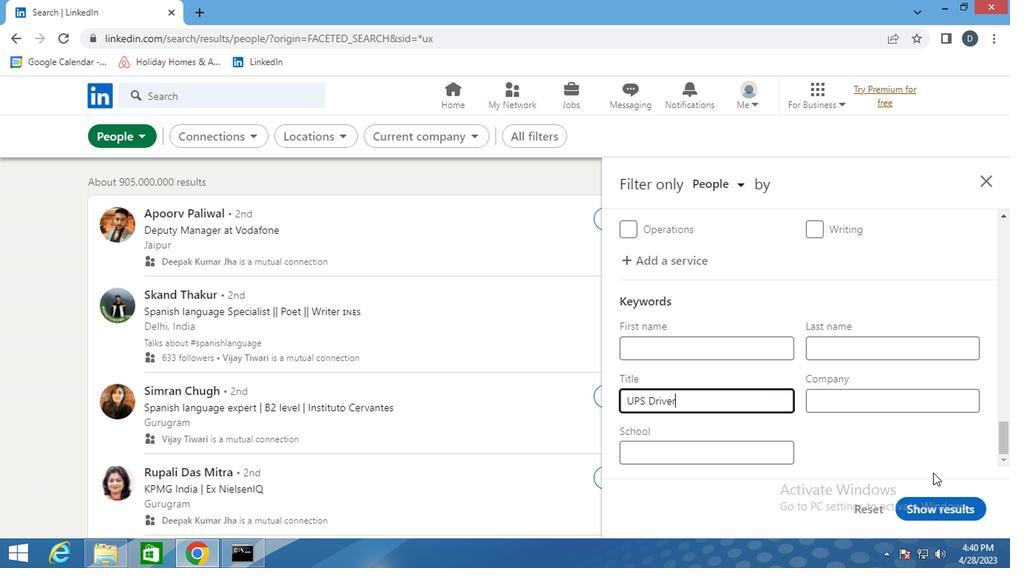 
Action: Mouse pressed left at (957, 514)
Screenshot: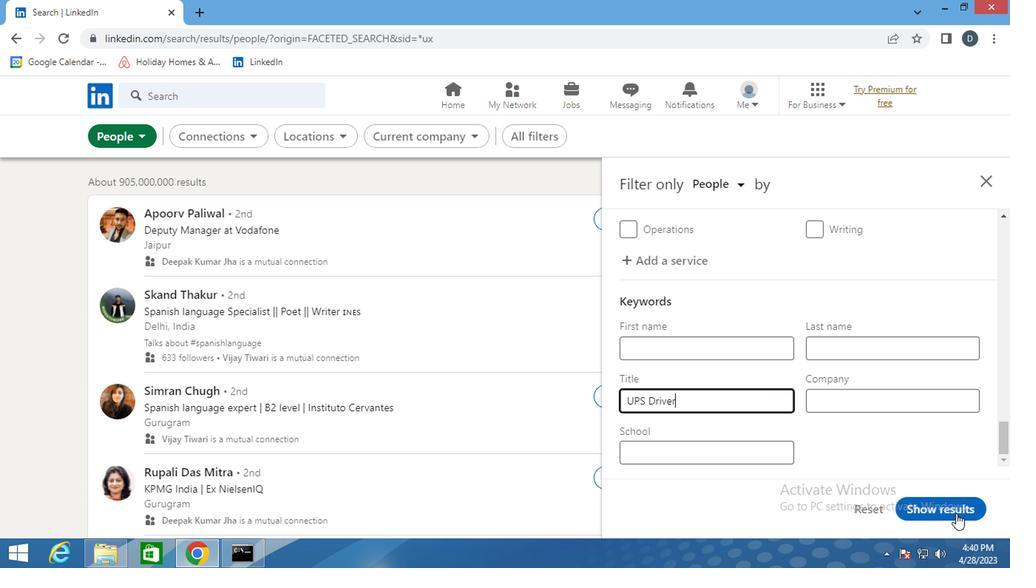 
Action: Mouse moved to (897, 404)
Screenshot: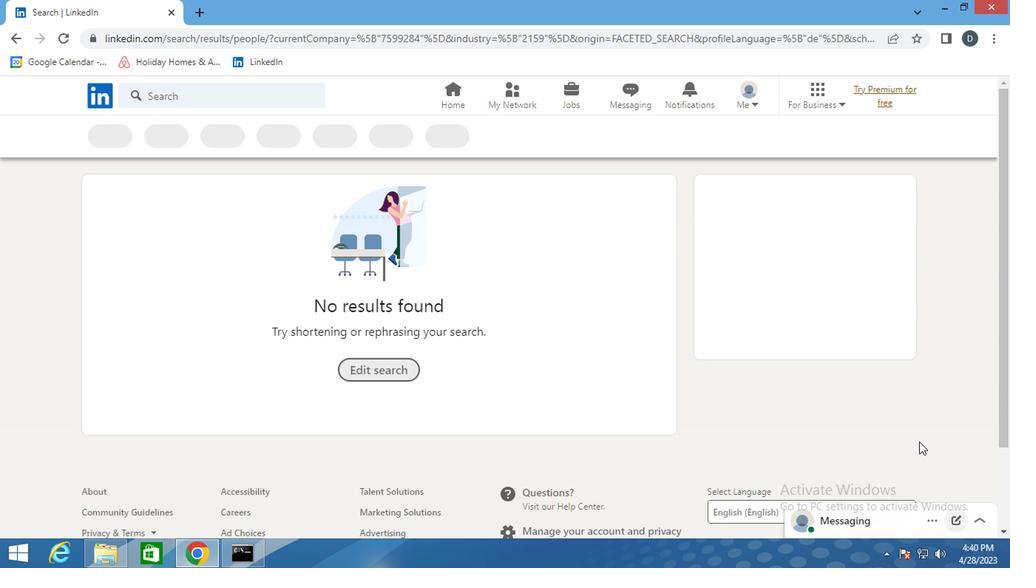 
